 Task: Find connections with filter location Lower Sacvkille with filter topic #leadershipwith filter profile language Potuguese with filter current company DIAGEO India with filter school Bright School - India with filter industry Telephone Call Centers with filter service category Marketing with filter keywords title Cosmetologist
Action: Mouse moved to (491, 7)
Screenshot: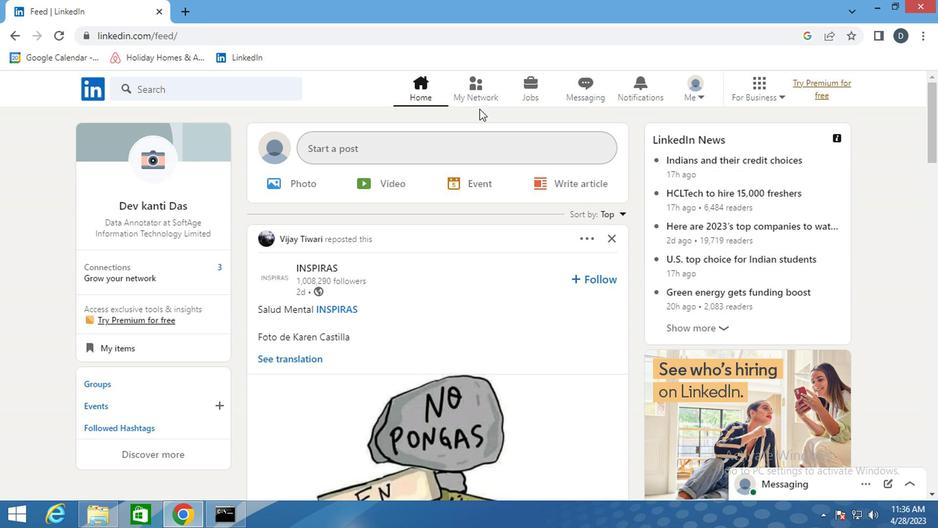 
Action: Mouse pressed left at (491, 7)
Screenshot: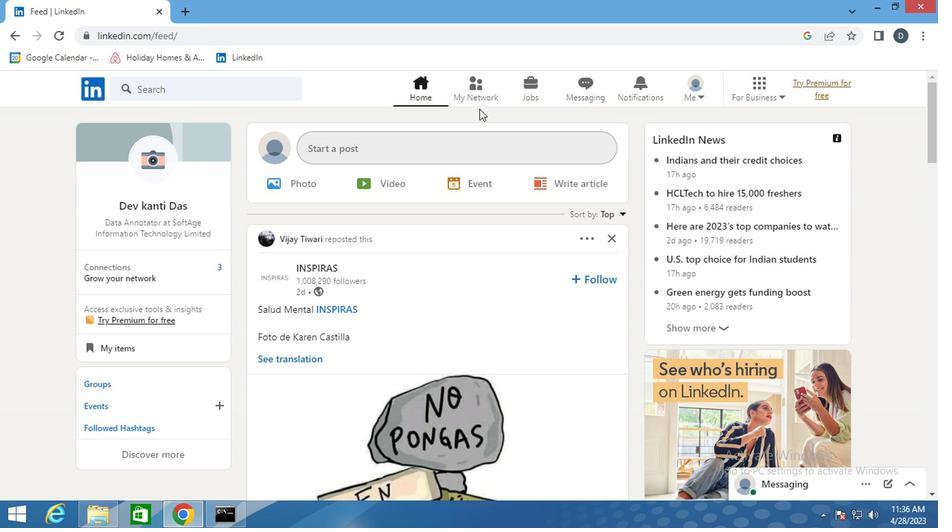 
Action: Mouse moved to (285, 108)
Screenshot: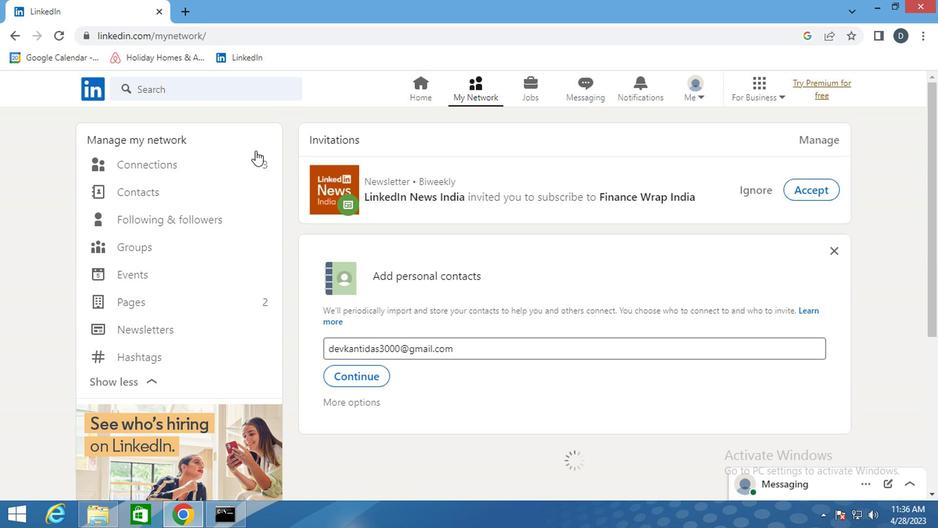 
Action: Mouse pressed left at (285, 108)
Screenshot: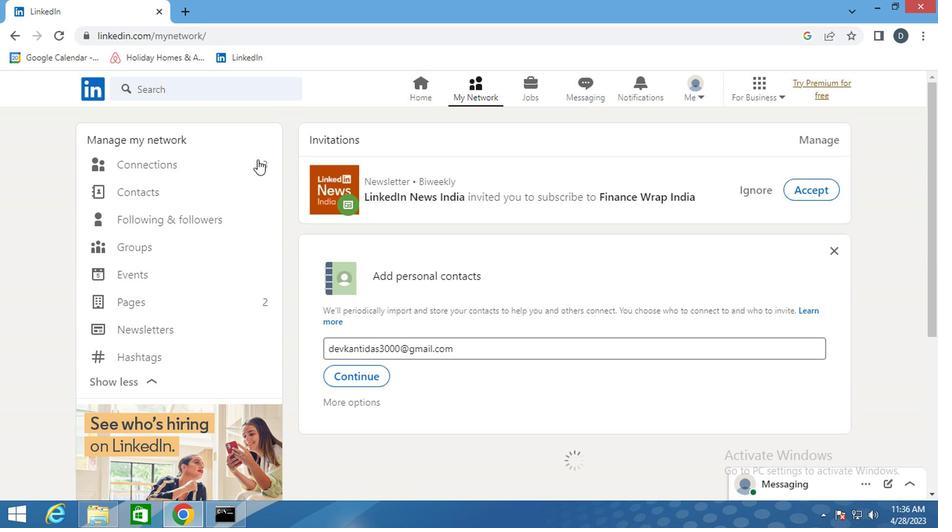 
Action: Mouse pressed left at (285, 108)
Screenshot: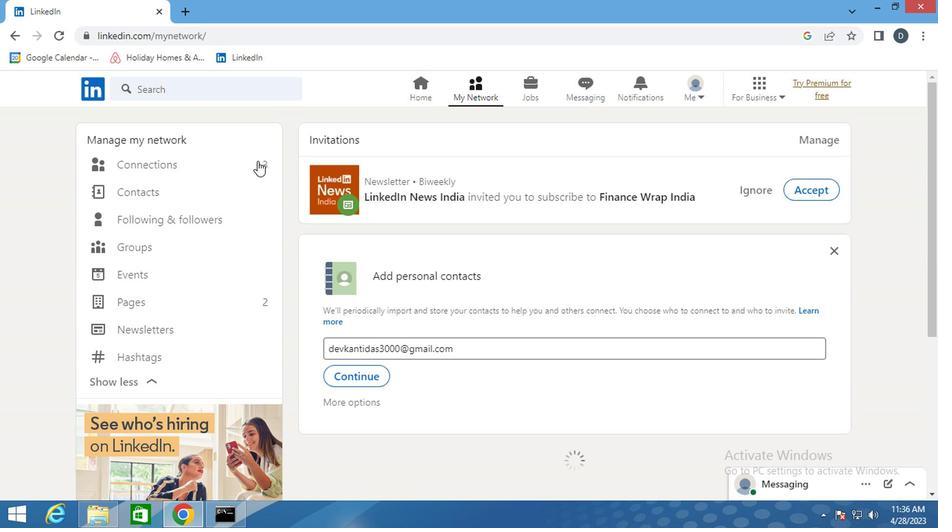 
Action: Mouse moved to (589, 118)
Screenshot: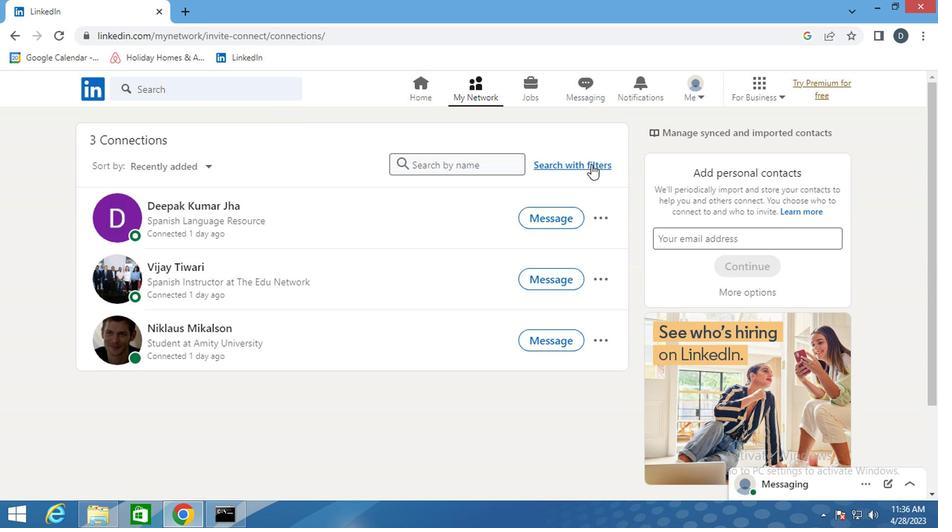 
Action: Mouse pressed left at (589, 118)
Screenshot: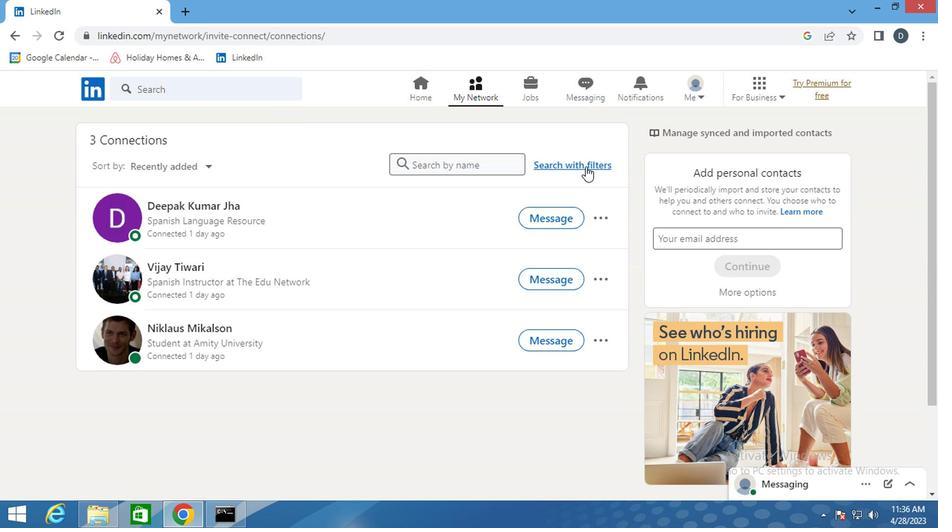 
Action: Mouse moved to (523, 61)
Screenshot: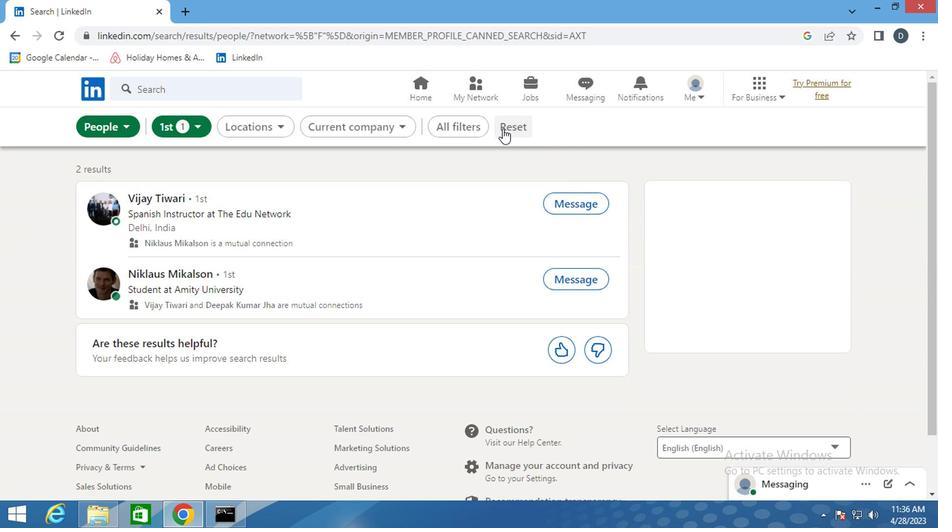 
Action: Mouse pressed left at (523, 61)
Screenshot: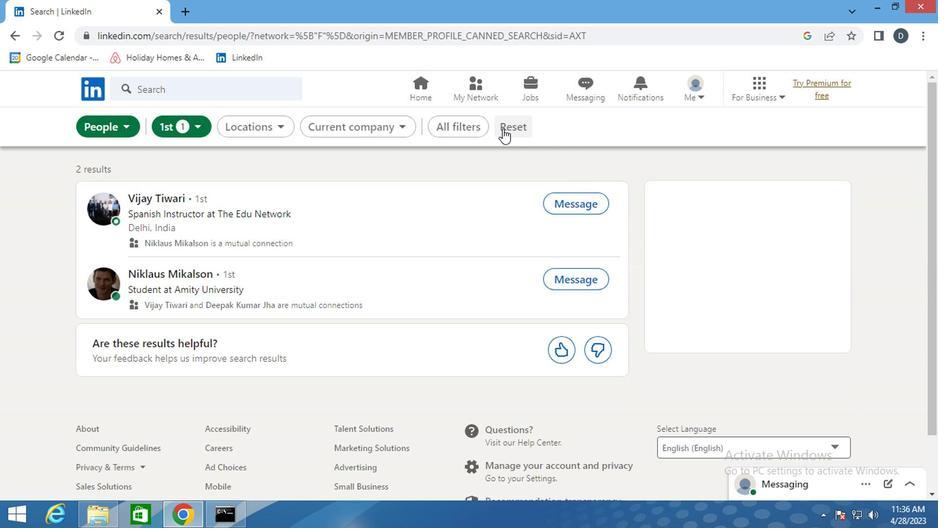 
Action: Mouse moved to (503, 63)
Screenshot: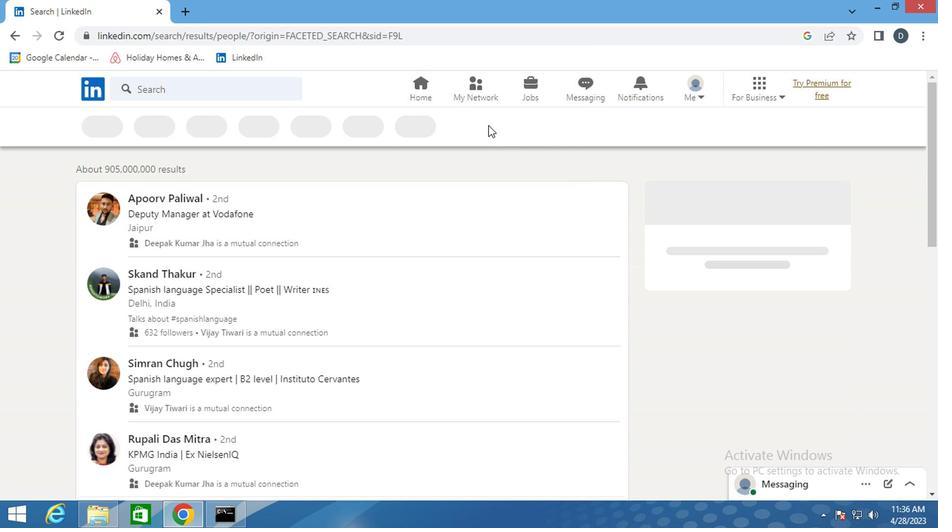 
Action: Mouse pressed left at (503, 63)
Screenshot: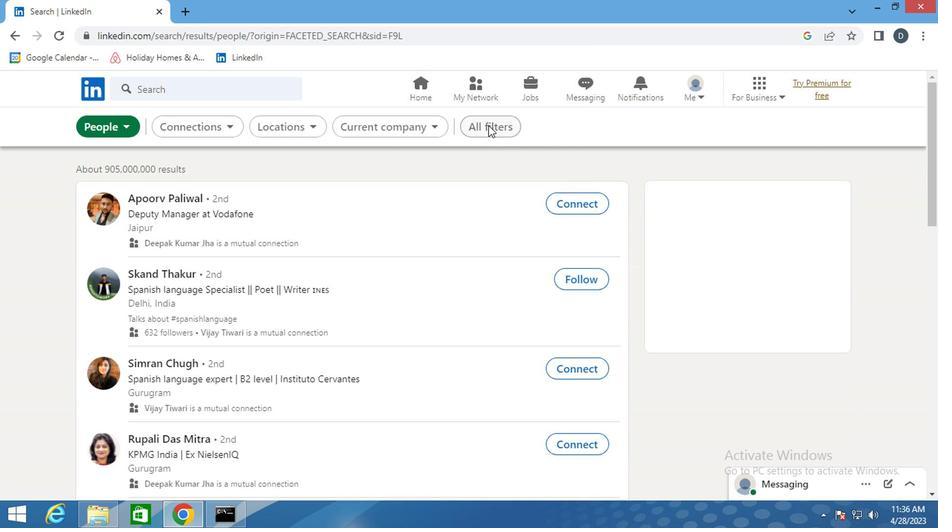 
Action: Mouse moved to (780, 209)
Screenshot: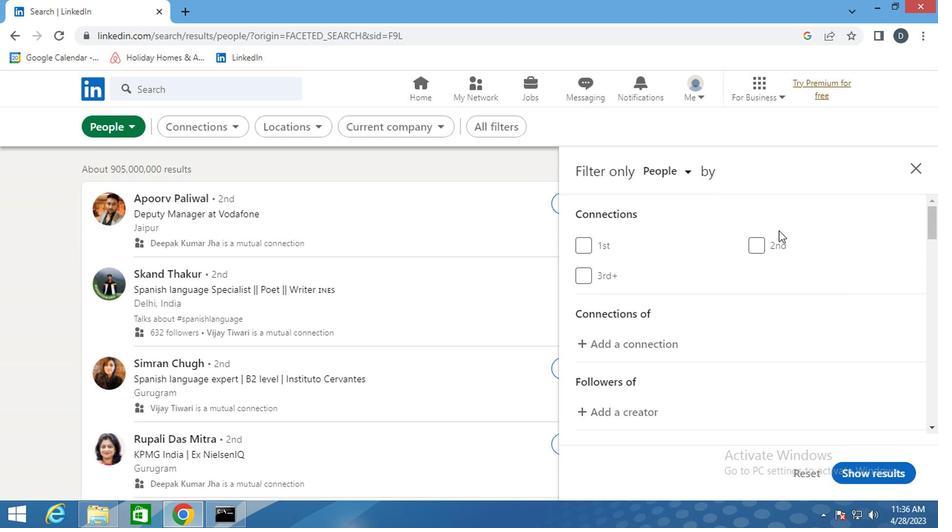 
Action: Mouse scrolled (780, 208) with delta (0, 0)
Screenshot: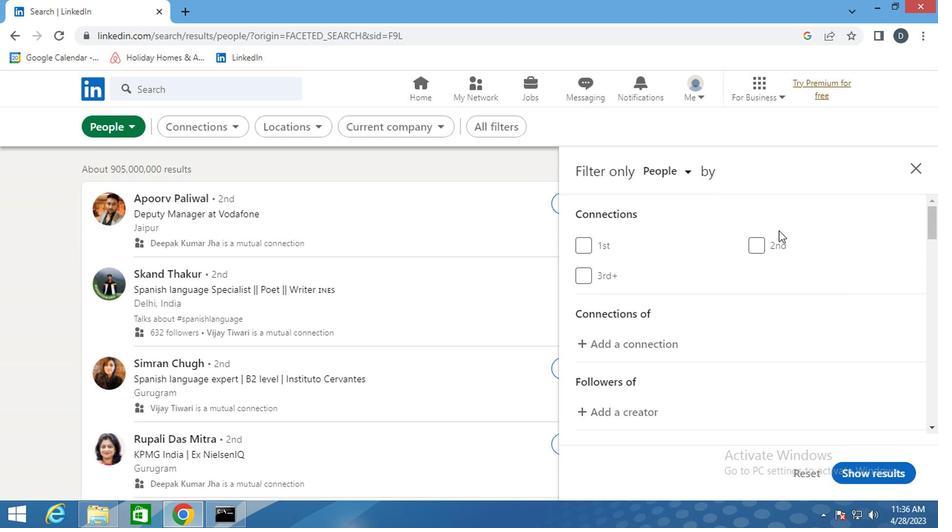 
Action: Mouse moved to (780, 210)
Screenshot: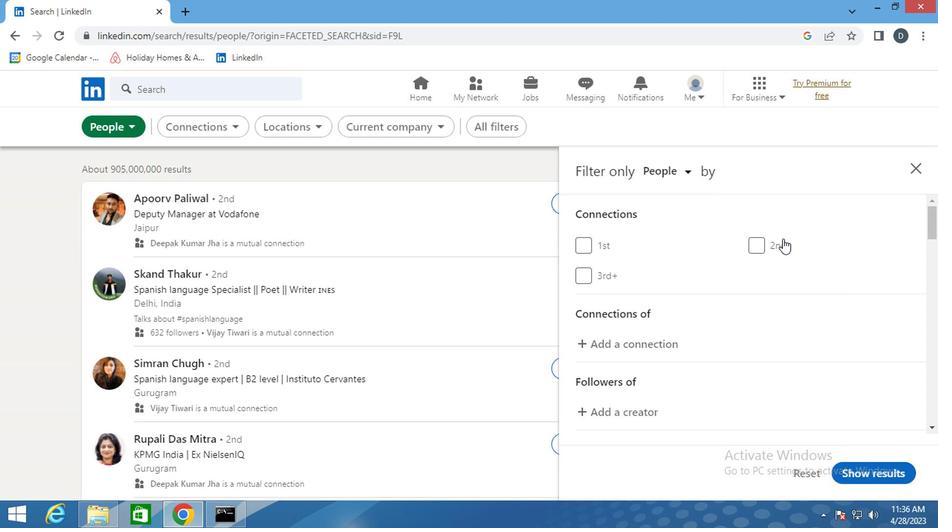 
Action: Mouse scrolled (780, 209) with delta (0, 0)
Screenshot: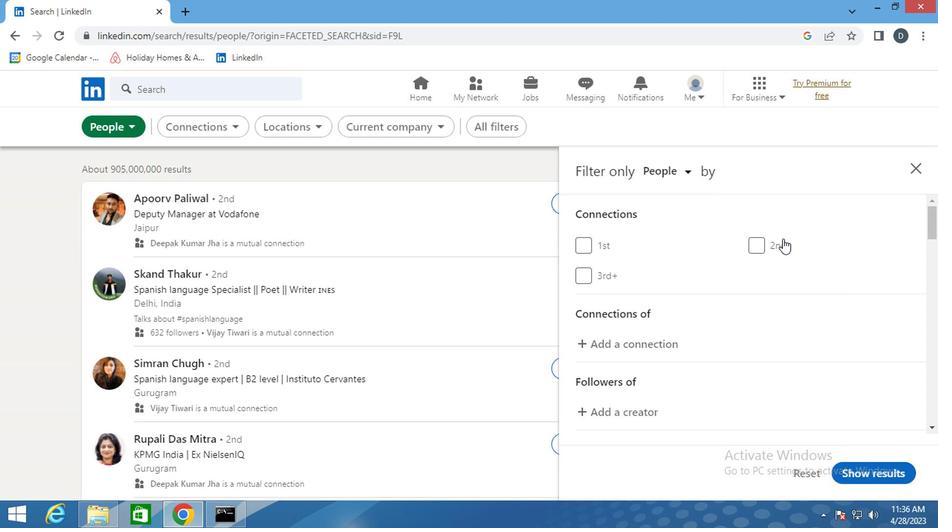 
Action: Mouse moved to (780, 211)
Screenshot: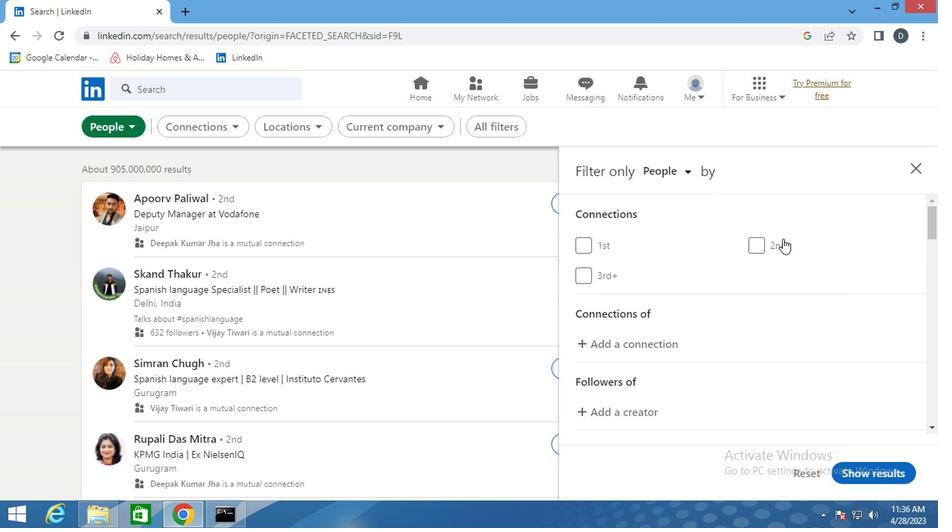 
Action: Mouse scrolled (780, 210) with delta (0, 0)
Screenshot: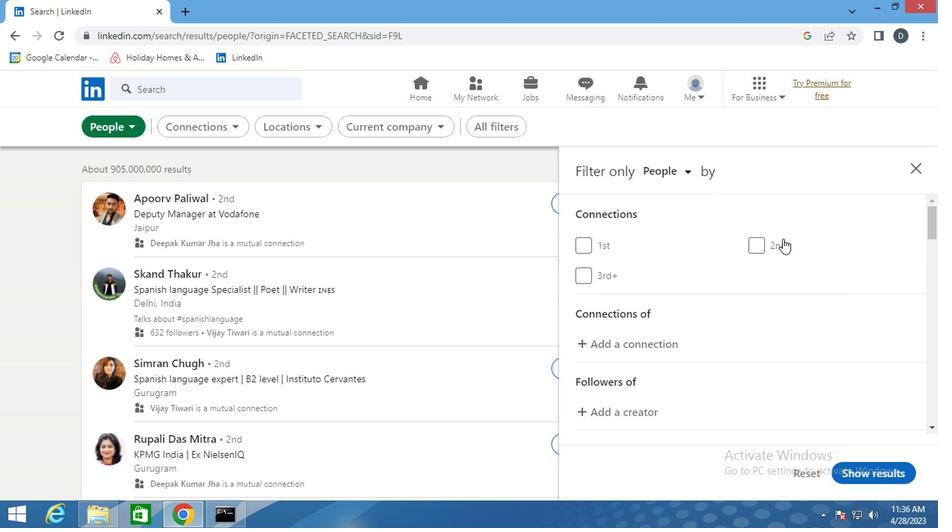 
Action: Mouse moved to (785, 323)
Screenshot: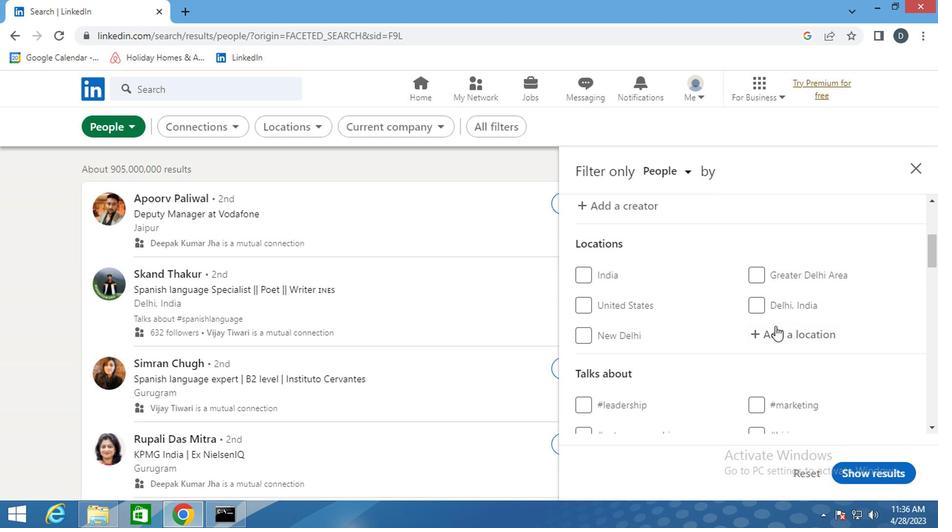 
Action: Mouse pressed left at (785, 323)
Screenshot: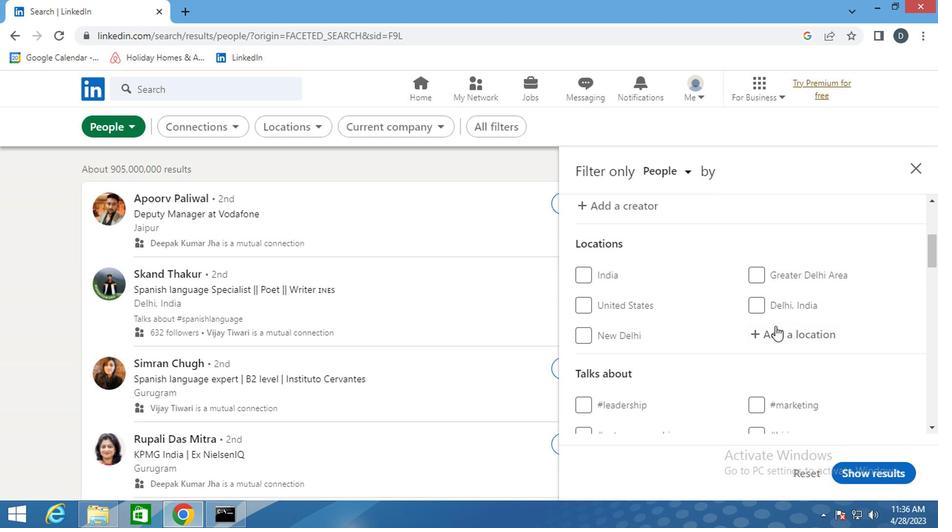 
Action: Key pressed <Key.shift>LOWER<Key.space><Key.shift>SAC
Screenshot: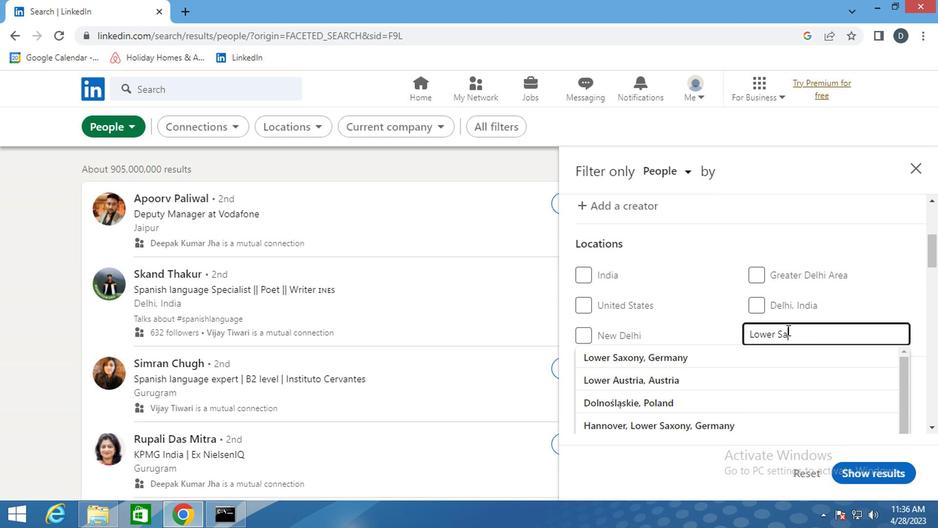 
Action: Mouse moved to (768, 354)
Screenshot: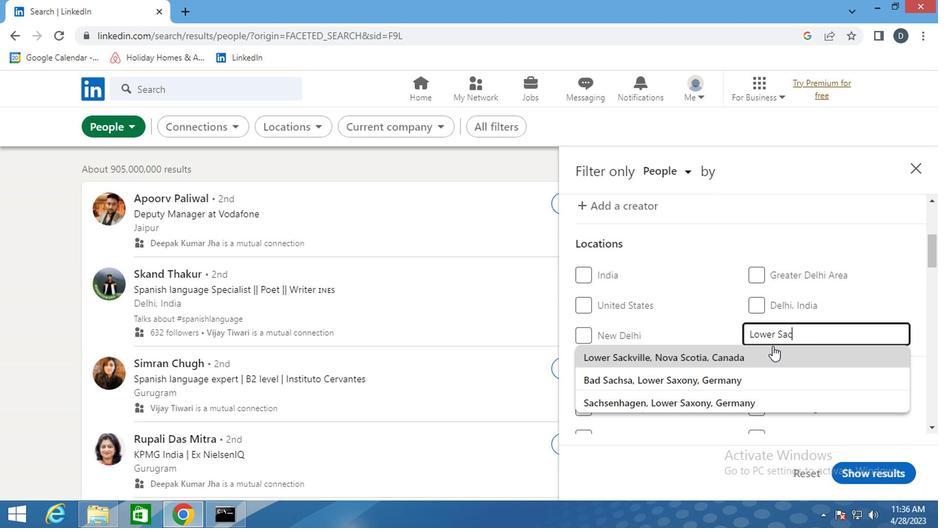 
Action: Mouse pressed left at (768, 354)
Screenshot: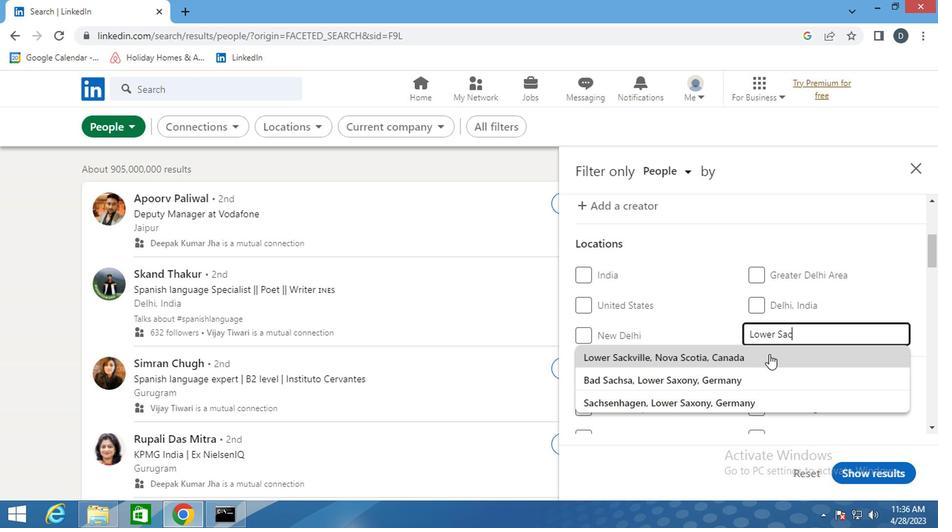 
Action: Mouse scrolled (768, 353) with delta (0, 0)
Screenshot: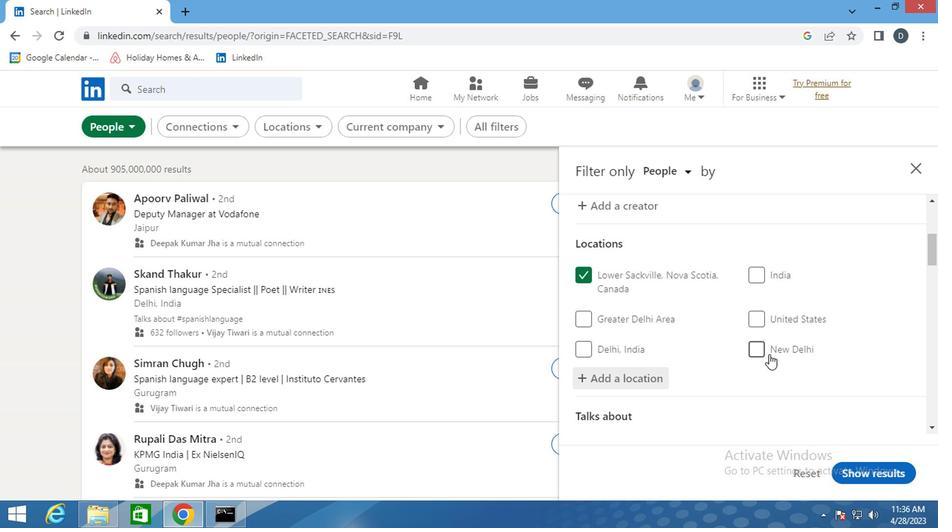 
Action: Mouse scrolled (768, 353) with delta (0, 0)
Screenshot: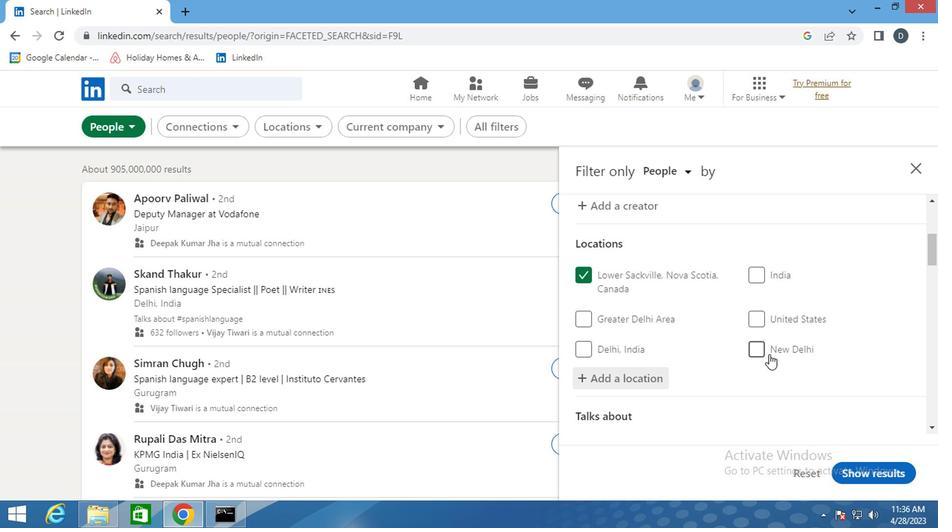 
Action: Mouse moved to (770, 377)
Screenshot: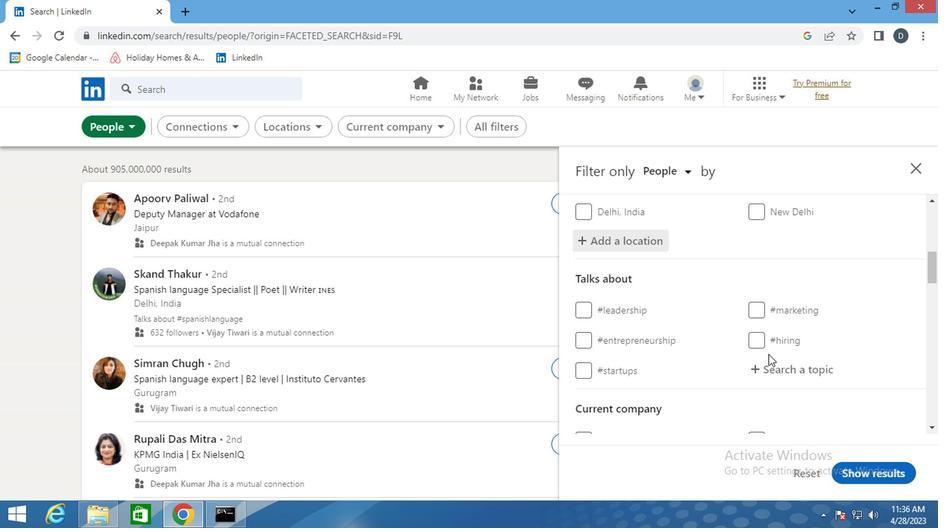 
Action: Mouse pressed left at (770, 377)
Screenshot: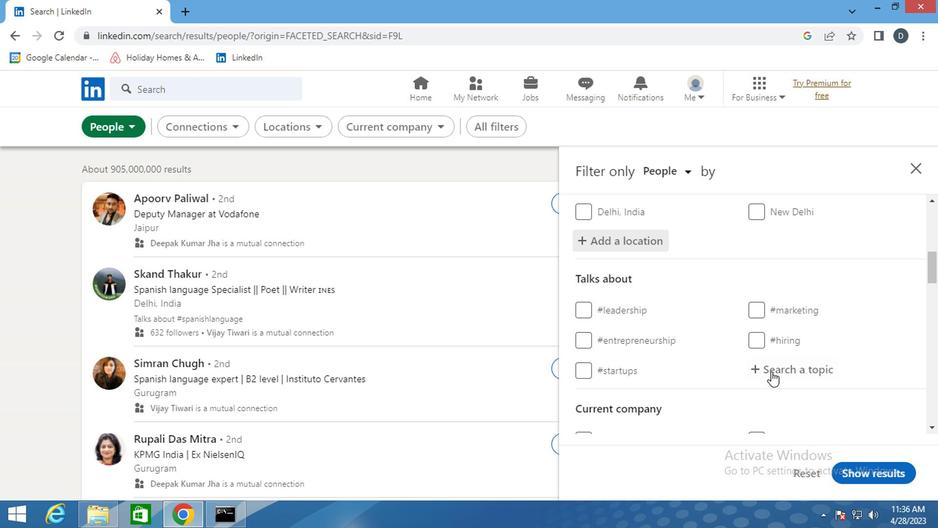 
Action: Mouse moved to (768, 373)
Screenshot: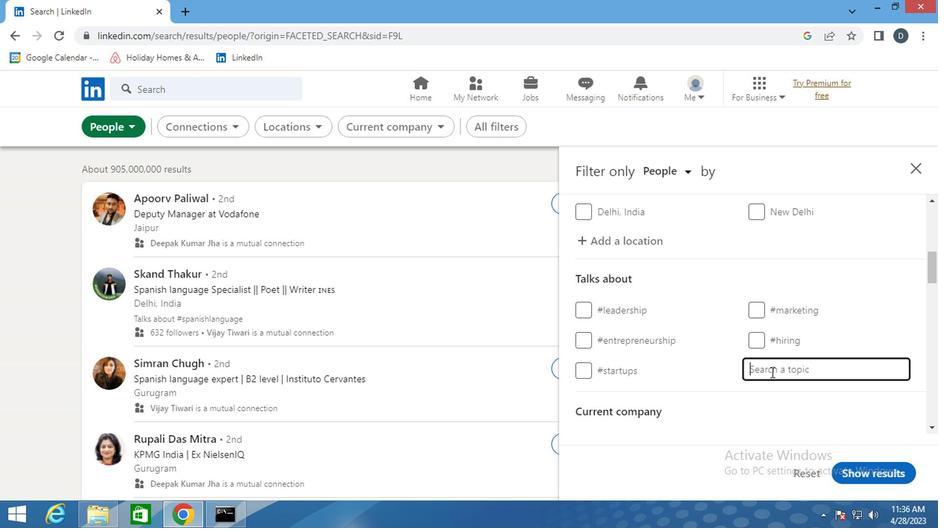 
Action: Key pressed <Key.shift>LEADERSHIP
Screenshot: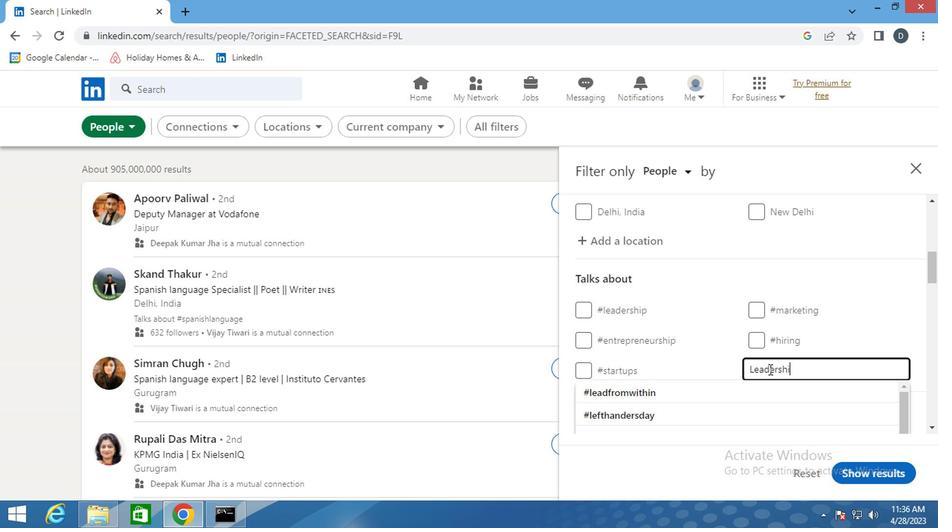 
Action: Mouse scrolled (768, 373) with delta (0, 0)
Screenshot: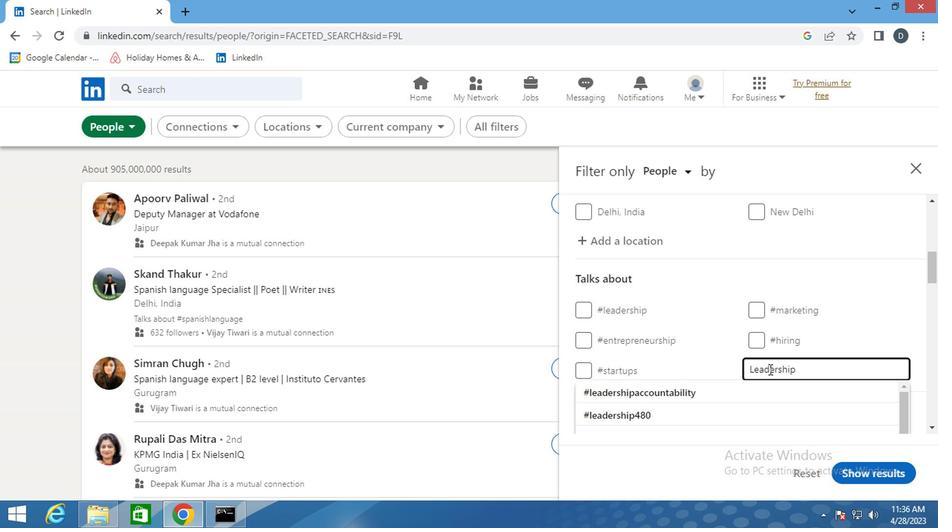 
Action: Mouse scrolled (768, 373) with delta (0, 0)
Screenshot: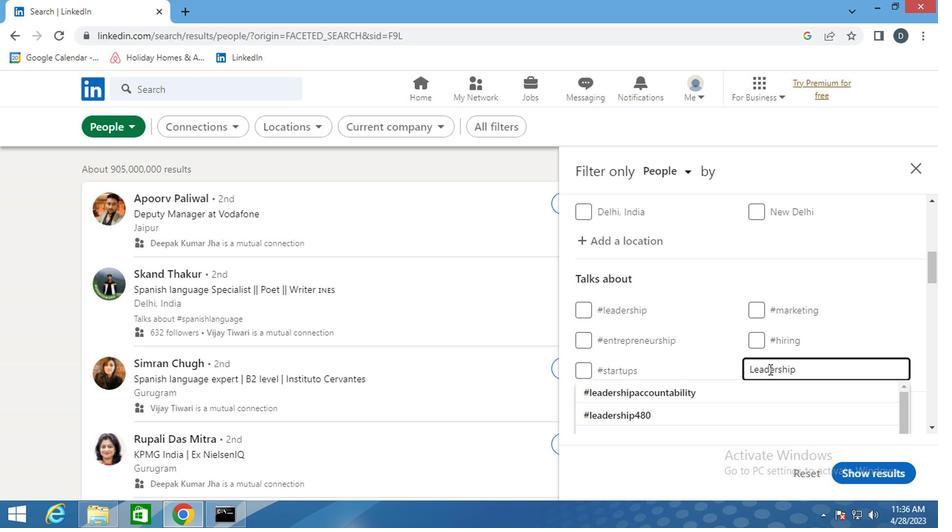 
Action: Mouse moved to (801, 200)
Screenshot: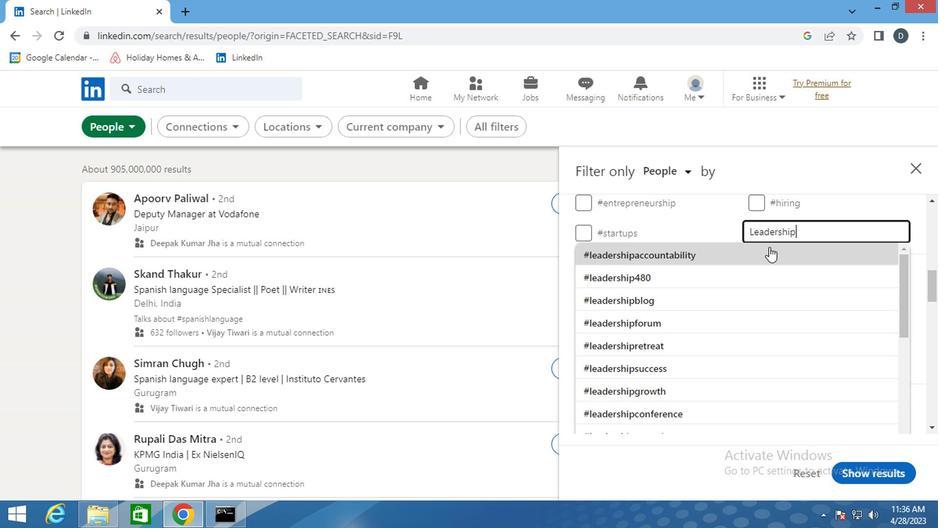 
Action: Key pressed <Key.enter>
Screenshot: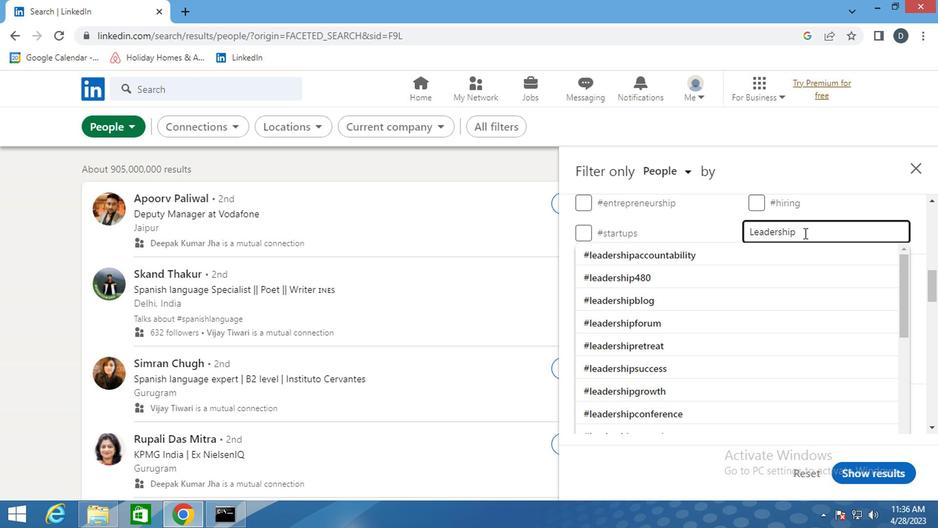 
Action: Mouse moved to (749, 195)
Screenshot: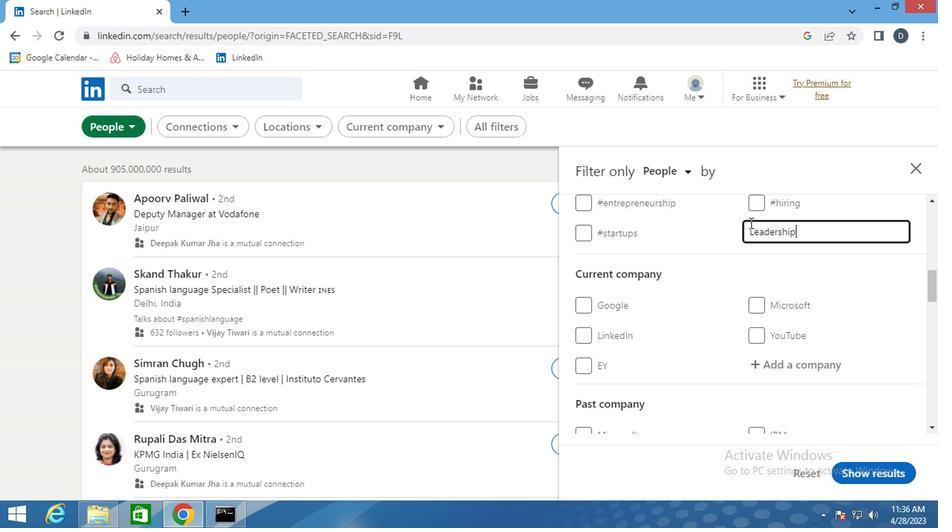 
Action: Mouse pressed left at (749, 195)
Screenshot: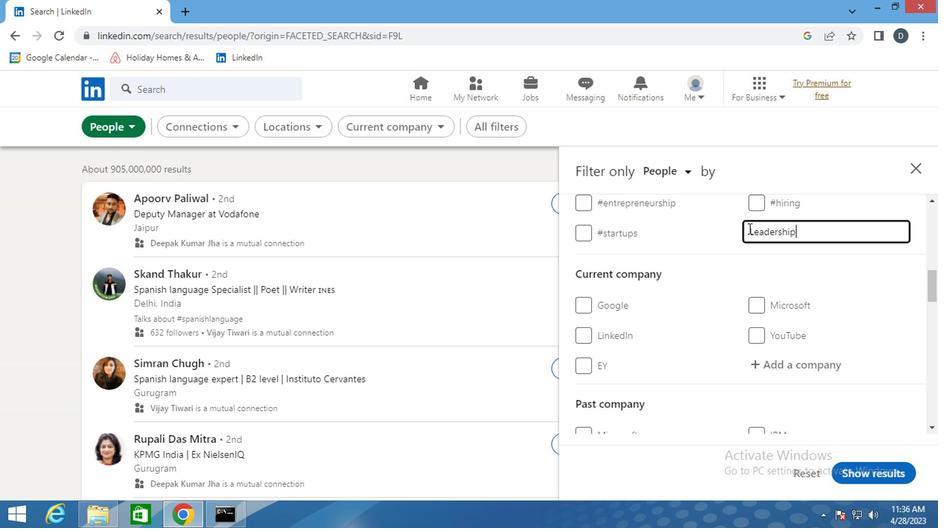 
Action: Mouse moved to (748, 196)
Screenshot: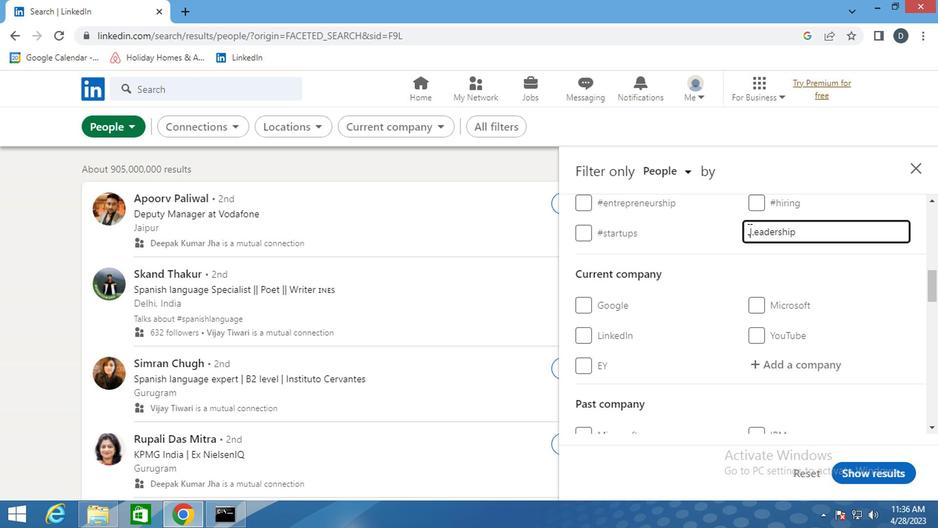 
Action: Key pressed <Key.shift>
Screenshot: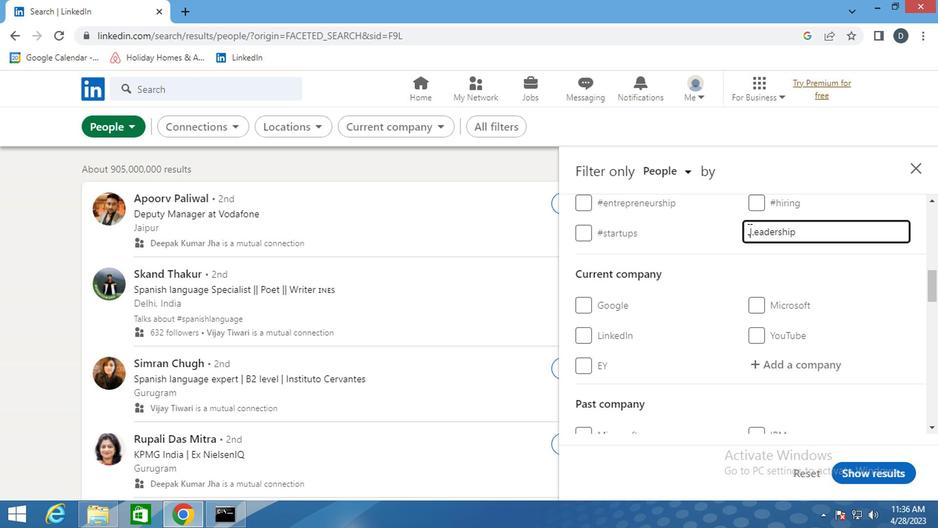 
Action: Mouse moved to (744, 198)
Screenshot: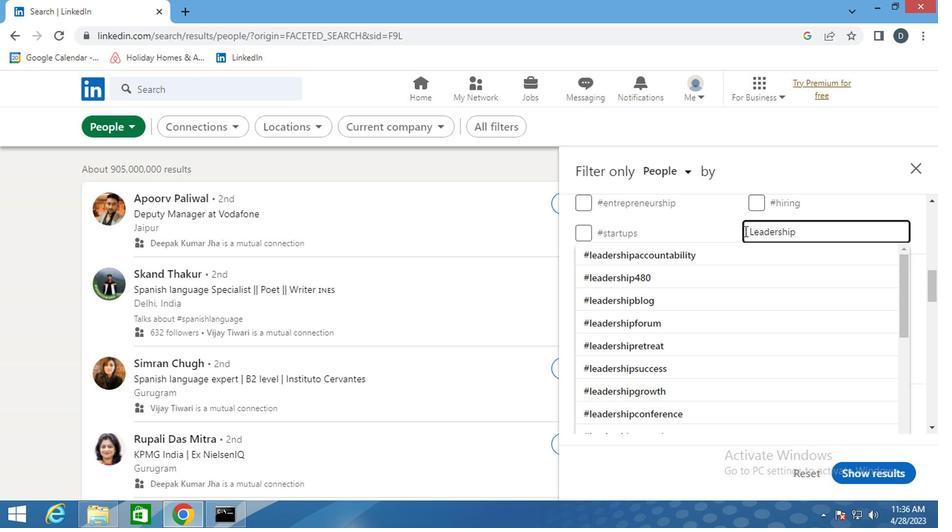 
Action: Key pressed <Key.shift><Key.shift><Key.shift><Key.shift><Key.shift><Key.shift>#
Screenshot: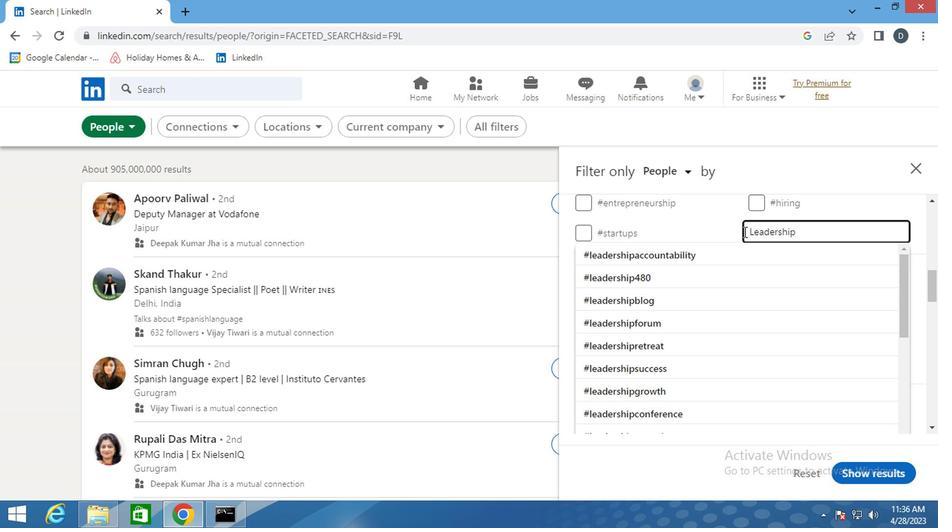
Action: Mouse moved to (865, 197)
Screenshot: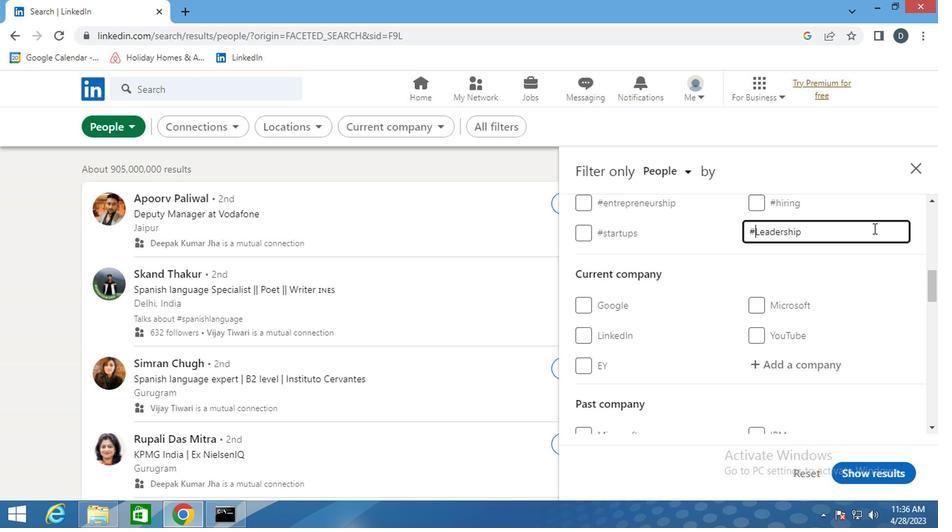 
Action: Mouse scrolled (865, 196) with delta (0, 0)
Screenshot: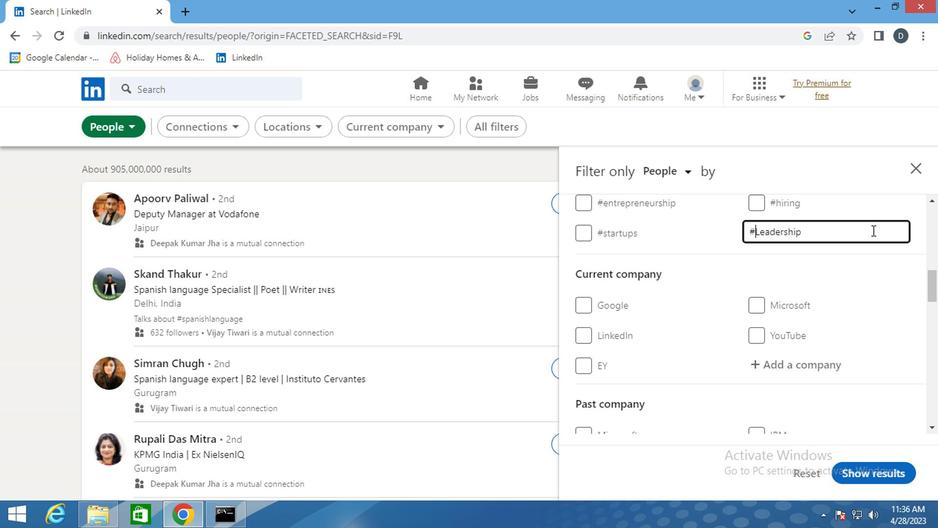
Action: Mouse scrolled (865, 196) with delta (0, 0)
Screenshot: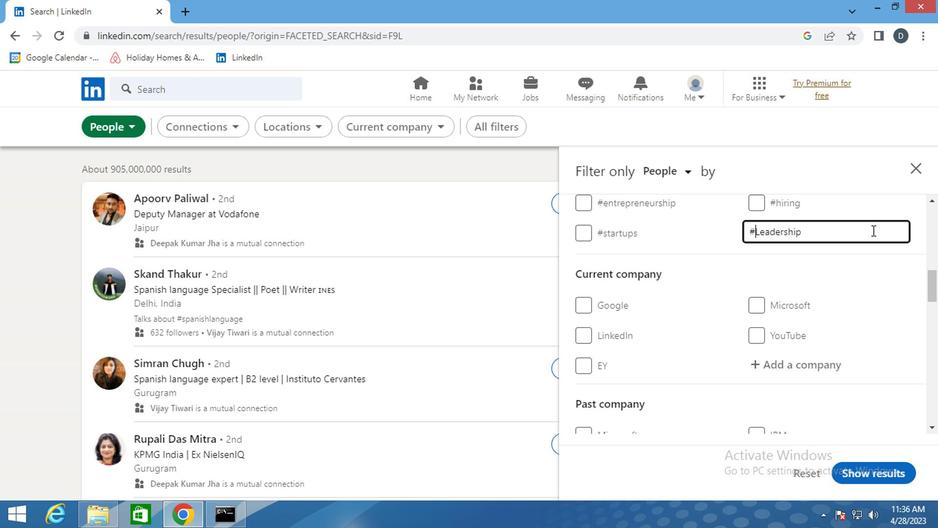 
Action: Mouse moved to (841, 198)
Screenshot: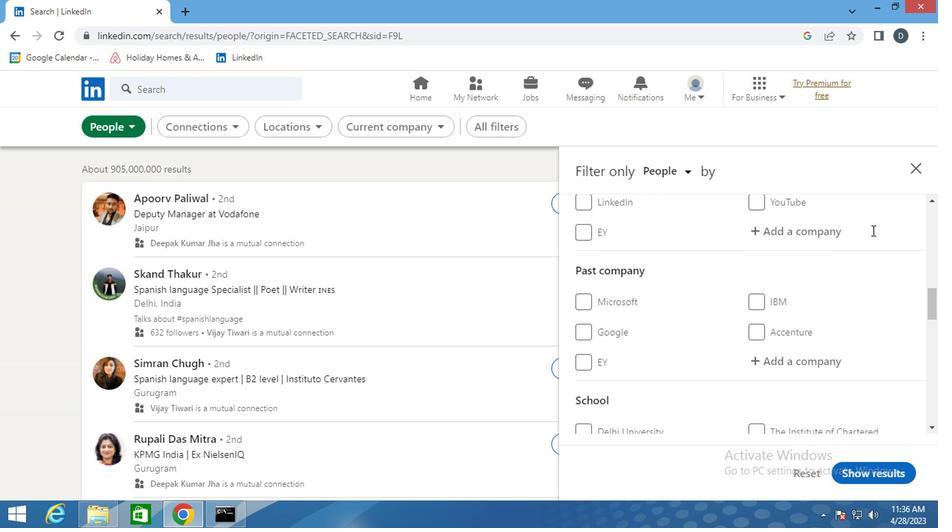 
Action: Mouse scrolled (841, 197) with delta (0, 0)
Screenshot: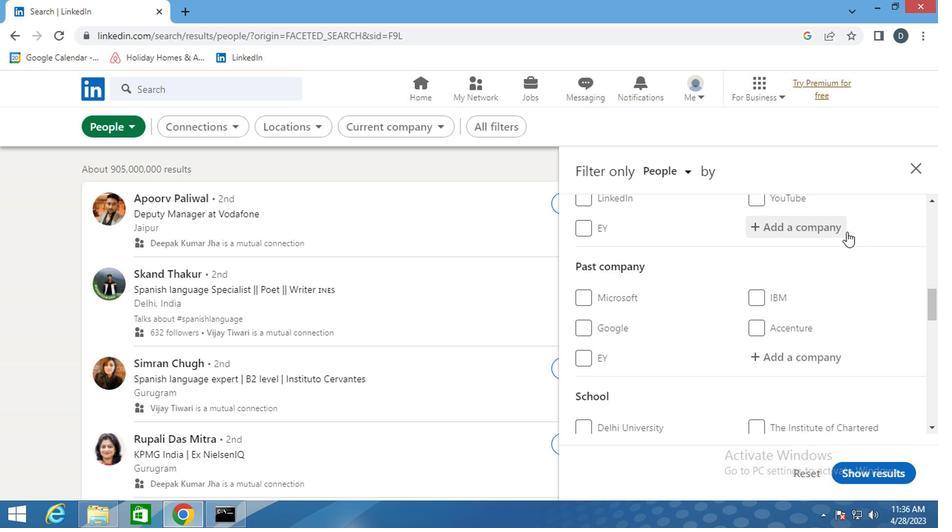 
Action: Mouse scrolled (841, 197) with delta (0, 0)
Screenshot: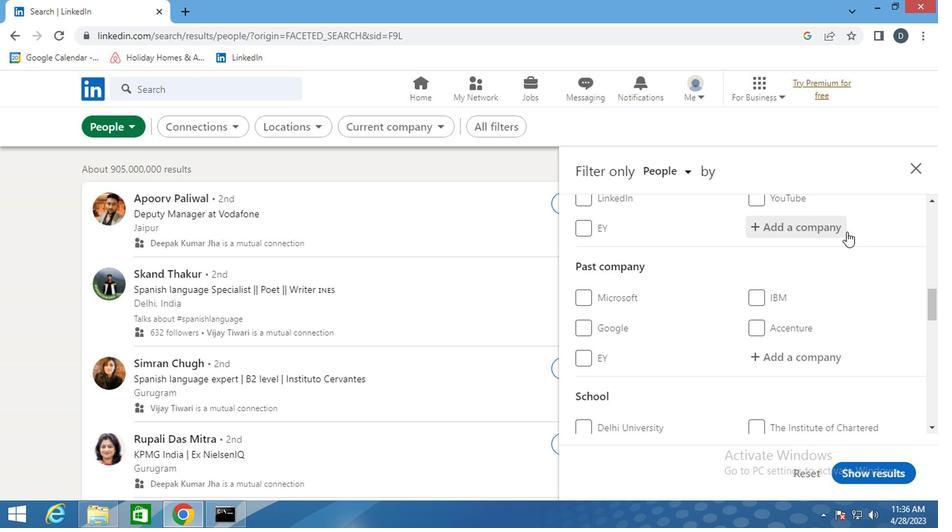 
Action: Mouse scrolled (841, 197) with delta (0, 0)
Screenshot: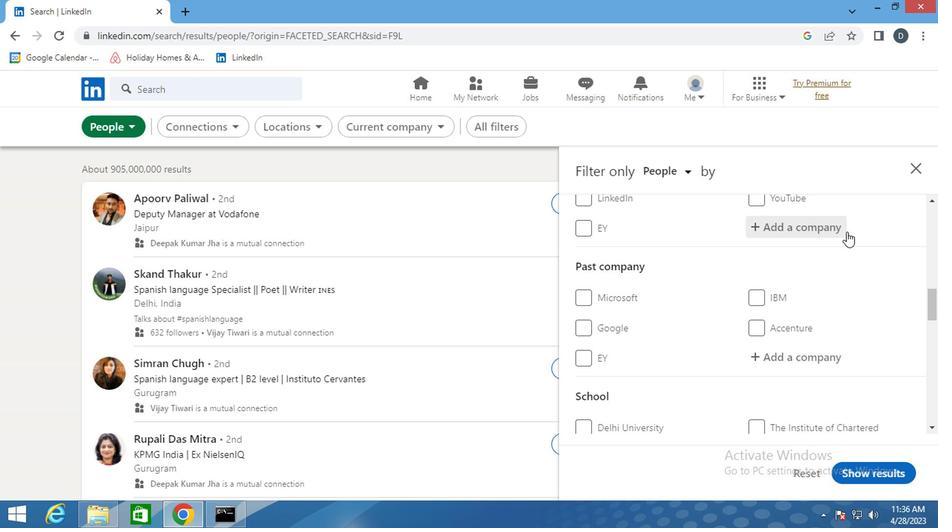 
Action: Mouse scrolled (841, 197) with delta (0, 0)
Screenshot: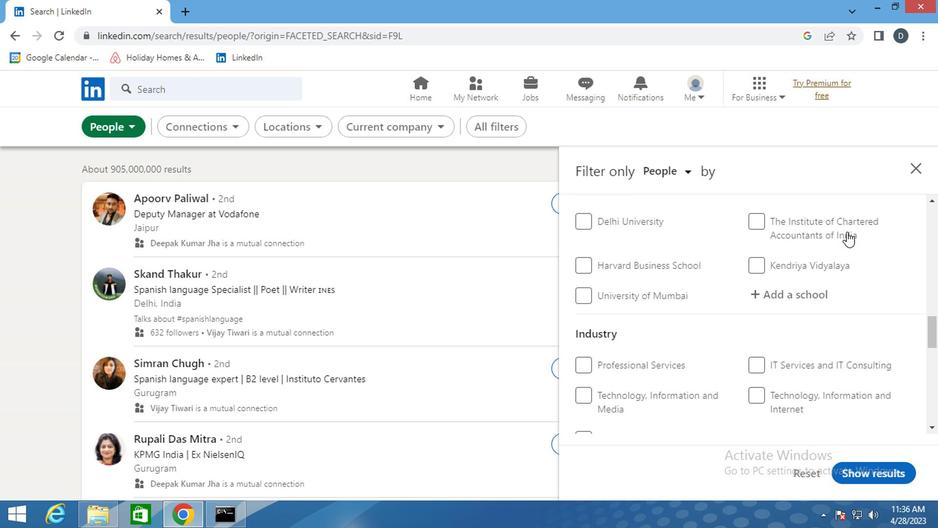 
Action: Mouse scrolled (841, 197) with delta (0, 0)
Screenshot: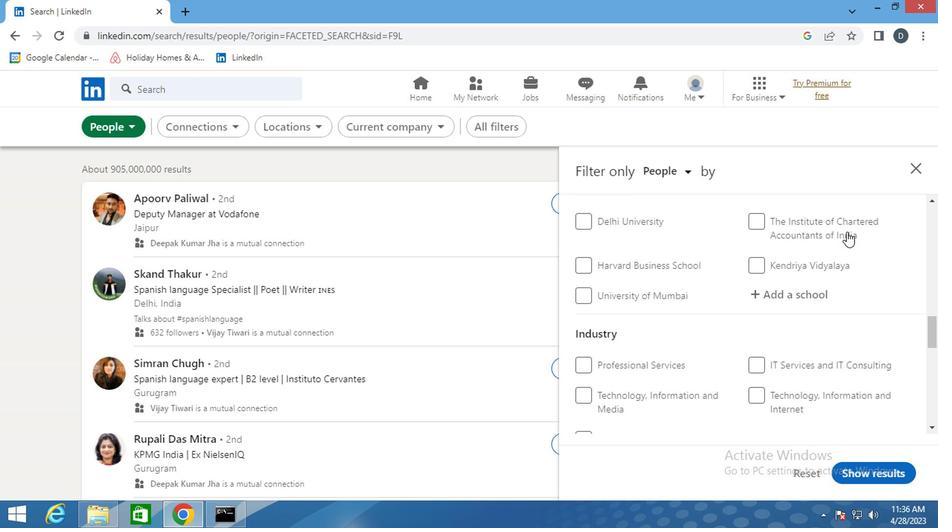 
Action: Mouse scrolled (841, 197) with delta (0, 0)
Screenshot: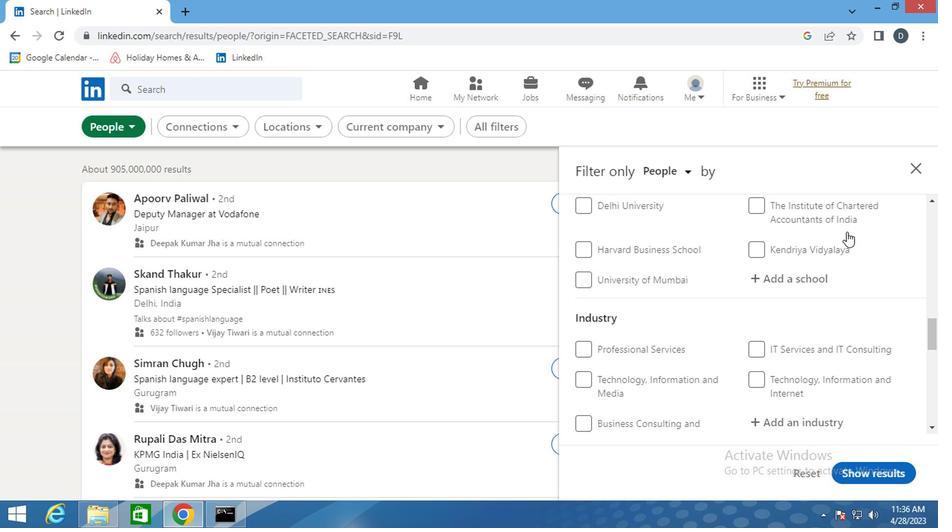 
Action: Mouse scrolled (841, 197) with delta (0, 0)
Screenshot: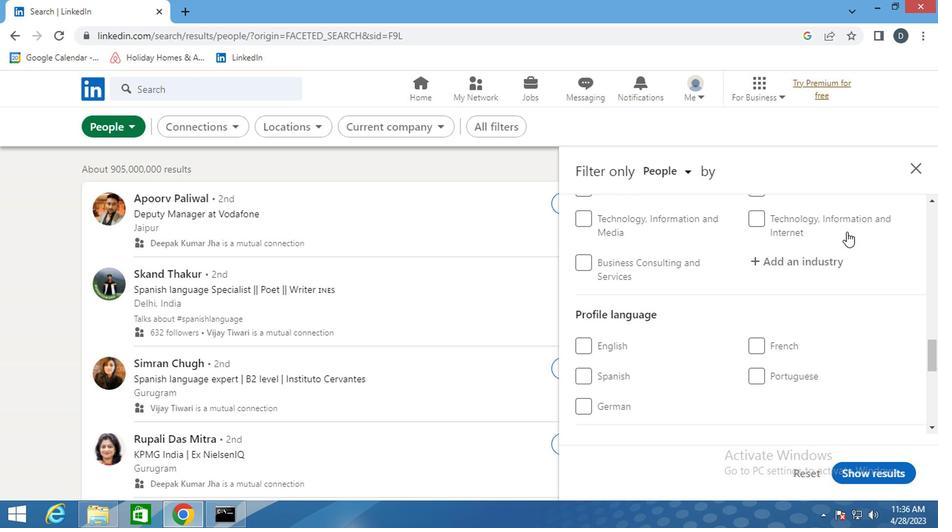 
Action: Mouse moved to (812, 260)
Screenshot: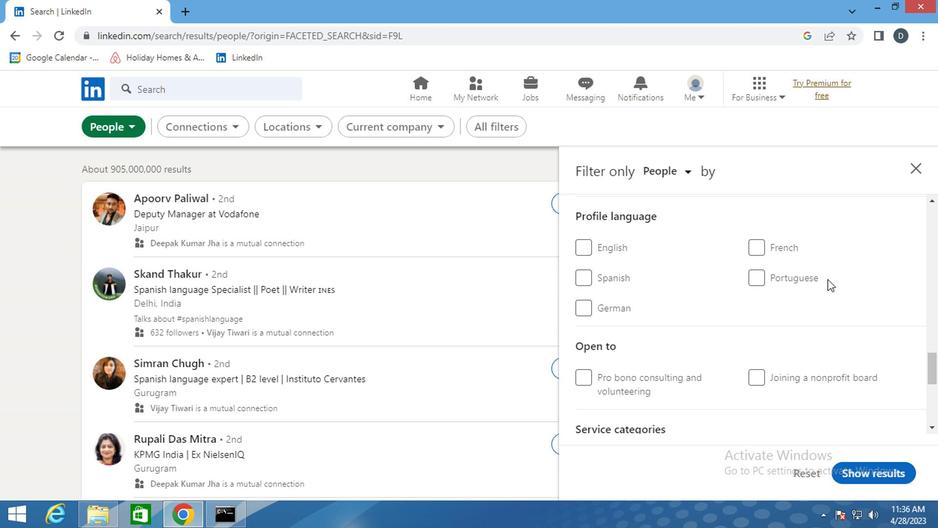 
Action: Mouse pressed left at (812, 260)
Screenshot: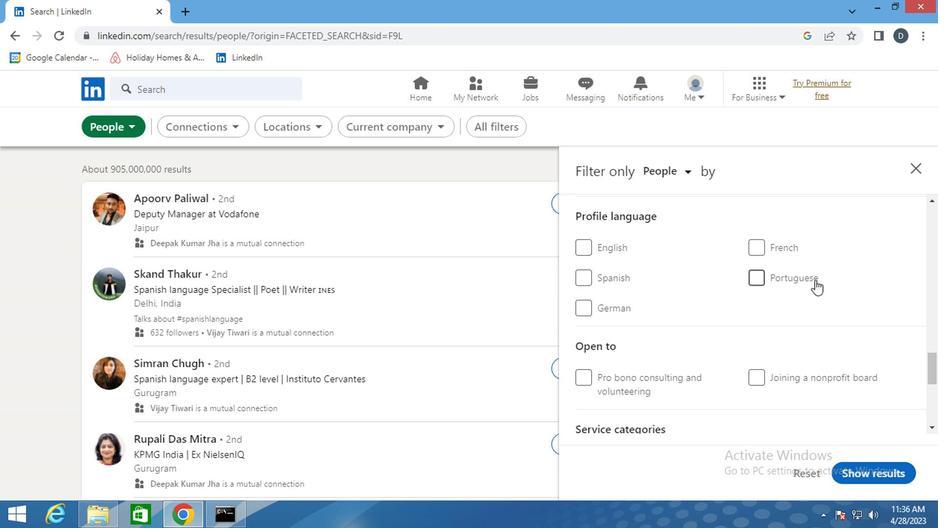 
Action: Mouse scrolled (812, 260) with delta (0, 0)
Screenshot: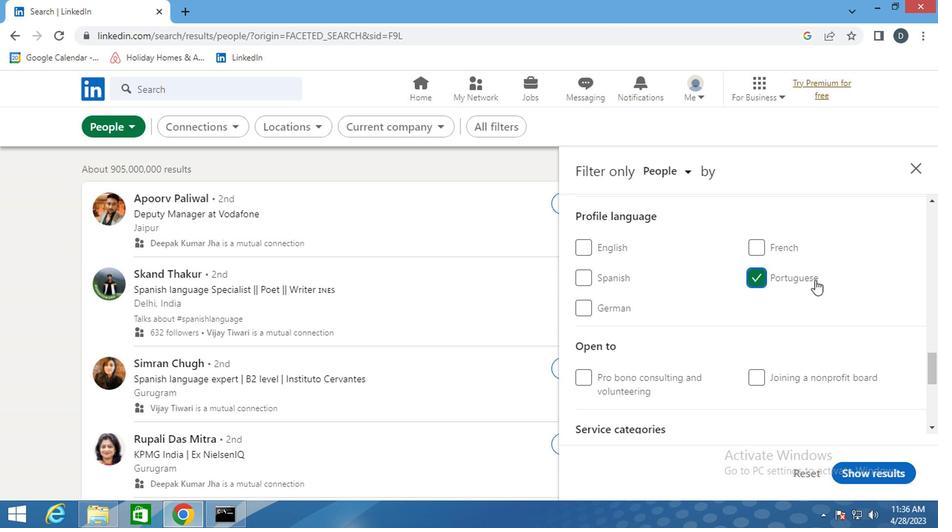 
Action: Mouse scrolled (812, 260) with delta (0, 0)
Screenshot: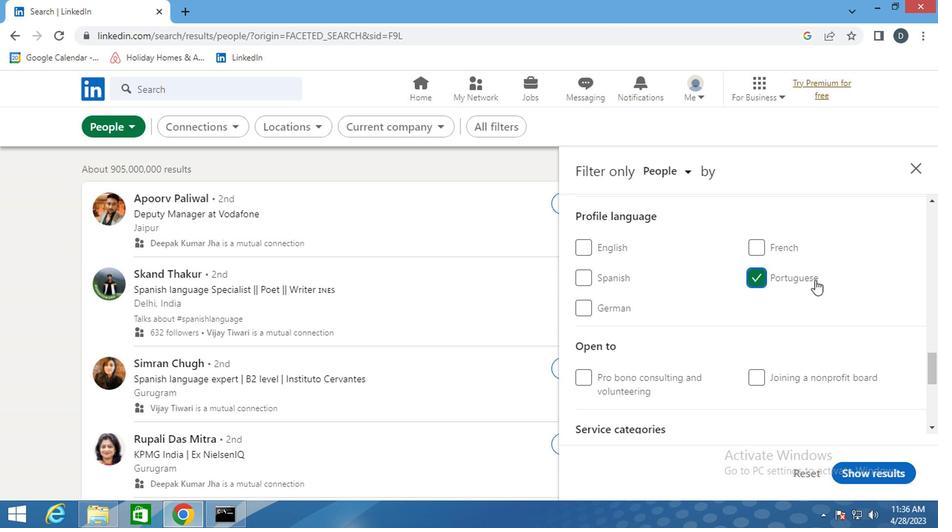 
Action: Mouse scrolled (812, 260) with delta (0, 0)
Screenshot: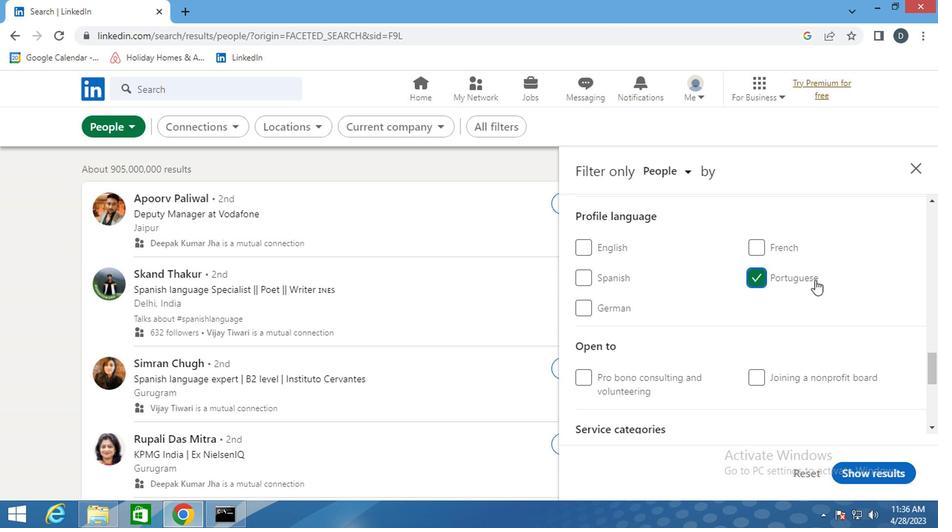 
Action: Mouse scrolled (812, 260) with delta (0, 0)
Screenshot: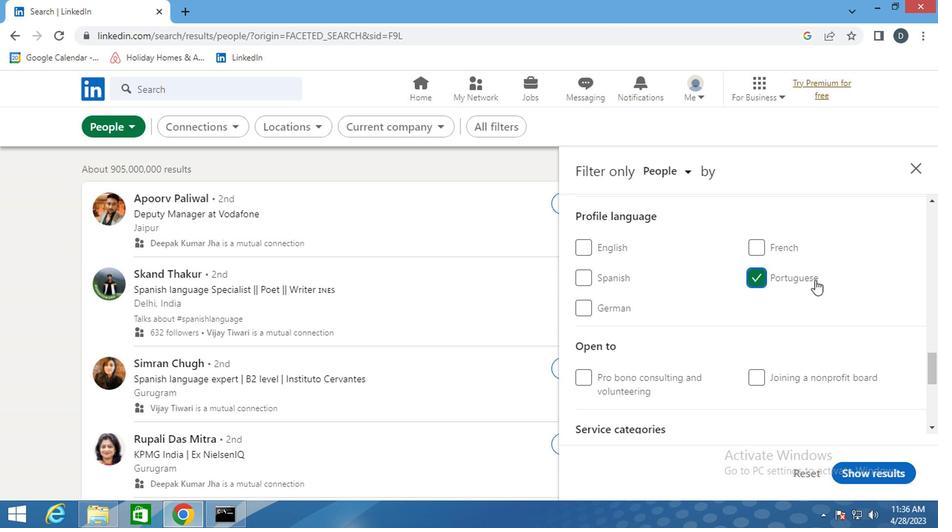 
Action: Mouse scrolled (812, 260) with delta (0, 0)
Screenshot: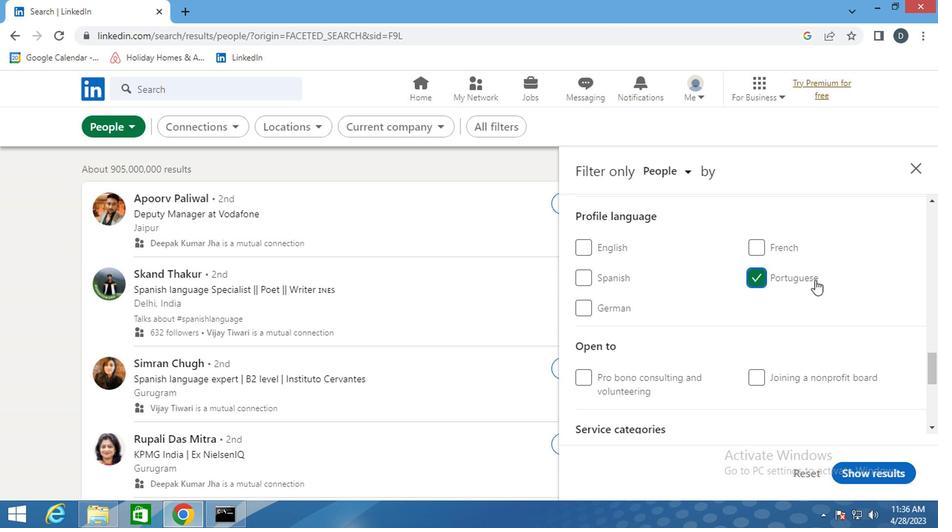 
Action: Mouse scrolled (812, 260) with delta (0, 0)
Screenshot: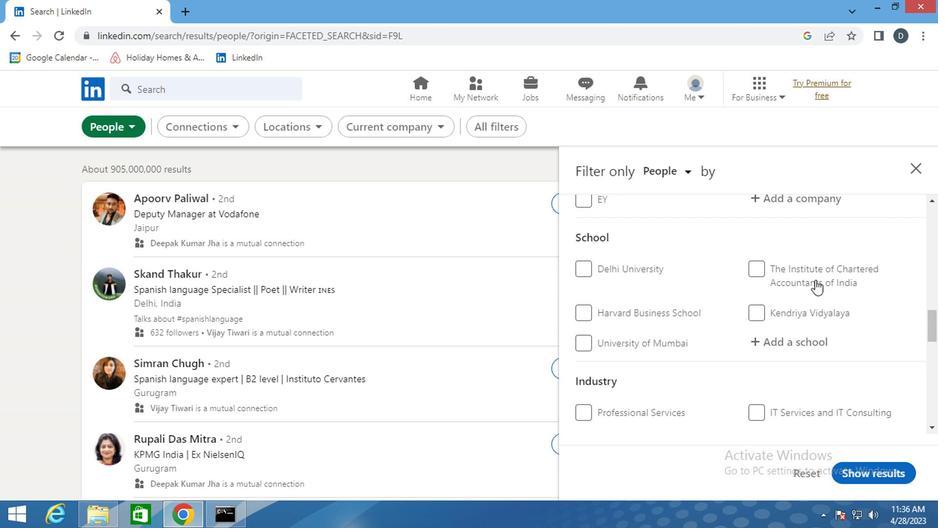 
Action: Mouse scrolled (812, 260) with delta (0, 0)
Screenshot: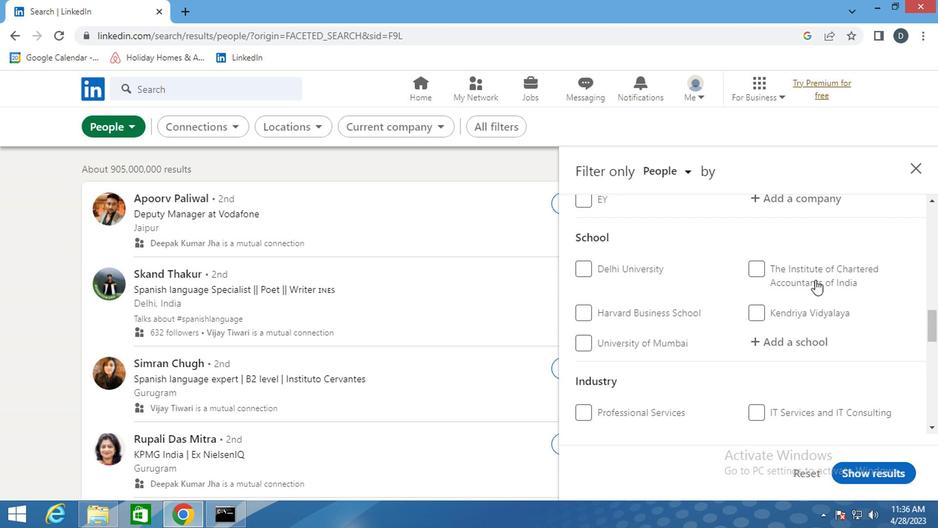 
Action: Mouse scrolled (812, 260) with delta (0, 0)
Screenshot: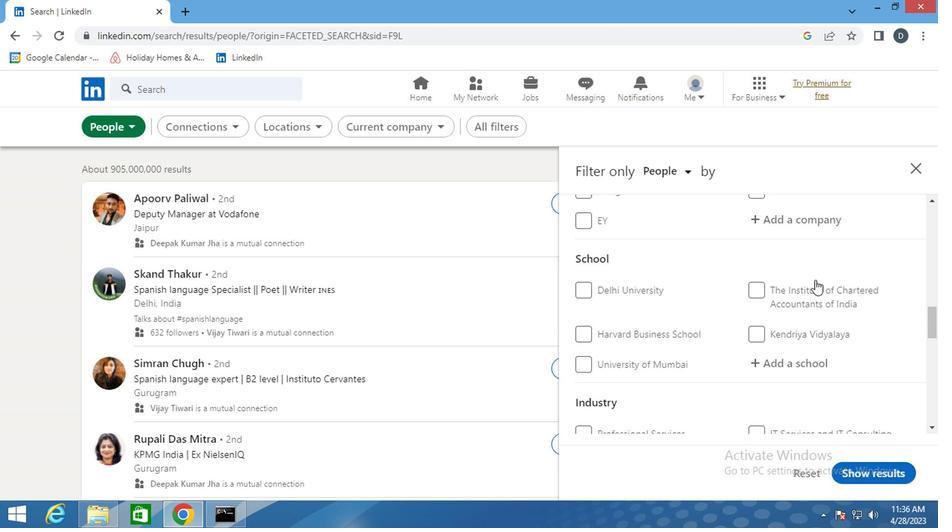 
Action: Mouse moved to (804, 274)
Screenshot: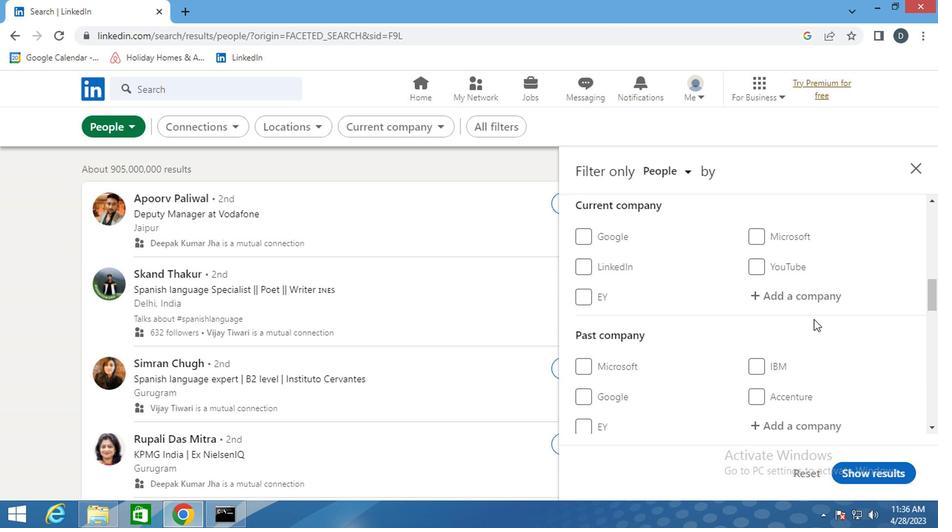 
Action: Mouse pressed left at (804, 274)
Screenshot: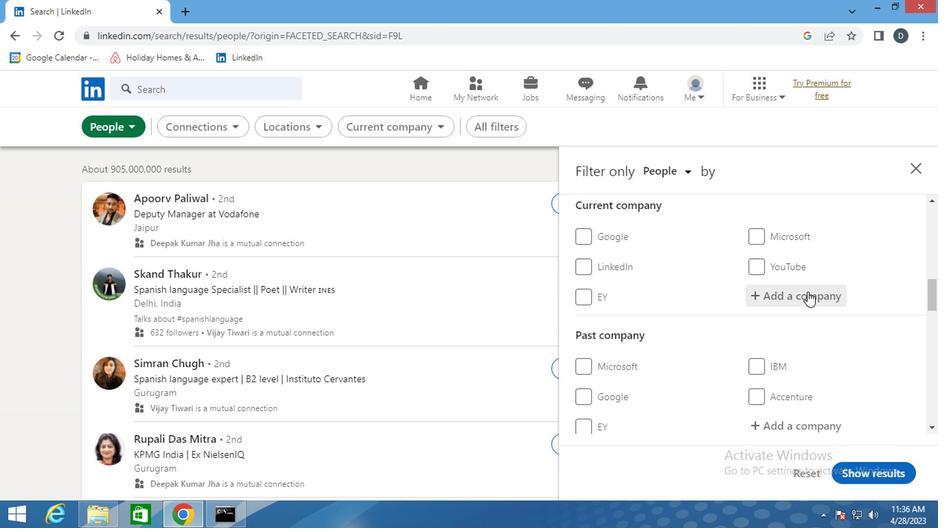 
Action: Key pressed <Key.shift><Key.shift>DIAGEO
Screenshot: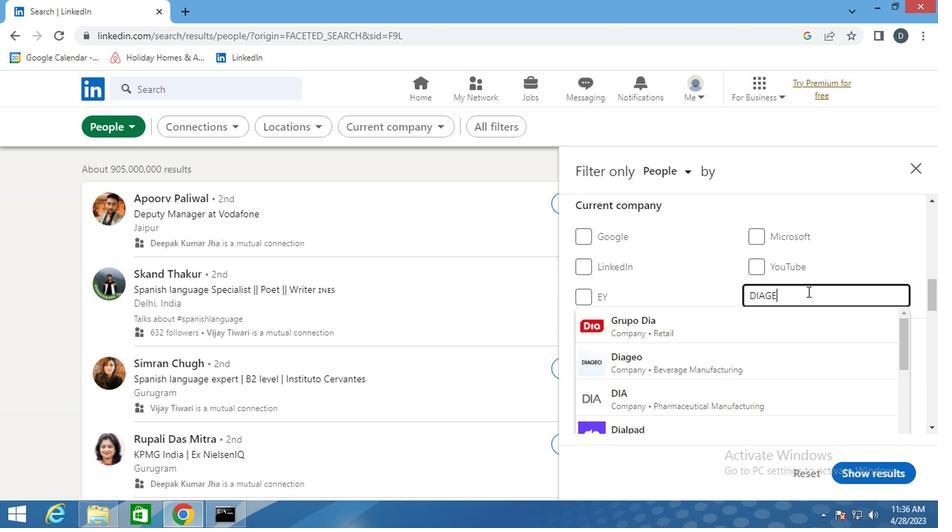 
Action: Mouse moved to (808, 301)
Screenshot: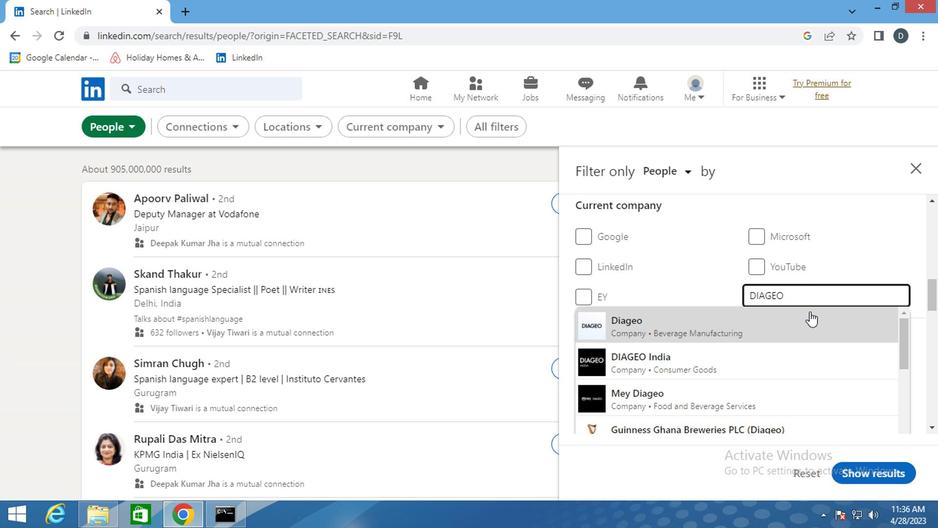 
Action: Mouse scrolled (808, 300) with delta (0, 0)
Screenshot: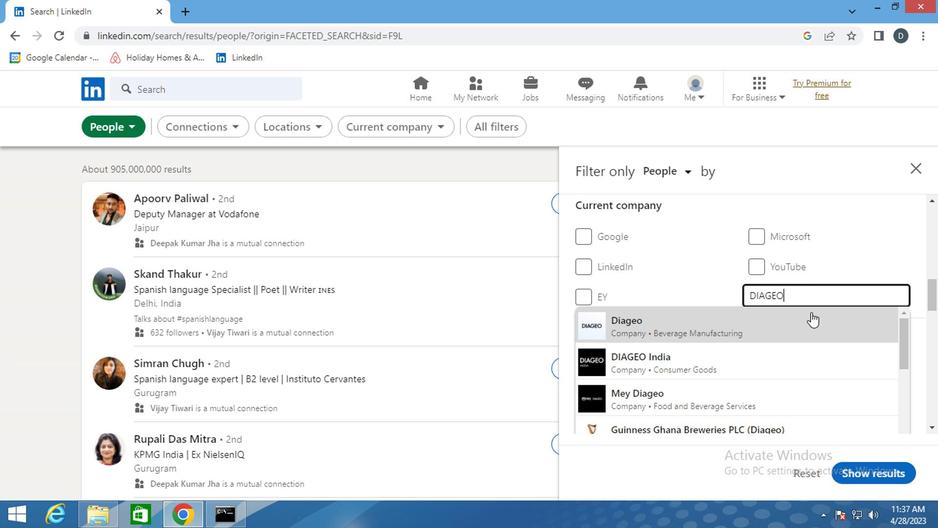 
Action: Mouse scrolled (808, 300) with delta (0, 0)
Screenshot: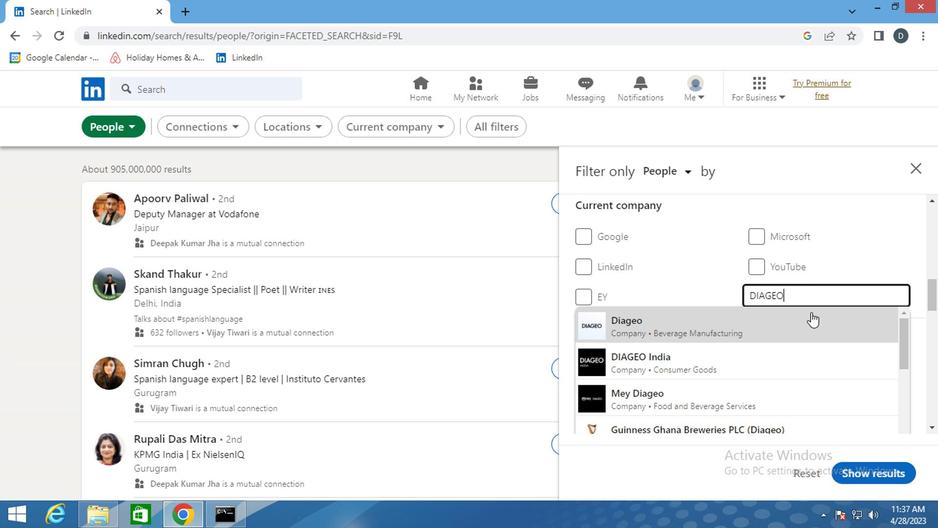 
Action: Mouse moved to (814, 344)
Screenshot: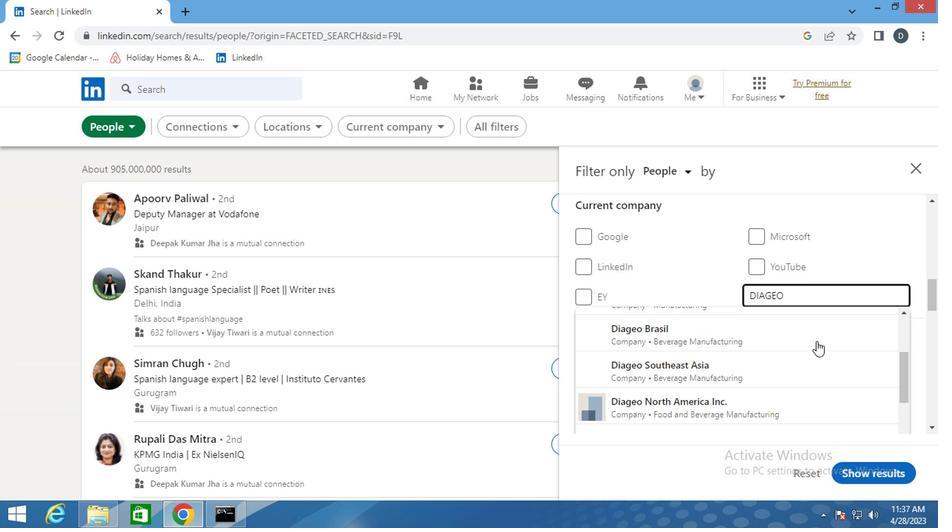 
Action: Mouse scrolled (814, 343) with delta (0, 0)
Screenshot: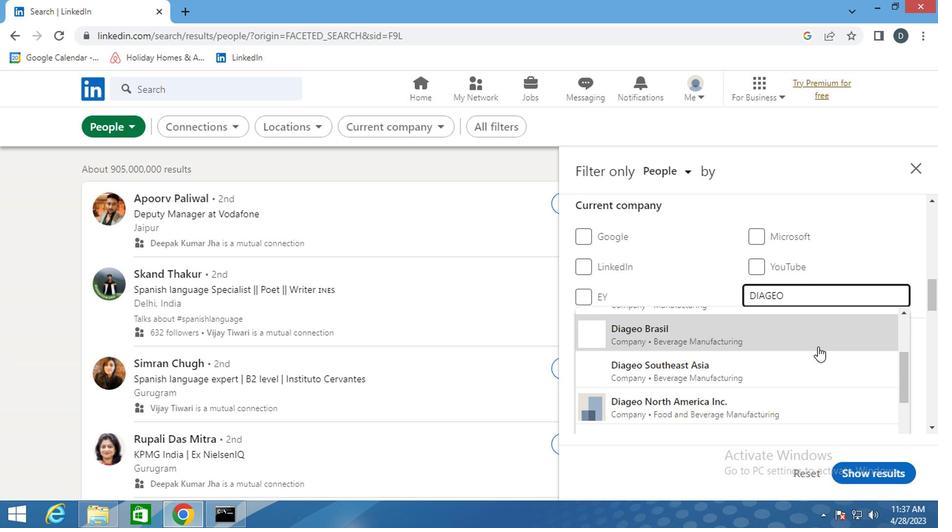 
Action: Mouse scrolled (814, 343) with delta (0, 0)
Screenshot: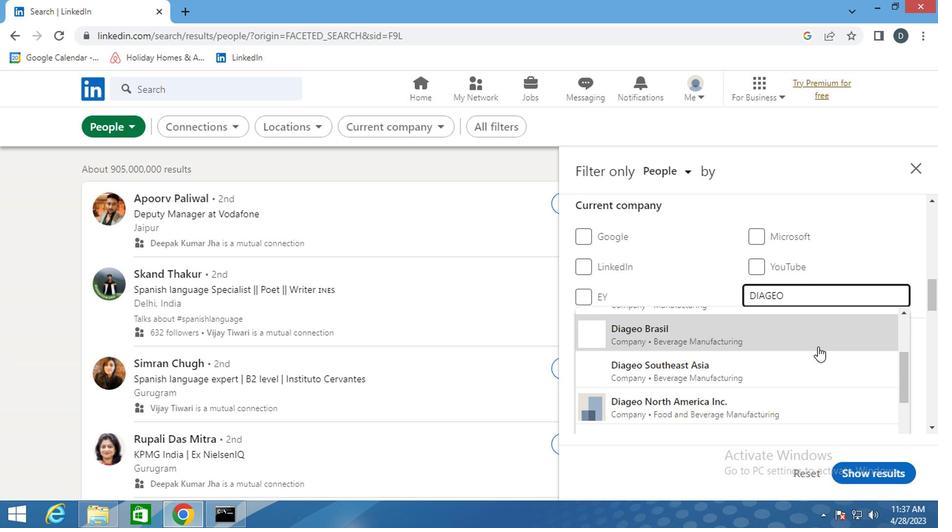 
Action: Mouse scrolled (814, 343) with delta (0, 0)
Screenshot: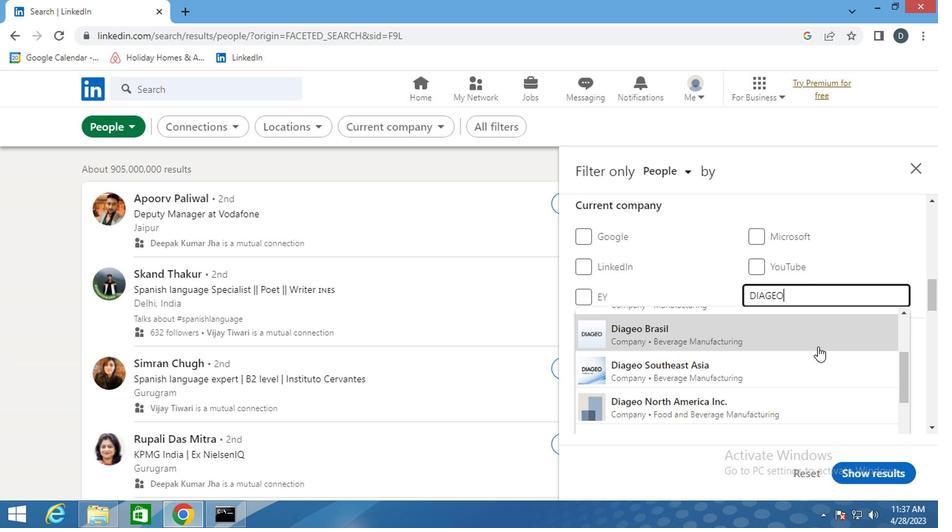 
Action: Mouse scrolled (814, 343) with delta (0, 0)
Screenshot: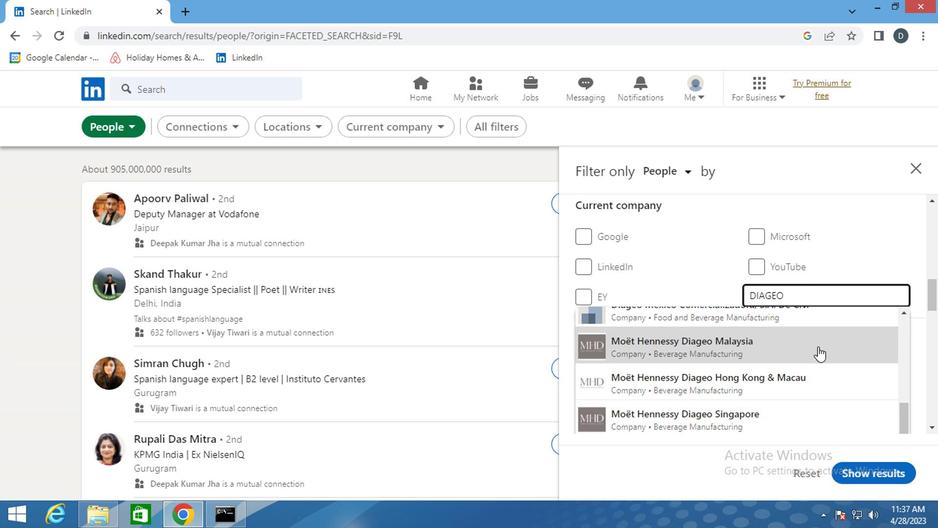 
Action: Mouse scrolled (814, 343) with delta (0, 0)
Screenshot: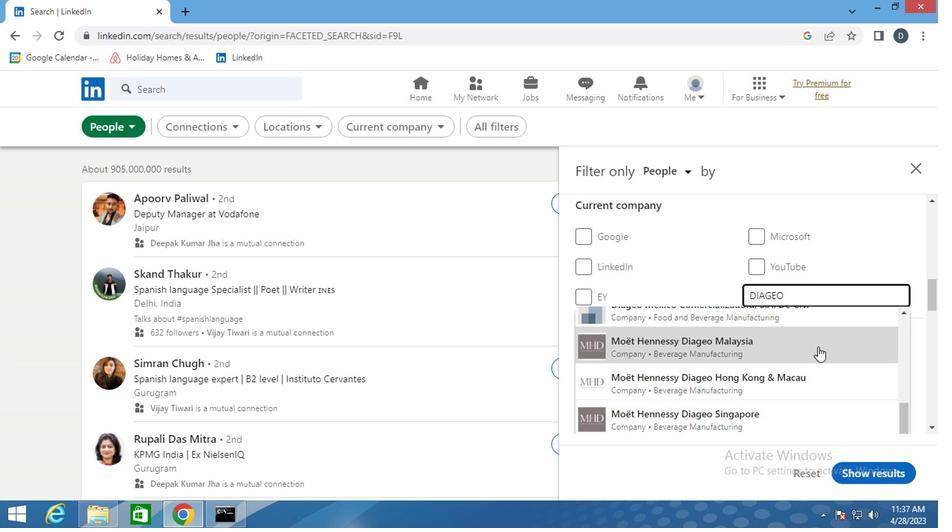 
Action: Mouse scrolled (814, 343) with delta (0, 0)
Screenshot: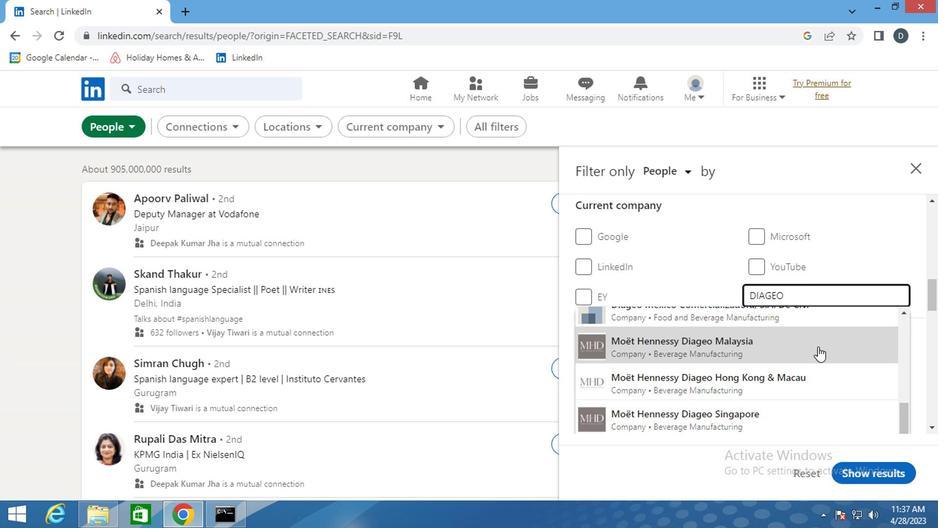 
Action: Mouse scrolled (814, 343) with delta (0, 0)
Screenshot: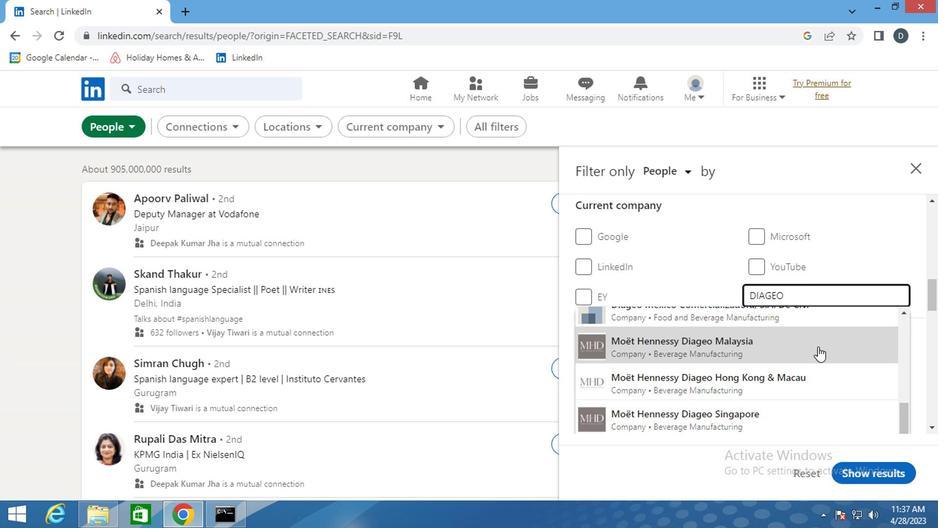 
Action: Mouse scrolled (814, 343) with delta (0, 0)
Screenshot: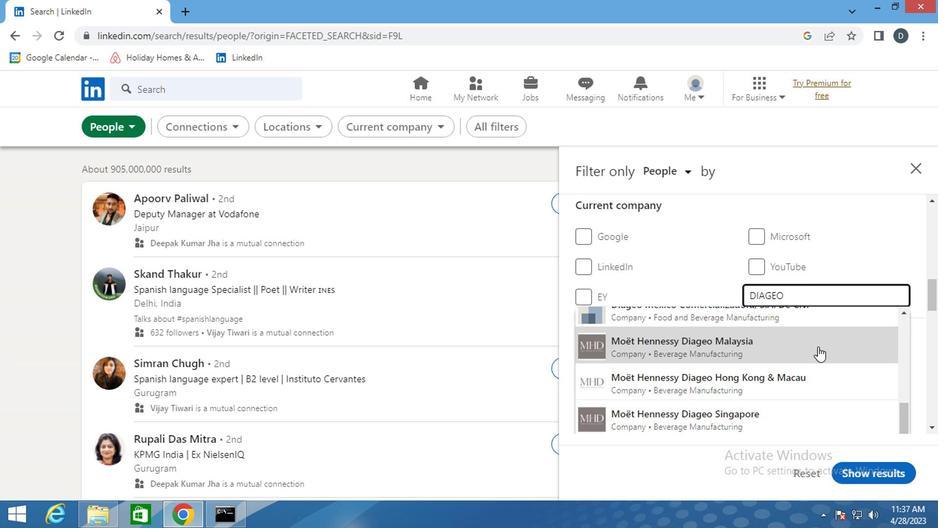 
Action: Mouse moved to (814, 345)
Screenshot: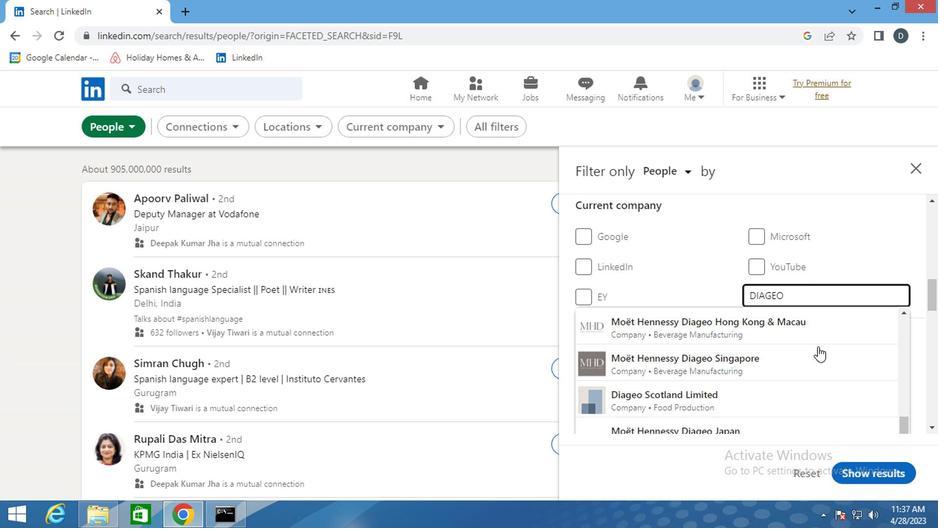 
Action: Mouse scrolled (814, 346) with delta (0, 0)
Screenshot: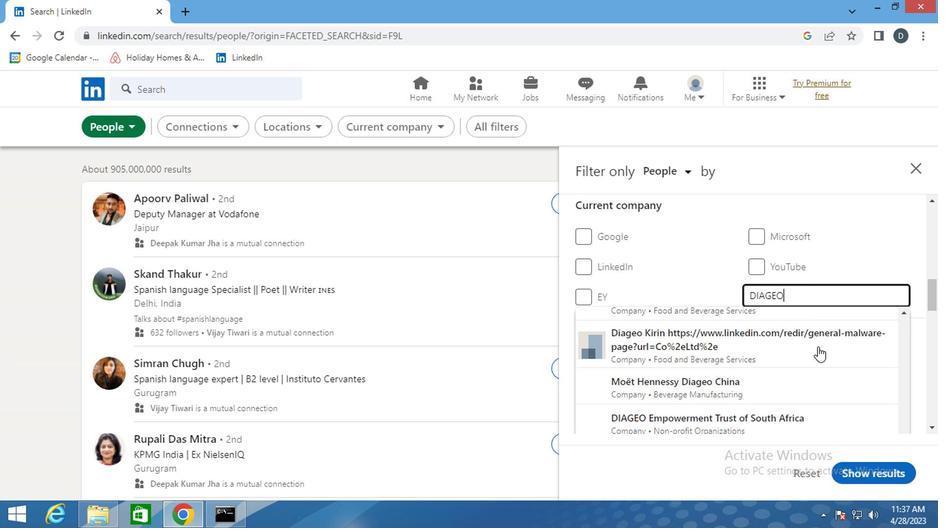 
Action: Mouse scrolled (814, 346) with delta (0, 0)
Screenshot: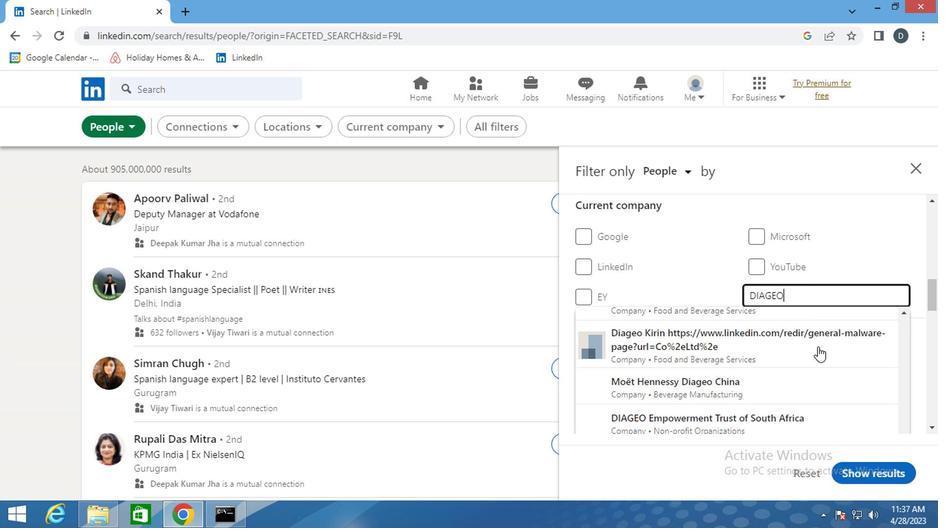 
Action: Mouse scrolled (814, 346) with delta (0, 0)
Screenshot: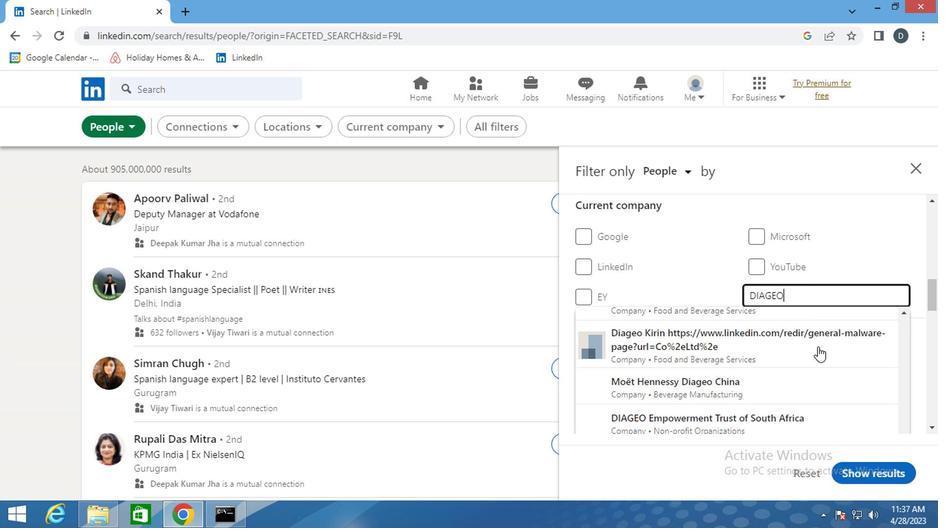 
Action: Mouse moved to (815, 345)
Screenshot: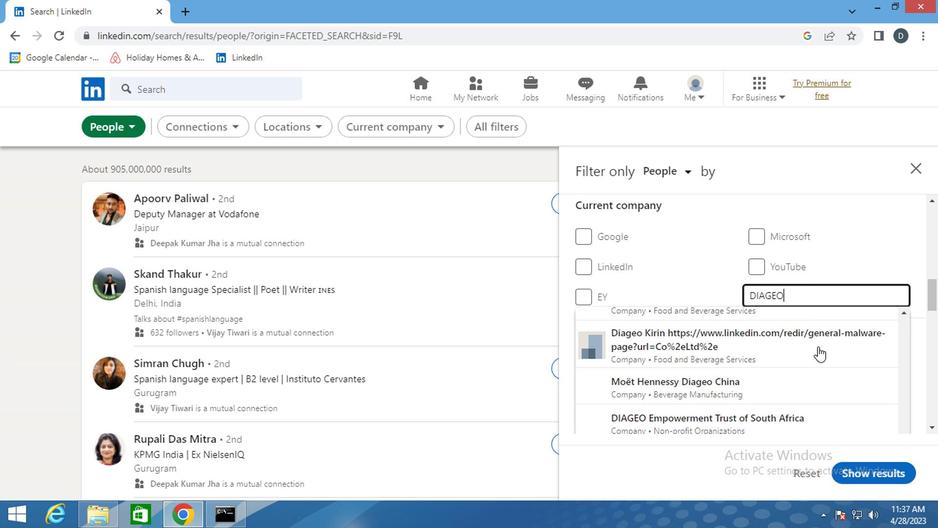 
Action: Mouse scrolled (815, 346) with delta (0, 0)
Screenshot: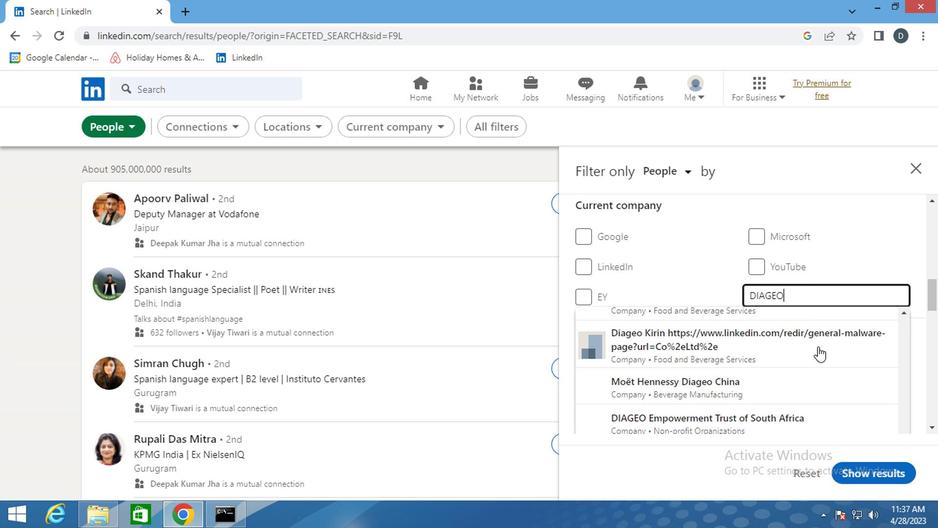 
Action: Mouse scrolled (815, 346) with delta (0, 0)
Screenshot: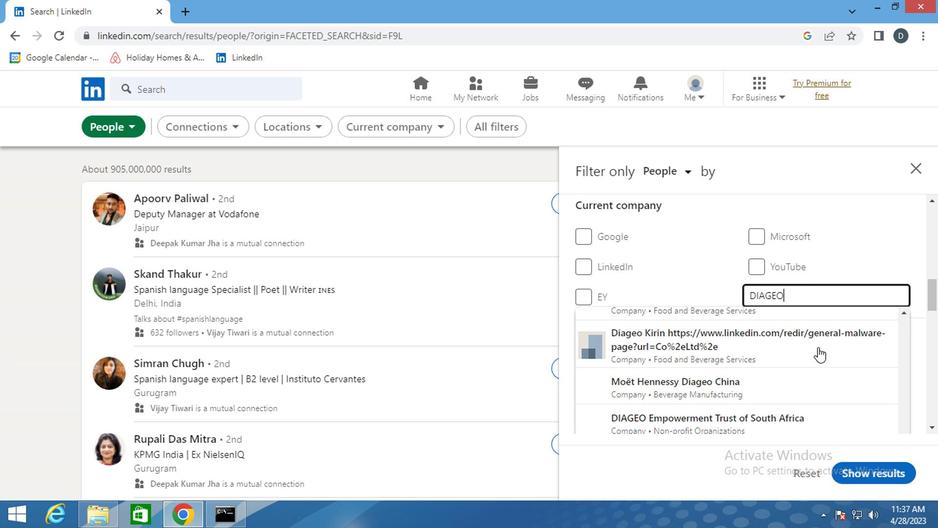 
Action: Mouse scrolled (815, 346) with delta (0, 0)
Screenshot: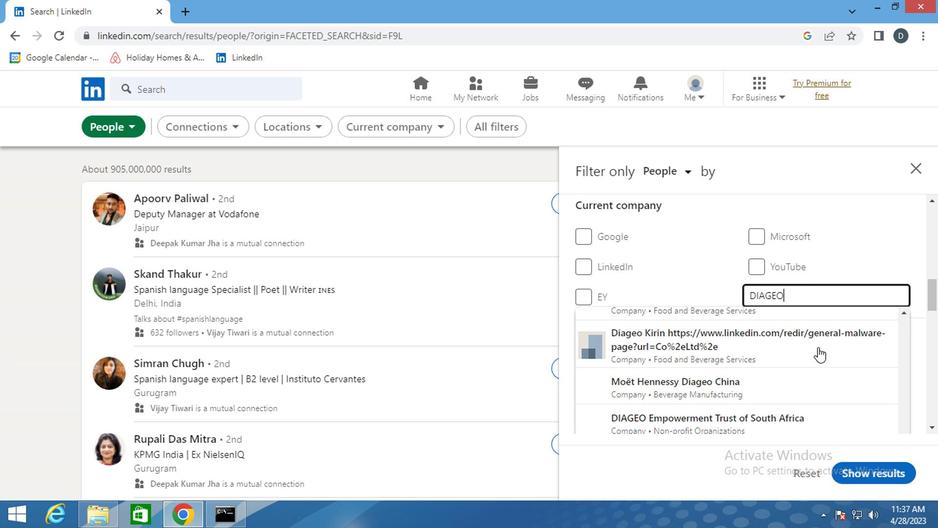 
Action: Mouse moved to (818, 348)
Screenshot: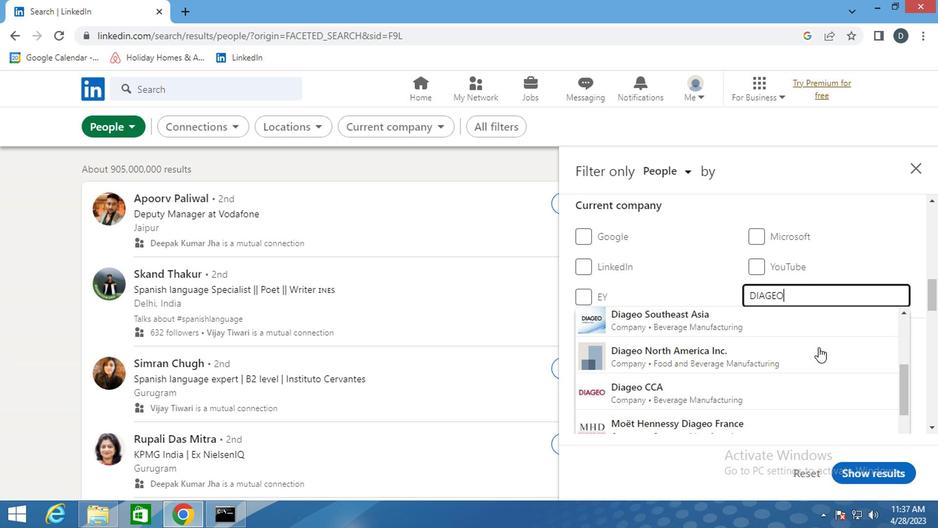 
Action: Mouse scrolled (818, 349) with delta (0, 0)
Screenshot: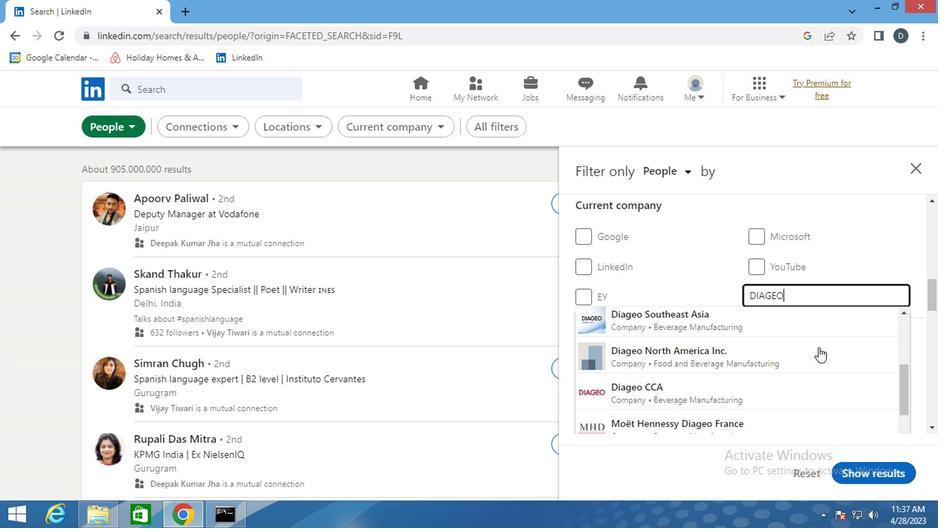 
Action: Mouse scrolled (818, 349) with delta (0, 0)
Screenshot: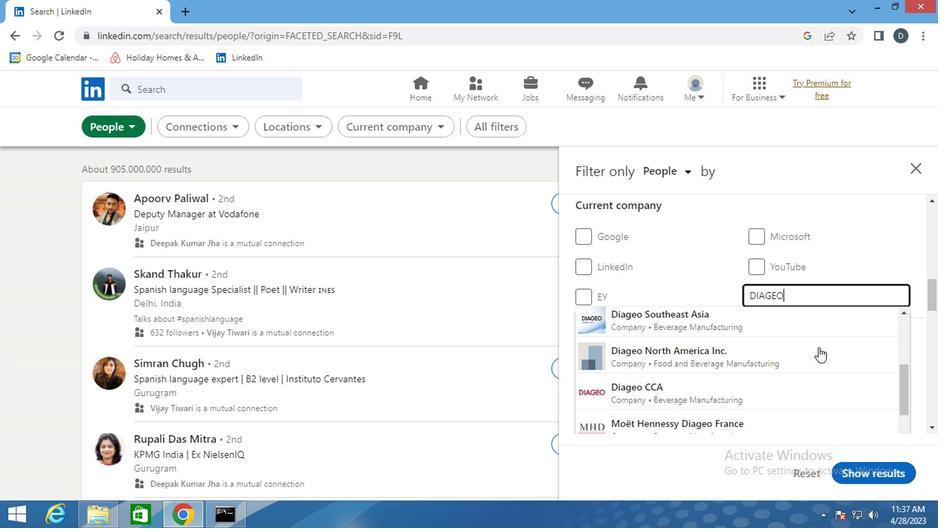 
Action: Mouse scrolled (818, 349) with delta (0, 0)
Screenshot: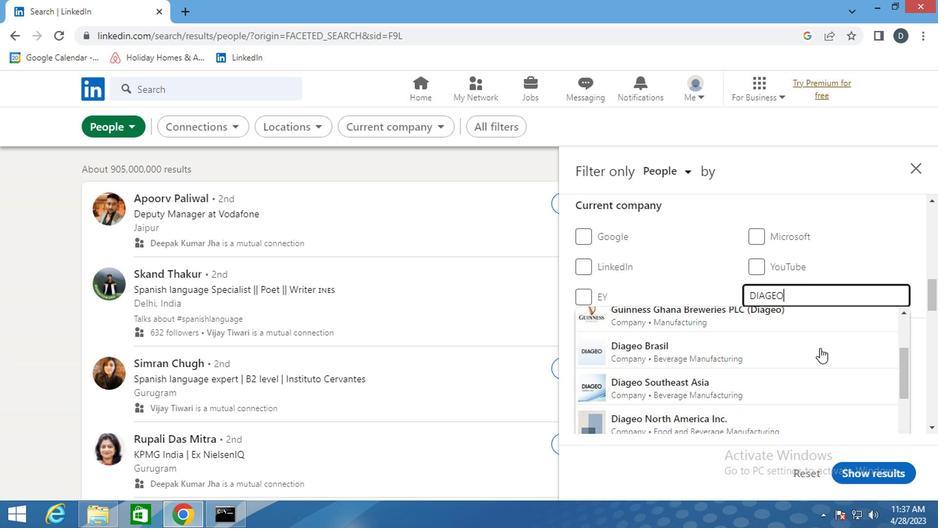 
Action: Mouse scrolled (818, 349) with delta (0, 0)
Screenshot: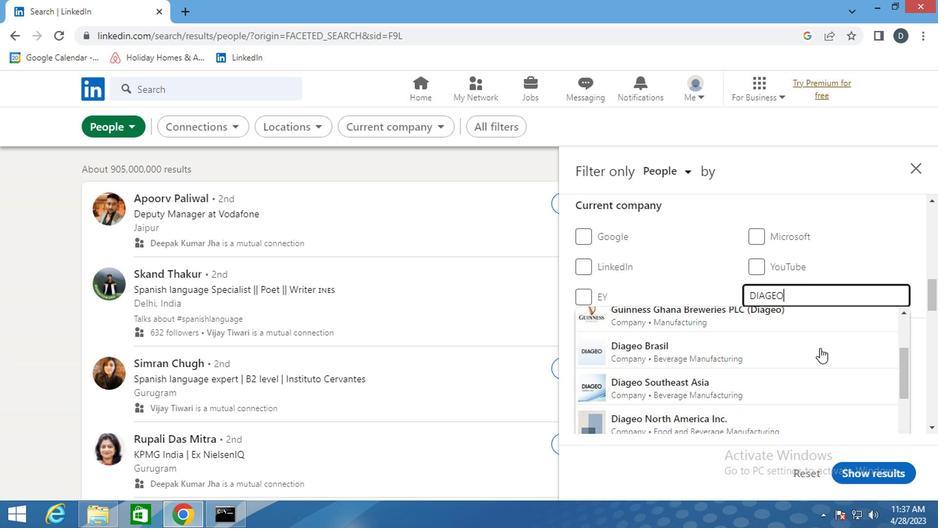 
Action: Mouse scrolled (818, 349) with delta (0, 0)
Screenshot: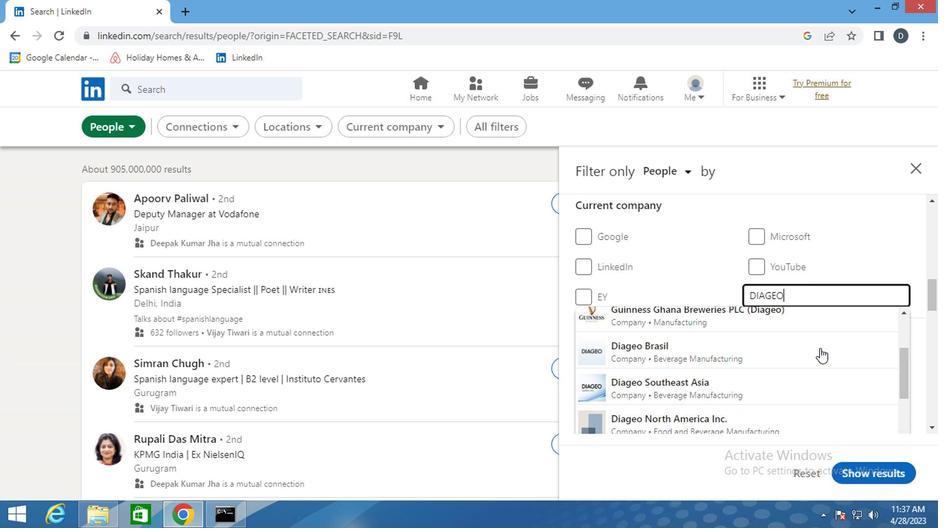 
Action: Mouse scrolled (818, 349) with delta (0, 0)
Screenshot: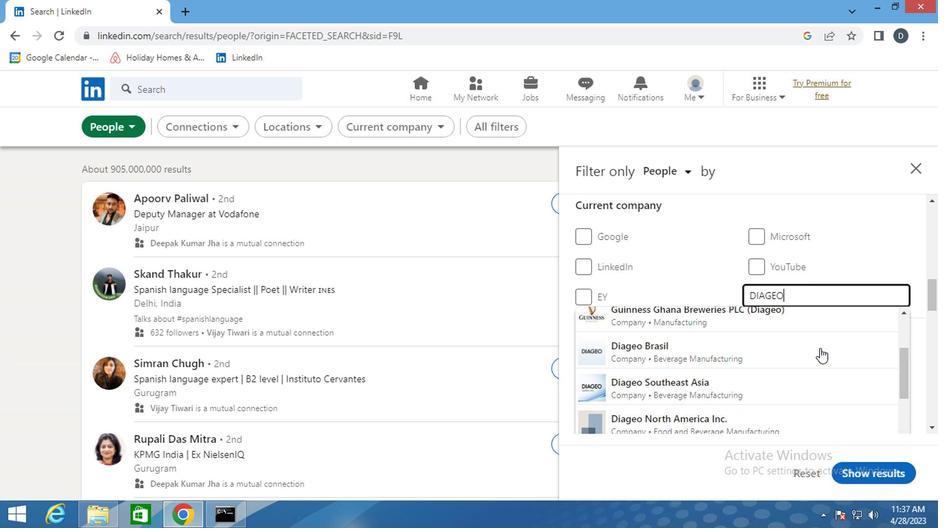 
Action: Mouse scrolled (818, 349) with delta (0, 0)
Screenshot: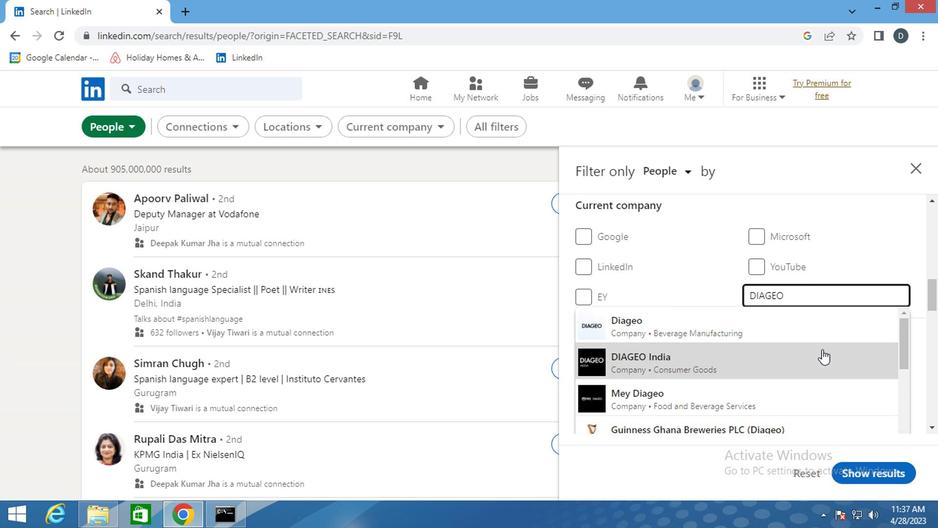 
Action: Mouse scrolled (818, 349) with delta (0, 0)
Screenshot: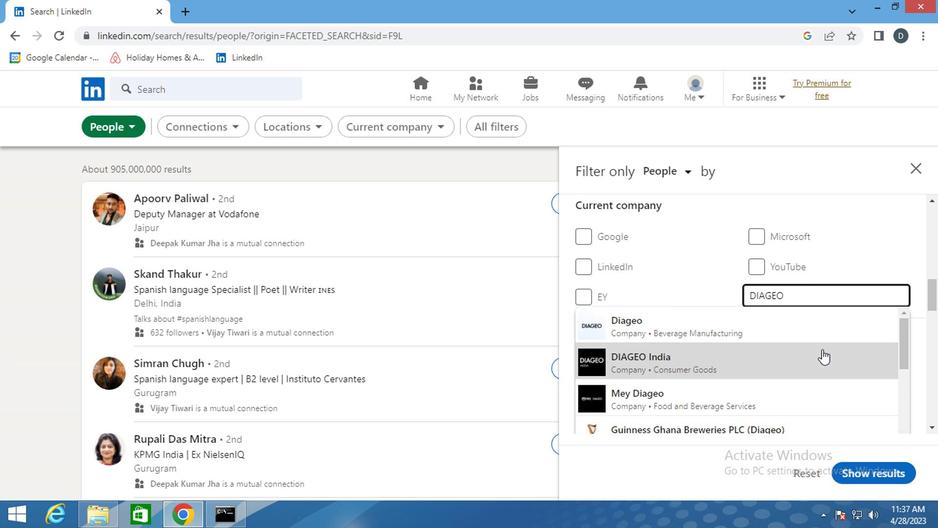 
Action: Mouse scrolled (818, 349) with delta (0, 0)
Screenshot: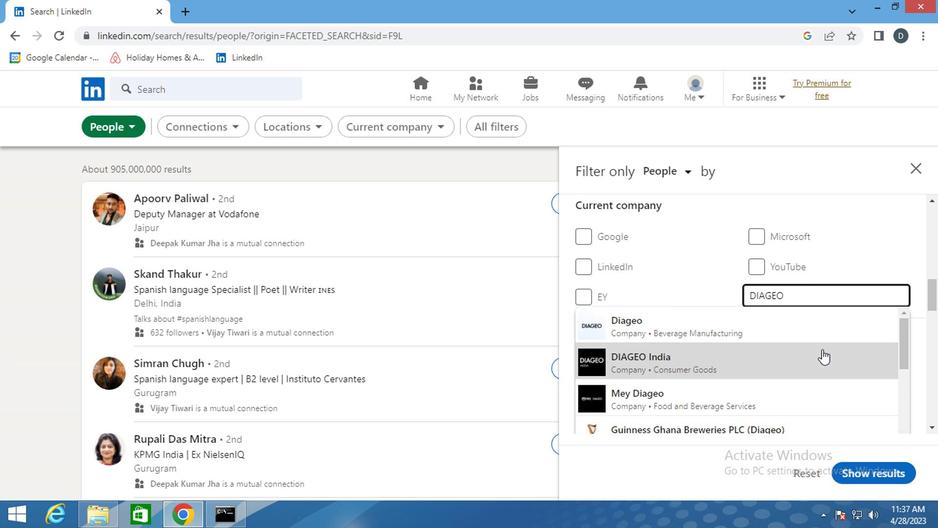 
Action: Mouse scrolled (818, 349) with delta (0, 0)
Screenshot: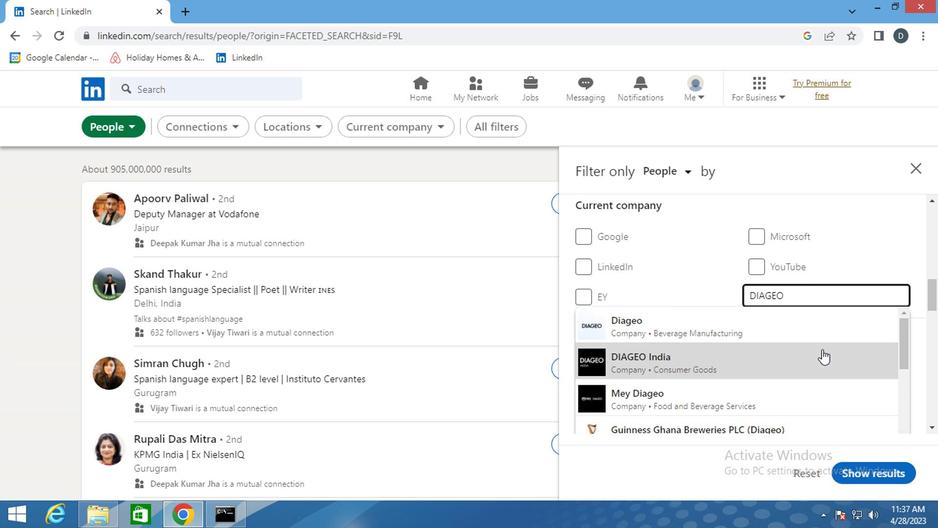 
Action: Mouse moved to (819, 331)
Screenshot: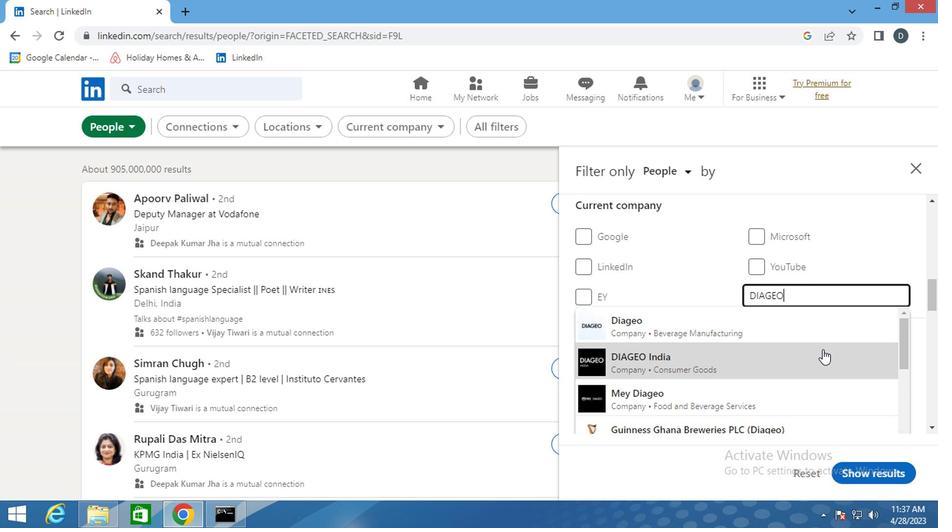 
Action: Mouse pressed left at (819, 331)
Screenshot: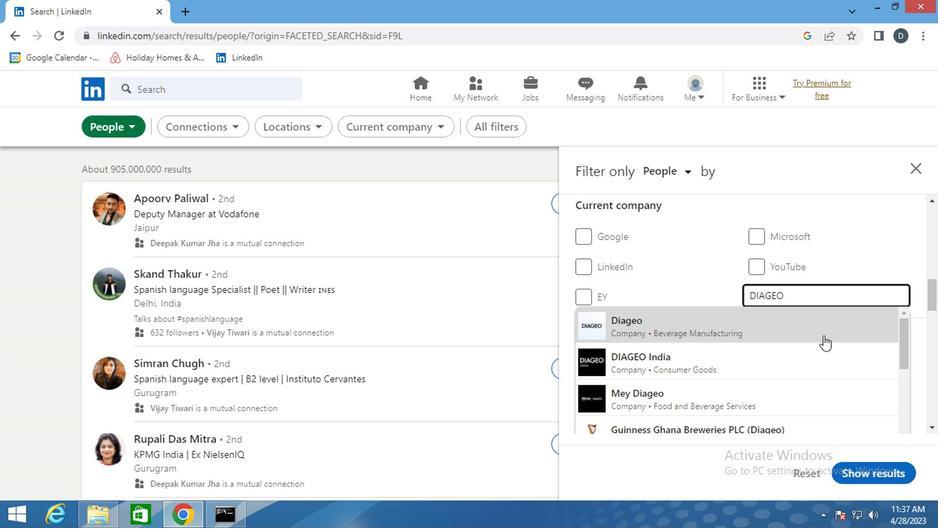 
Action: Mouse moved to (819, 330)
Screenshot: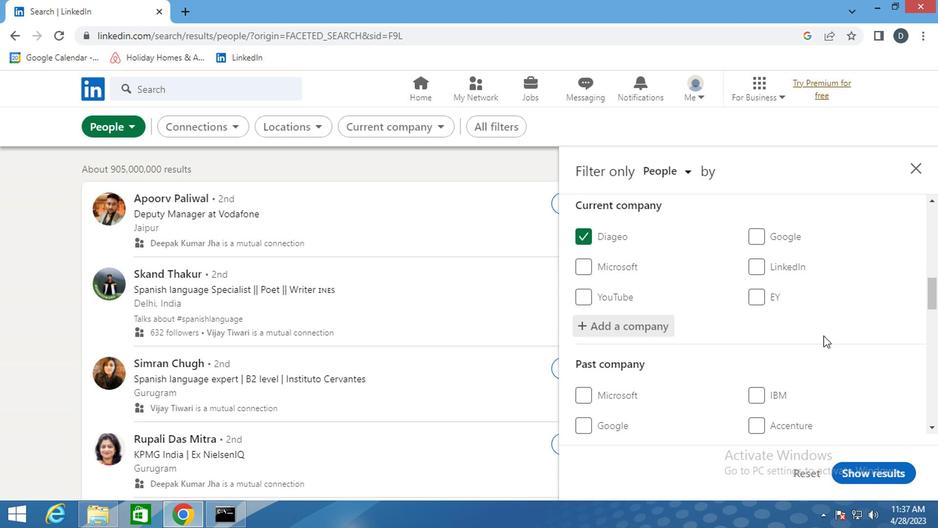 
Action: Mouse scrolled (819, 329) with delta (0, 0)
Screenshot: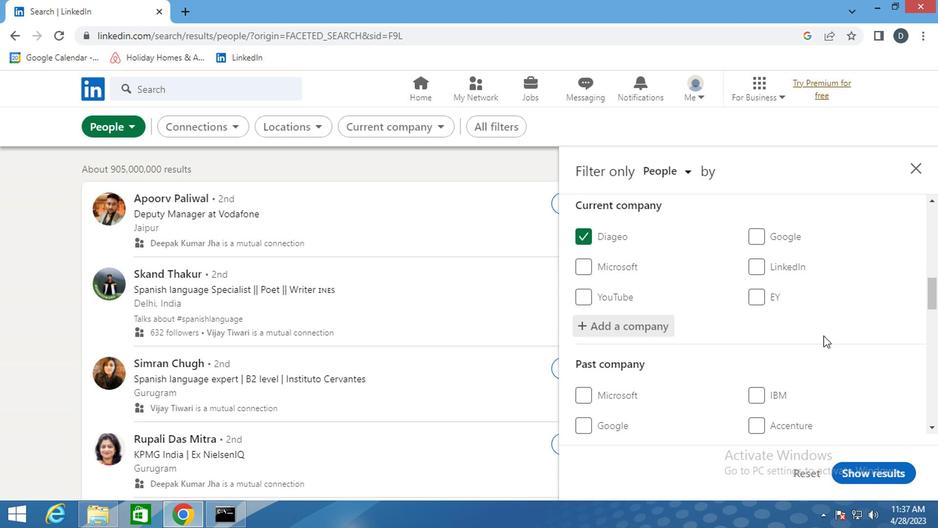 
Action: Mouse moved to (739, 335)
Screenshot: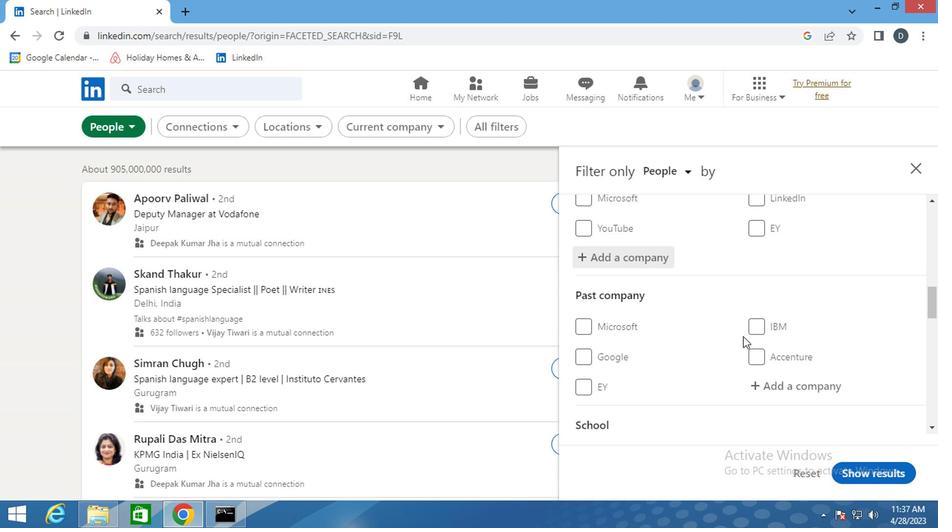 
Action: Mouse scrolled (739, 335) with delta (0, 0)
Screenshot: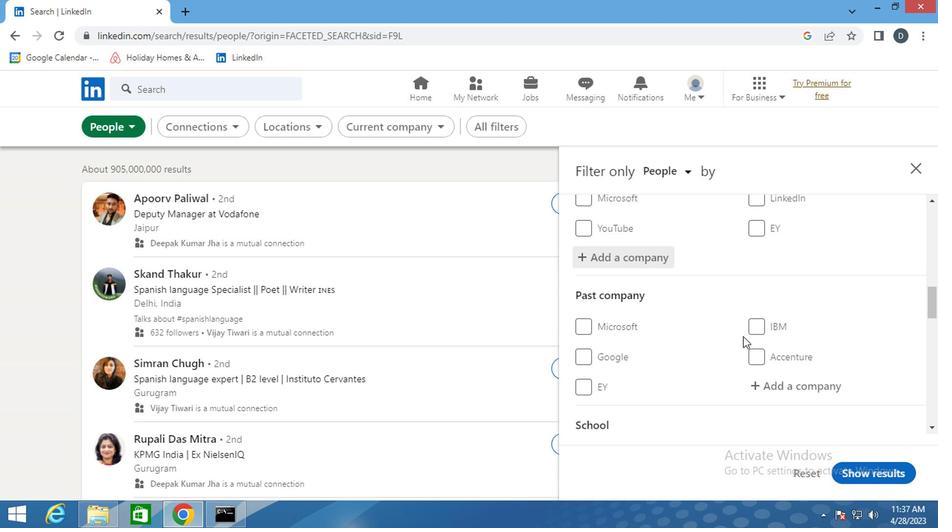 
Action: Mouse scrolled (739, 335) with delta (0, 0)
Screenshot: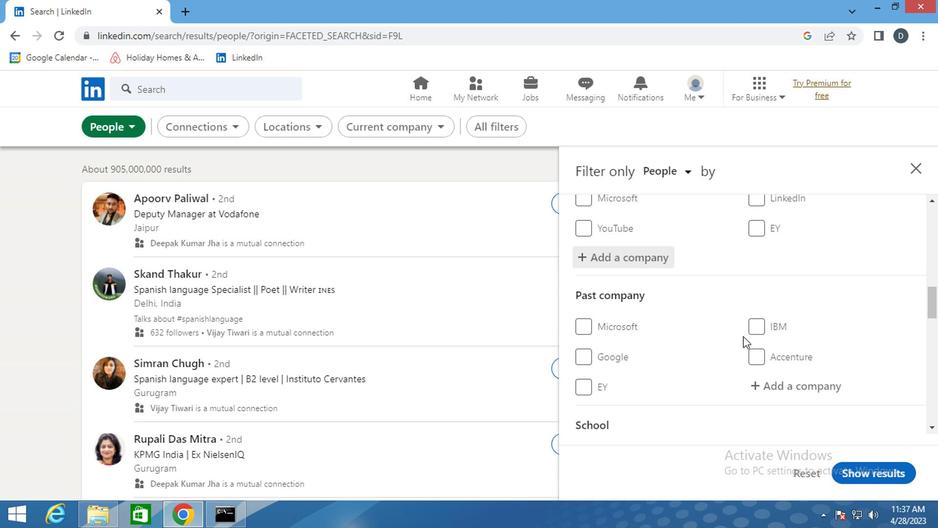 
Action: Mouse scrolled (739, 335) with delta (0, 0)
Screenshot: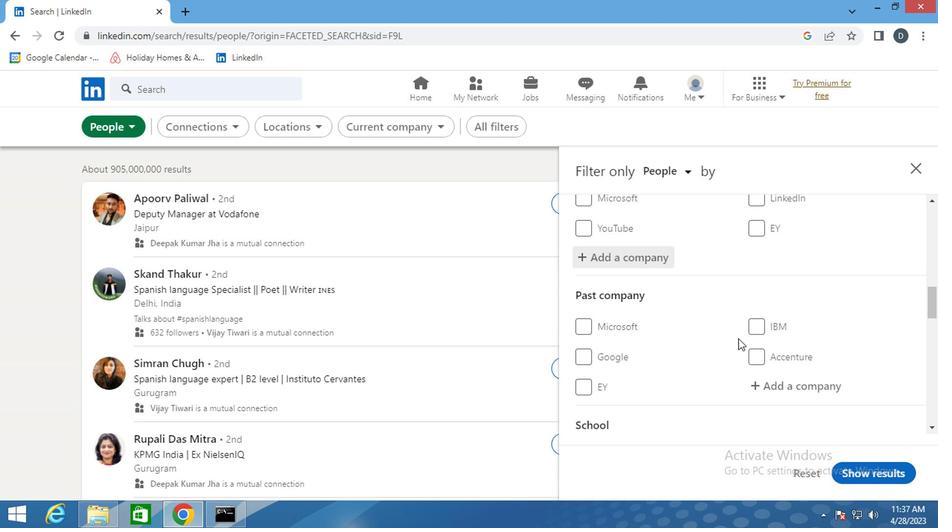 
Action: Mouse moved to (790, 309)
Screenshot: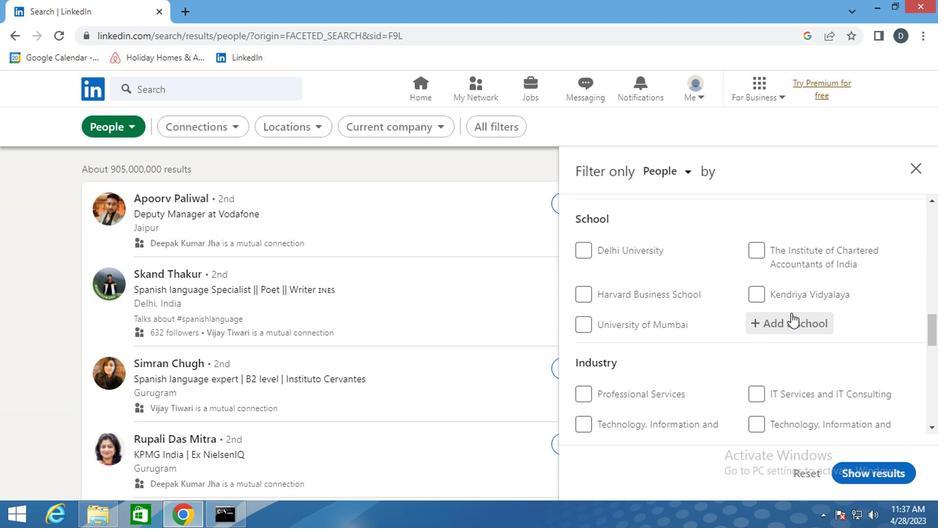 
Action: Mouse pressed left at (790, 309)
Screenshot: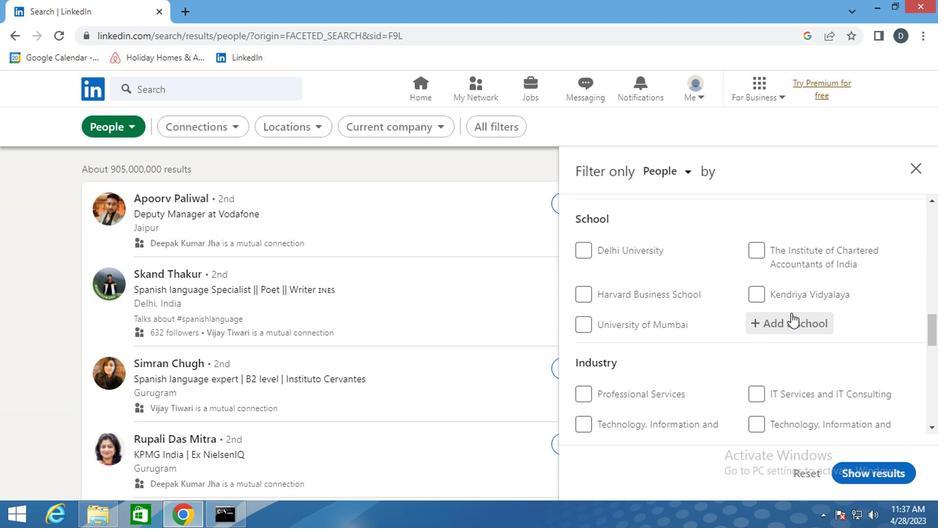 
Action: Key pressed <Key.shift><Key.shift>BRIGHT<Key.space><Key.shift>SCH
Screenshot: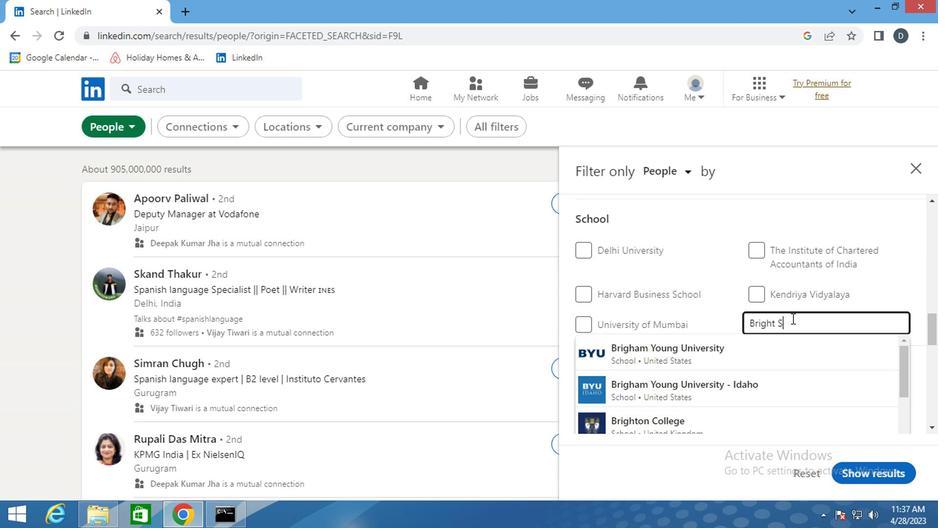 
Action: Mouse moved to (766, 356)
Screenshot: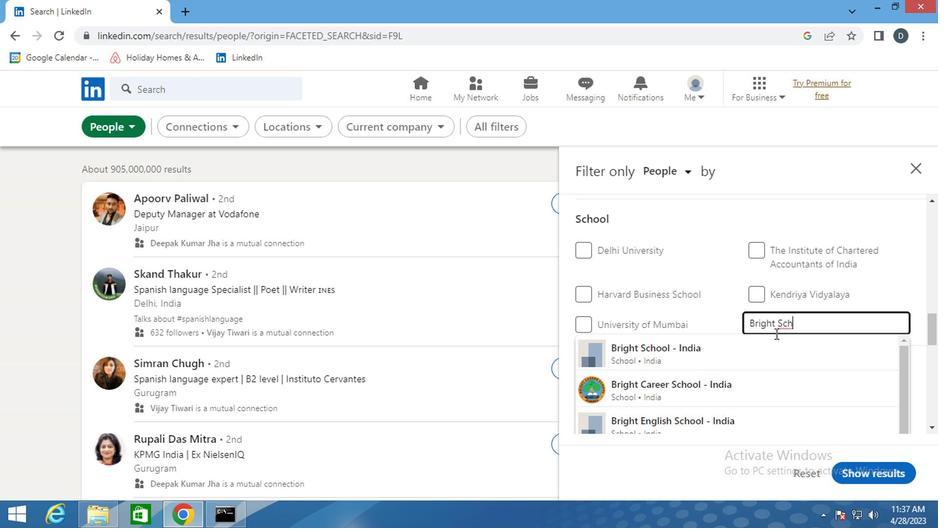 
Action: Mouse pressed left at (766, 356)
Screenshot: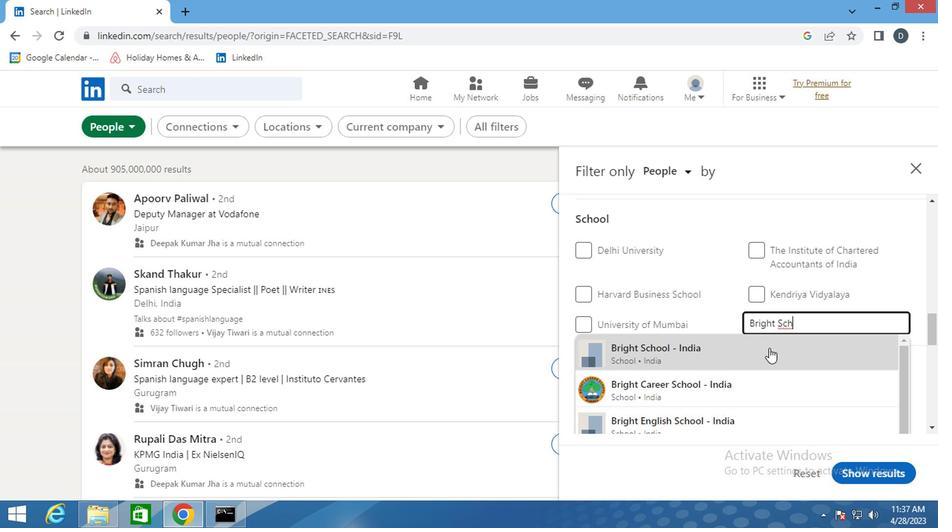 
Action: Mouse moved to (773, 356)
Screenshot: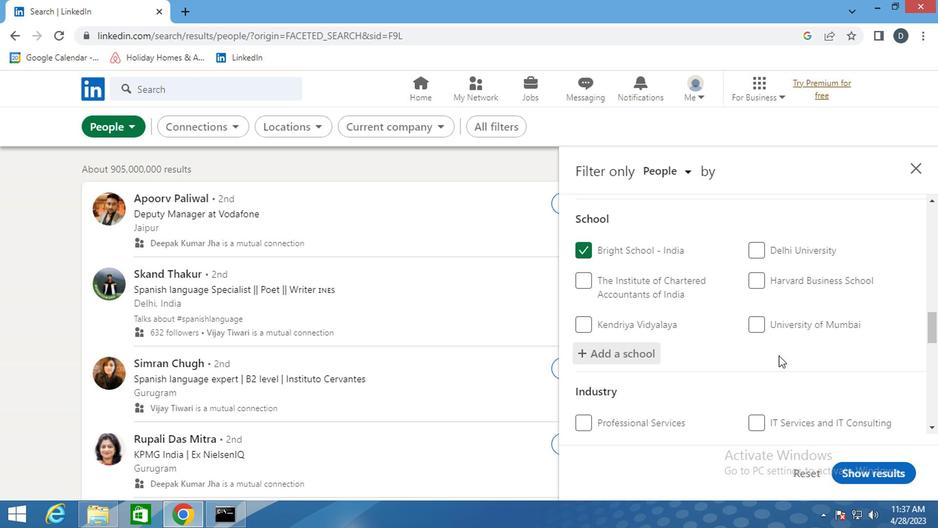 
Action: Mouse scrolled (773, 355) with delta (0, 0)
Screenshot: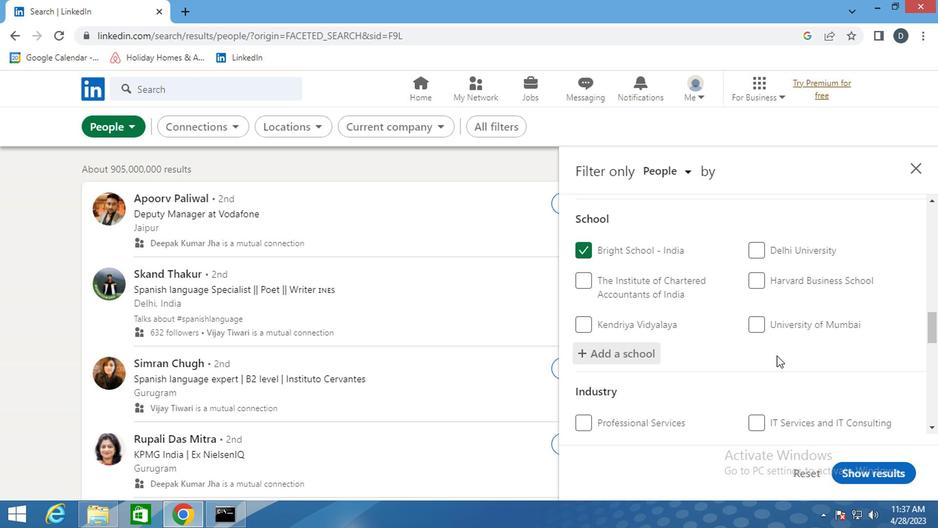 
Action: Mouse scrolled (773, 355) with delta (0, 0)
Screenshot: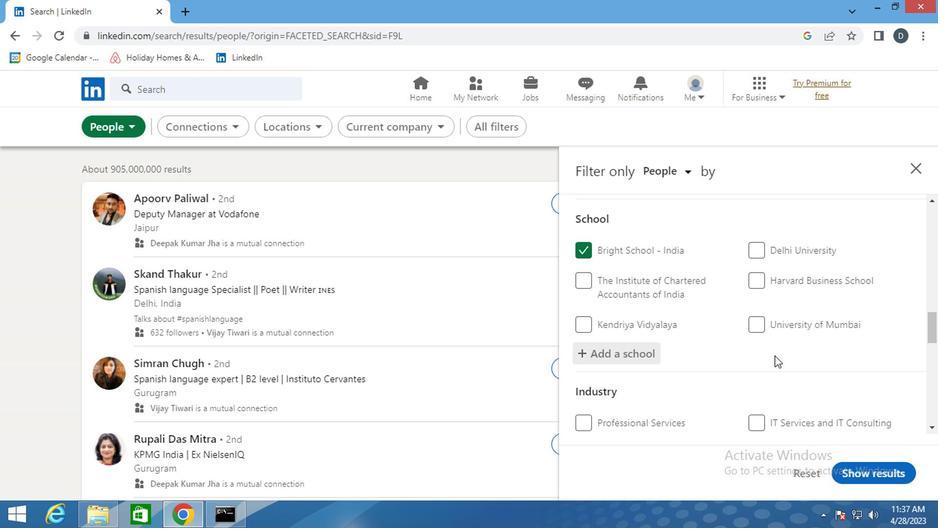 
Action: Mouse scrolled (773, 355) with delta (0, 0)
Screenshot: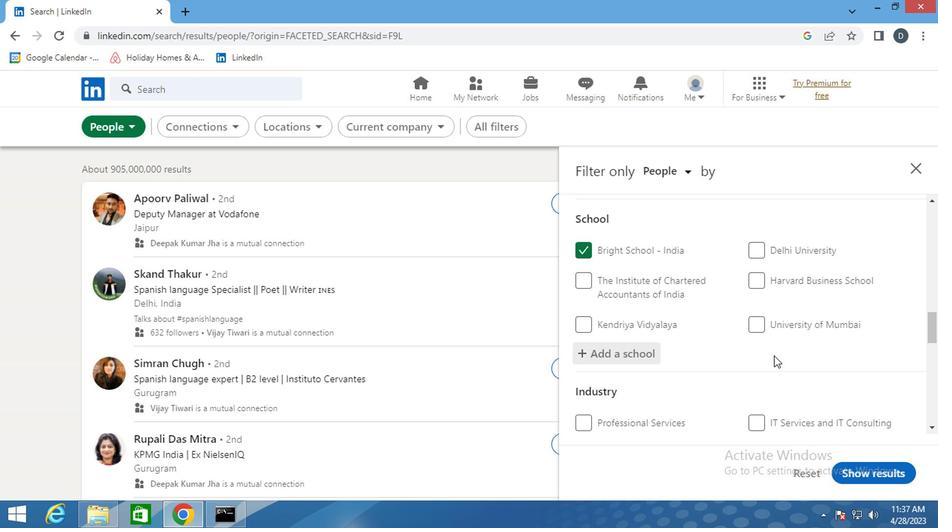 
Action: Mouse moved to (815, 274)
Screenshot: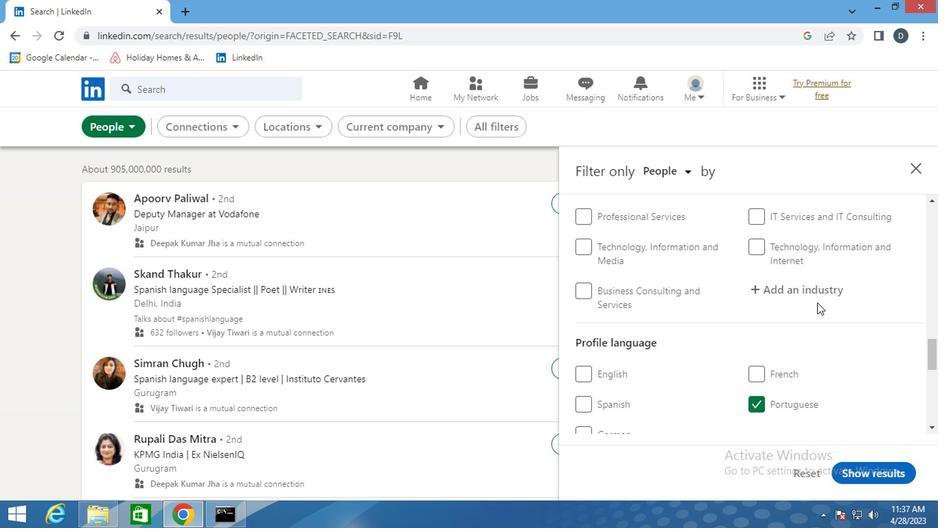 
Action: Mouse pressed left at (815, 274)
Screenshot: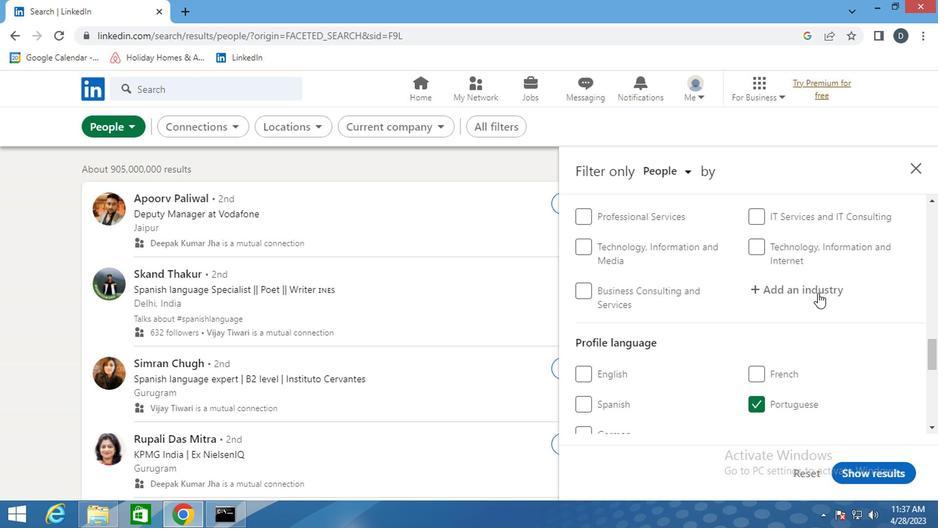 
Action: Key pressed <Key.shift>TELEC<Key.backspace><Key.backspace>EPHONE
Screenshot: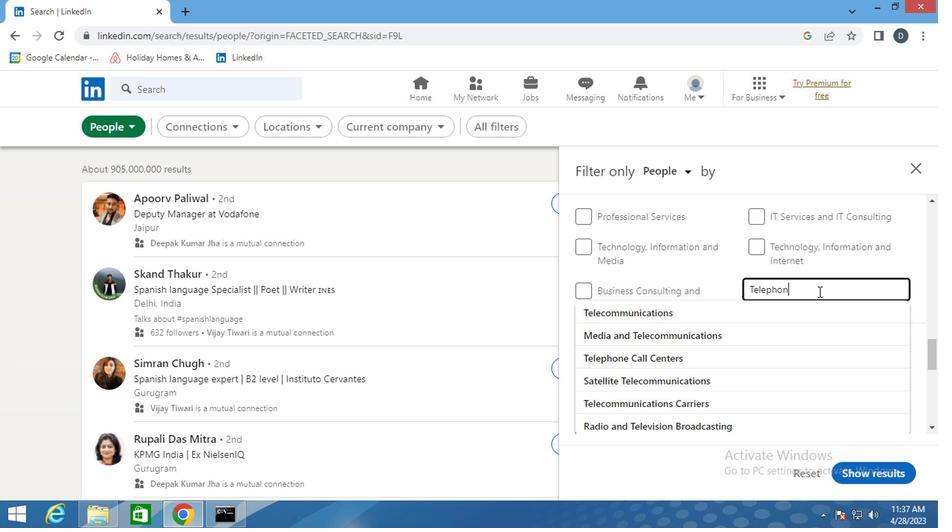 
Action: Mouse moved to (811, 299)
Screenshot: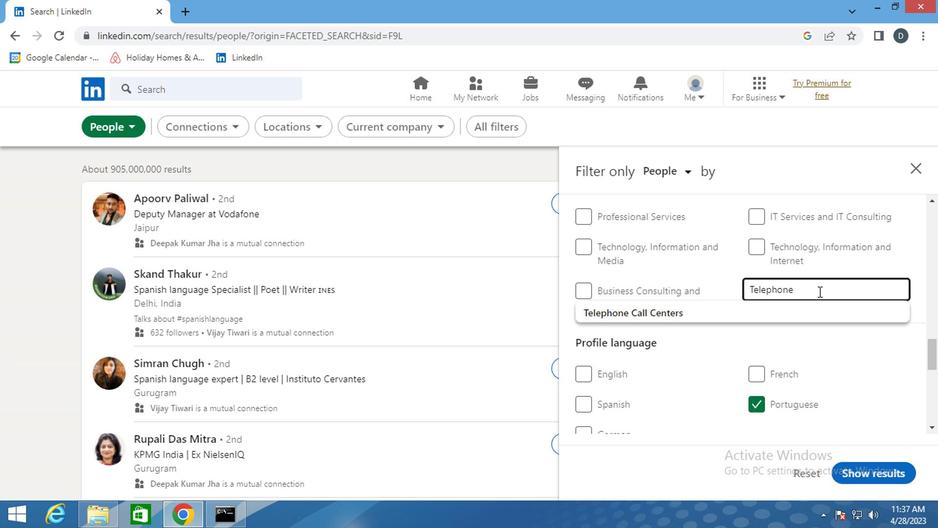 
Action: Mouse pressed left at (811, 299)
Screenshot: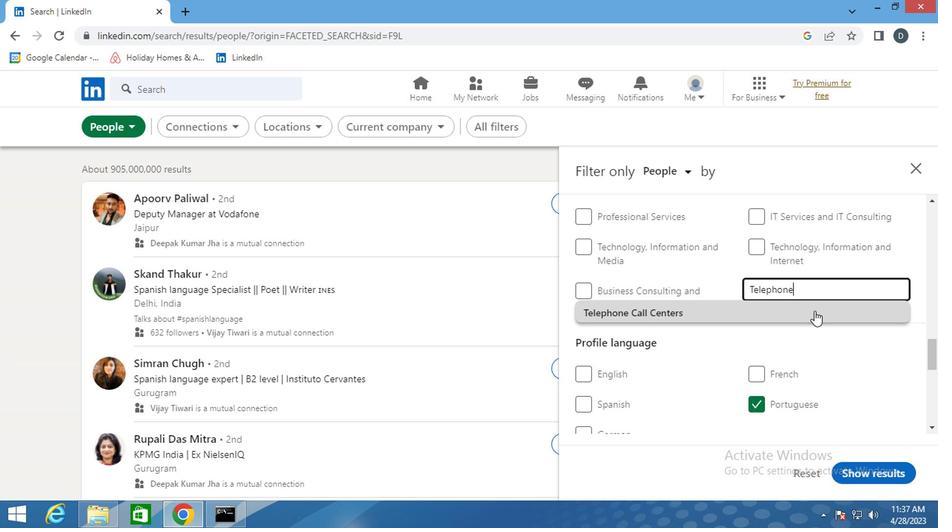 
Action: Mouse scrolled (811, 298) with delta (0, 0)
Screenshot: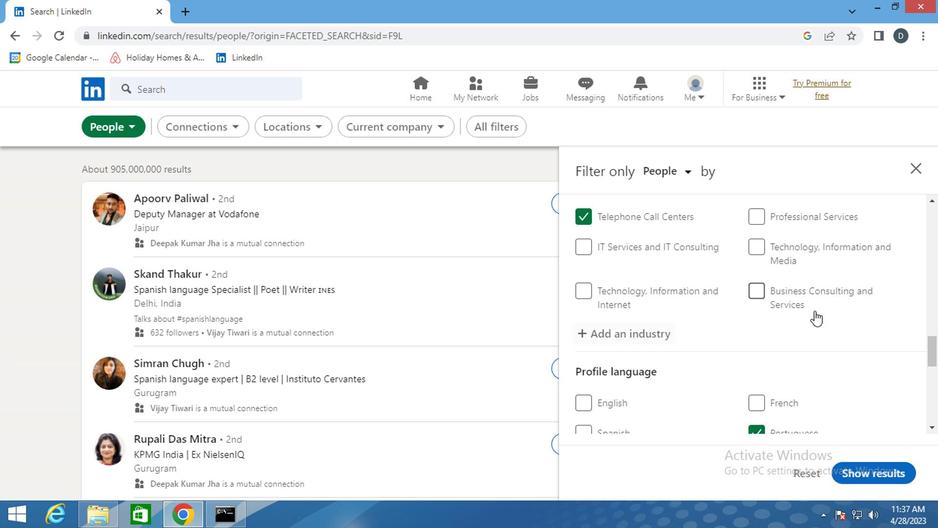 
Action: Mouse scrolled (811, 298) with delta (0, 0)
Screenshot: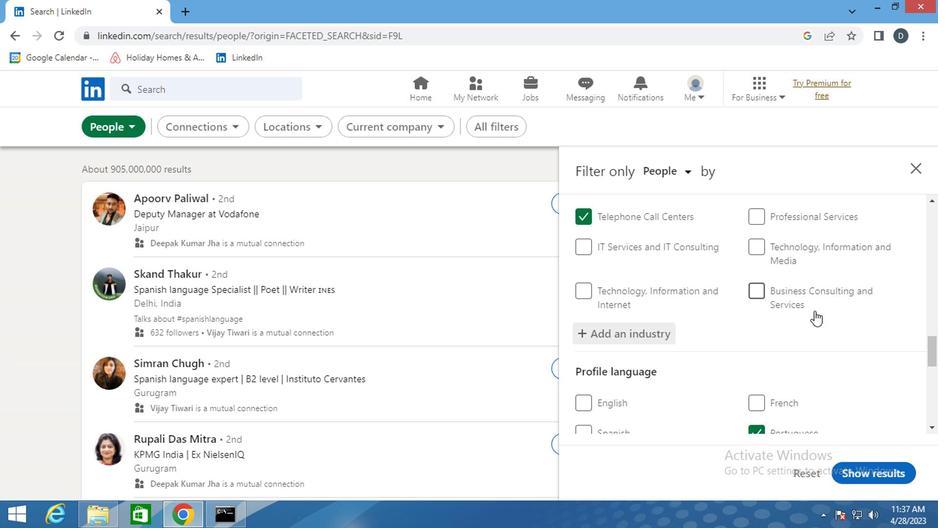 
Action: Mouse scrolled (811, 298) with delta (0, 0)
Screenshot: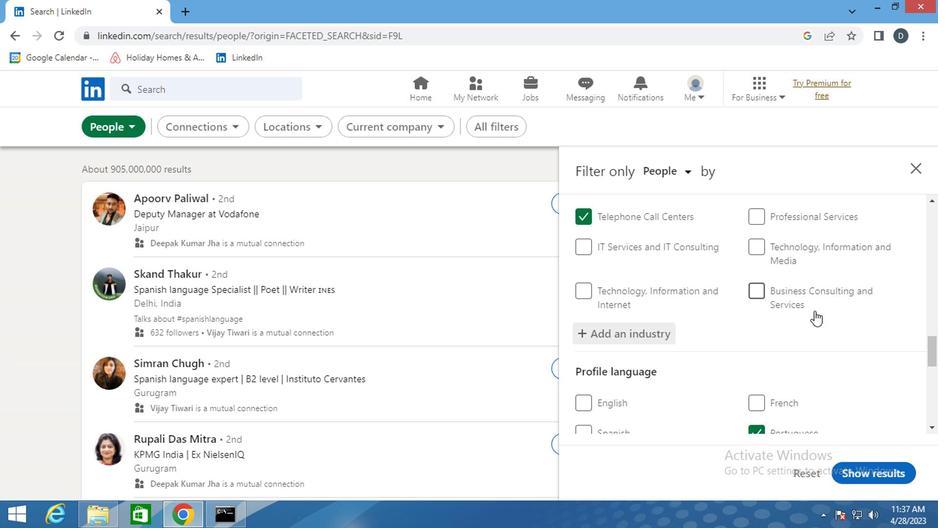 
Action: Mouse scrolled (811, 298) with delta (0, 0)
Screenshot: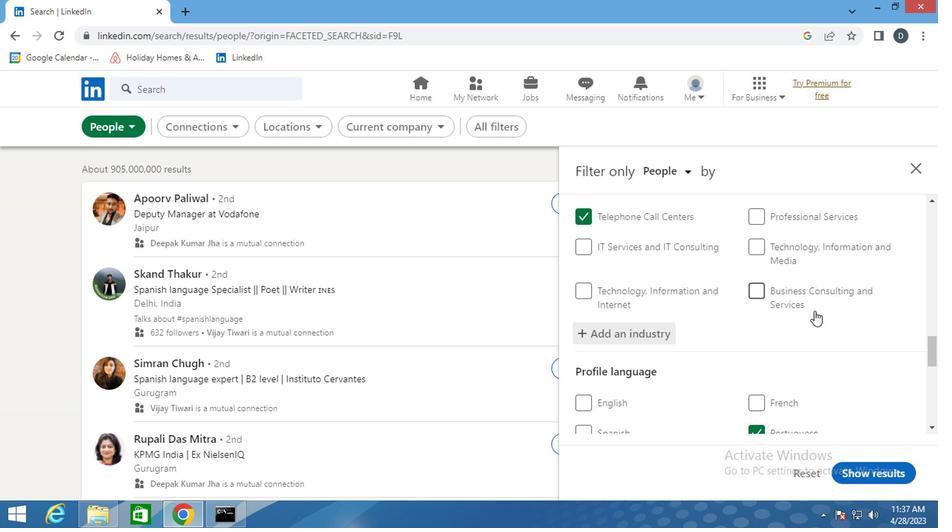 
Action: Mouse moved to (775, 328)
Screenshot: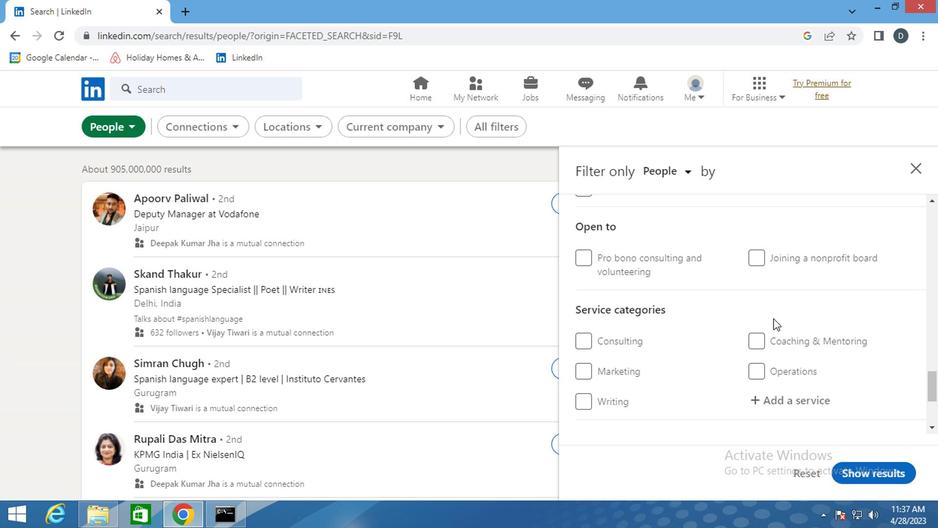 
Action: Mouse scrolled (775, 327) with delta (0, 0)
Screenshot: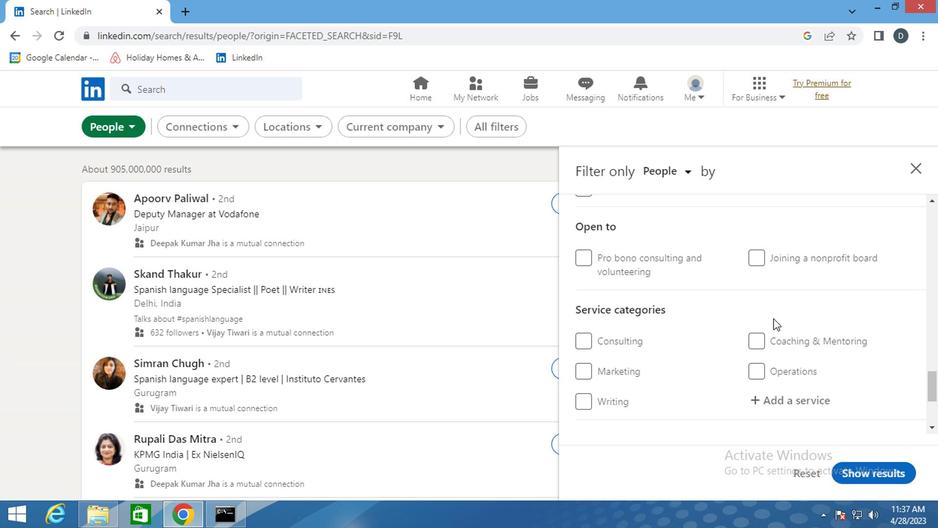 
Action: Mouse moved to (782, 311)
Screenshot: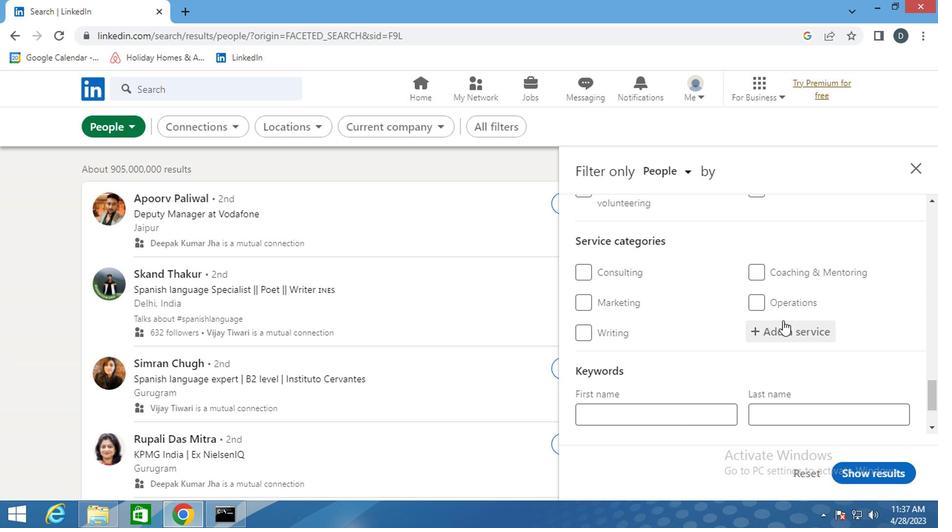 
Action: Mouse pressed left at (782, 311)
Screenshot: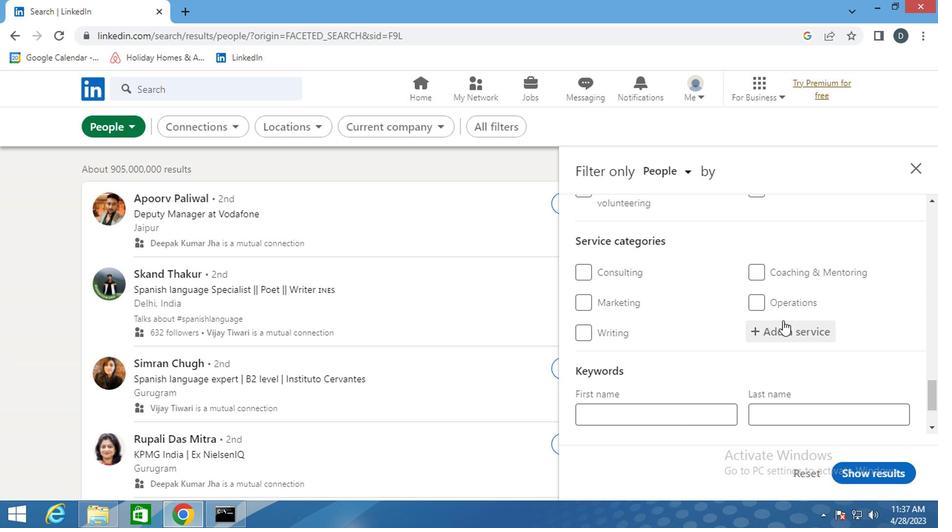 
Action: Mouse moved to (782, 322)
Screenshot: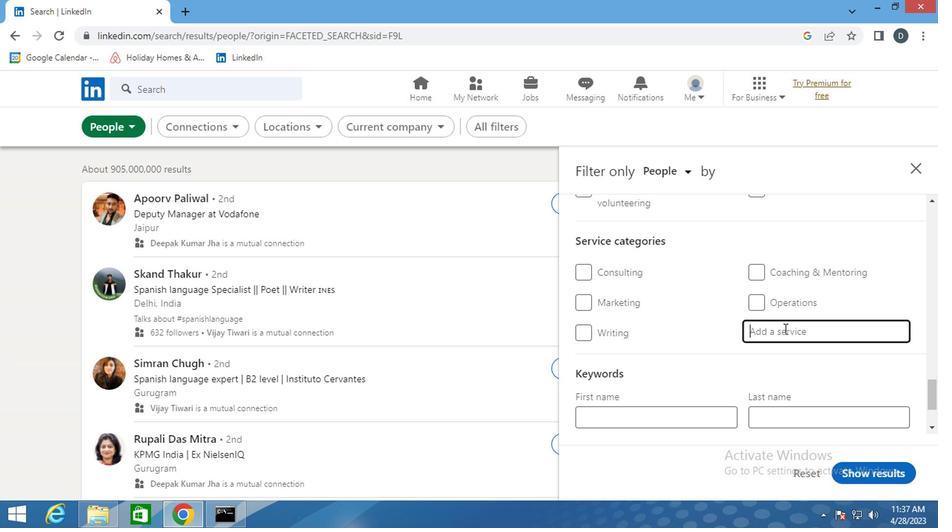 
Action: Key pressed <Key.shift><Key.shift><Key.shift><Key.shift><Key.shift><Key.shift><Key.shift><Key.shift><Key.shift><Key.shift><Key.shift><Key.shift><Key.shift><Key.shift><Key.shift><Key.shift><Key.shift><Key.shift><Key.shift><Key.shift><Key.shift><Key.shift><Key.shift><Key.shift><Key.shift><Key.shift><Key.shift>MARKETING
Screenshot: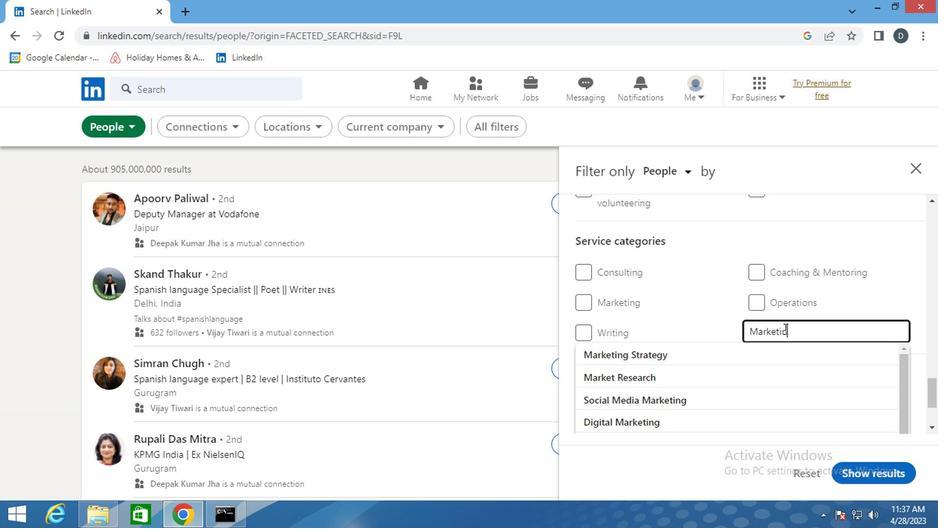 
Action: Mouse moved to (758, 390)
Screenshot: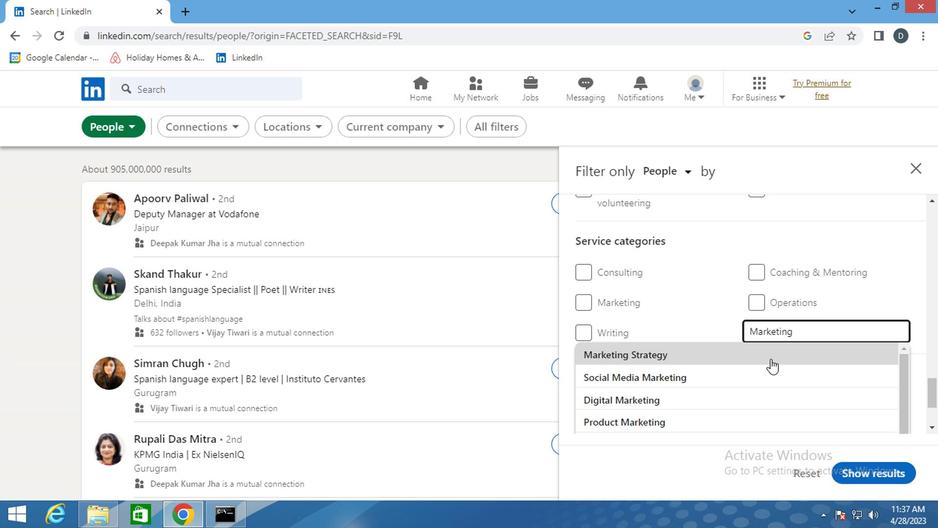 
Action: Mouse scrolled (758, 389) with delta (0, 0)
Screenshot: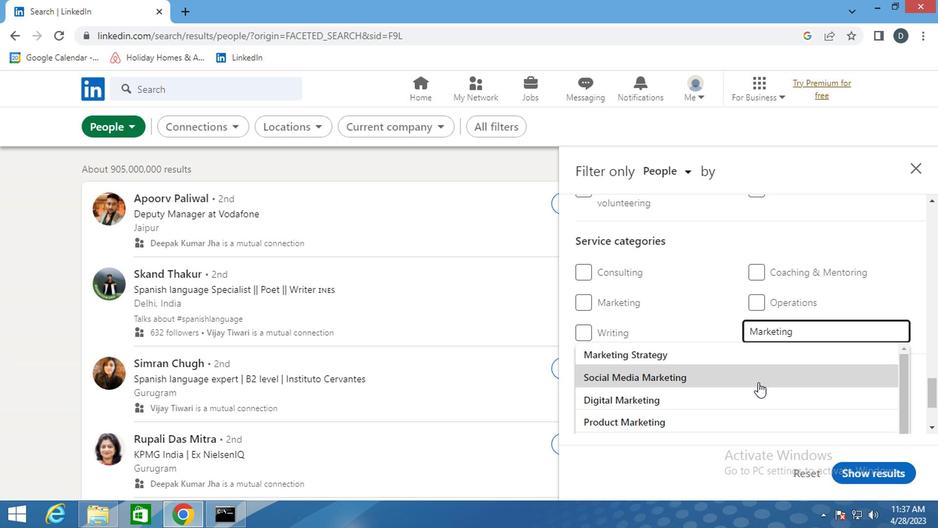 
Action: Mouse scrolled (758, 389) with delta (0, 0)
Screenshot: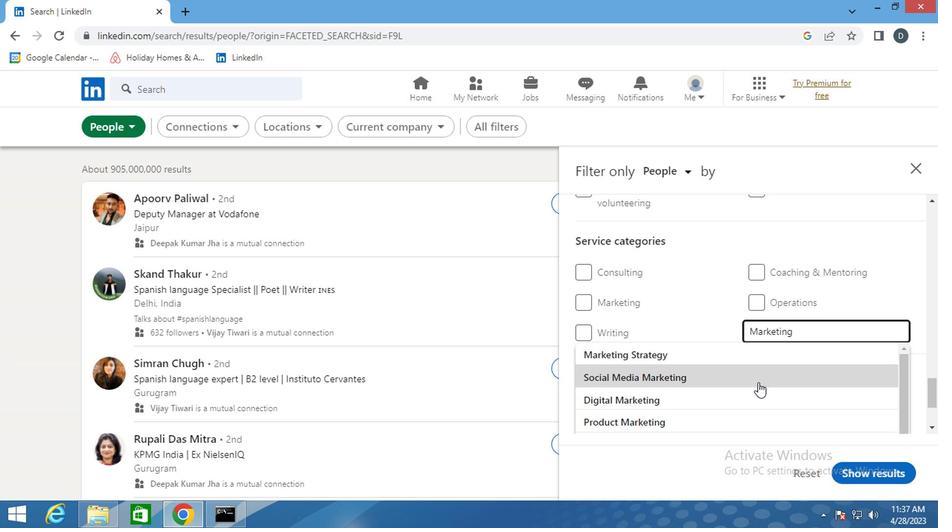 
Action: Mouse moved to (756, 359)
Screenshot: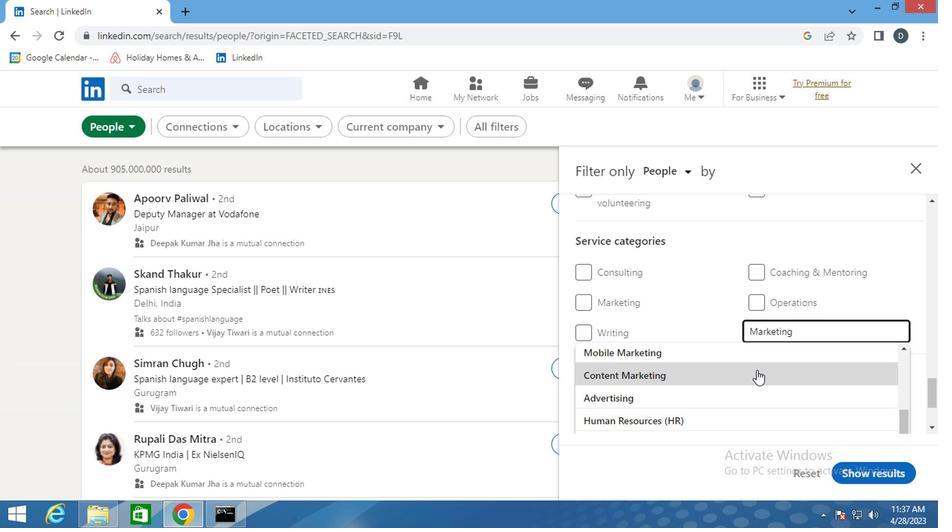 
Action: Mouse scrolled (756, 358) with delta (0, 0)
Screenshot: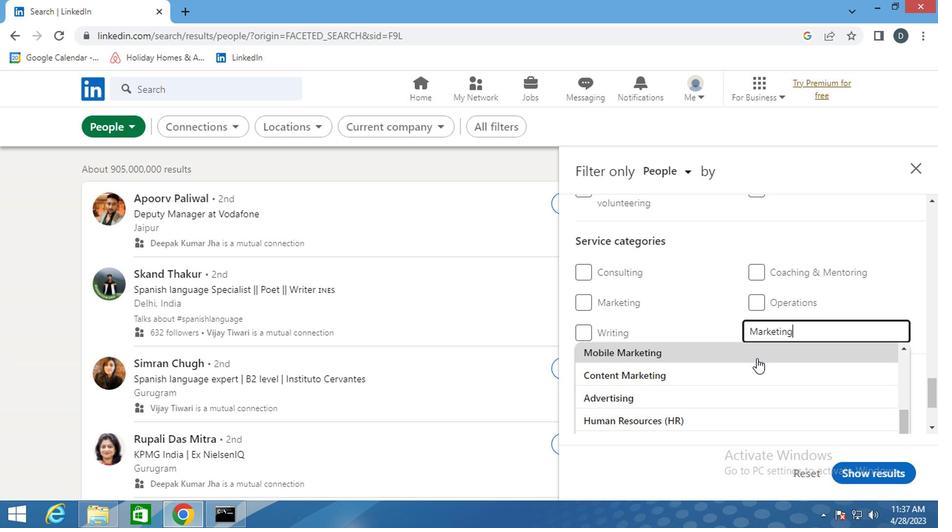 
Action: Mouse scrolled (756, 358) with delta (0, 0)
Screenshot: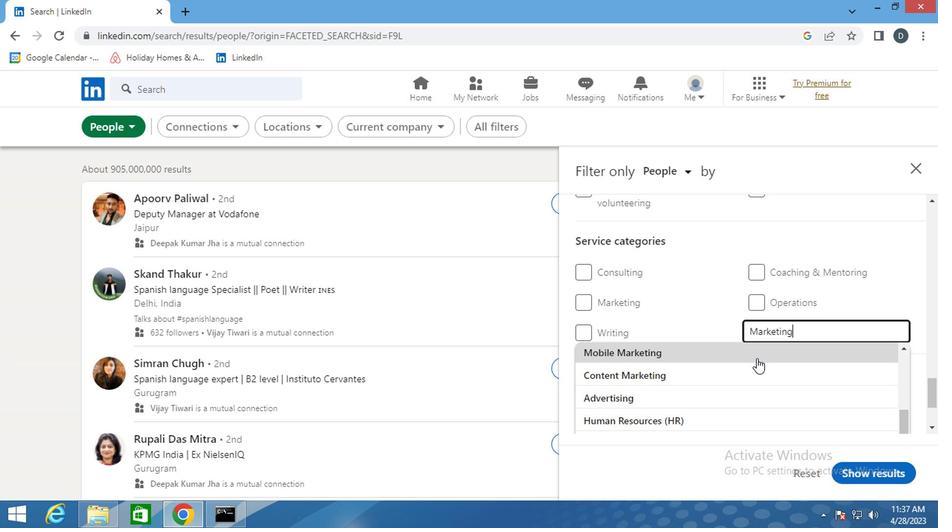 
Action: Mouse moved to (756, 358)
Screenshot: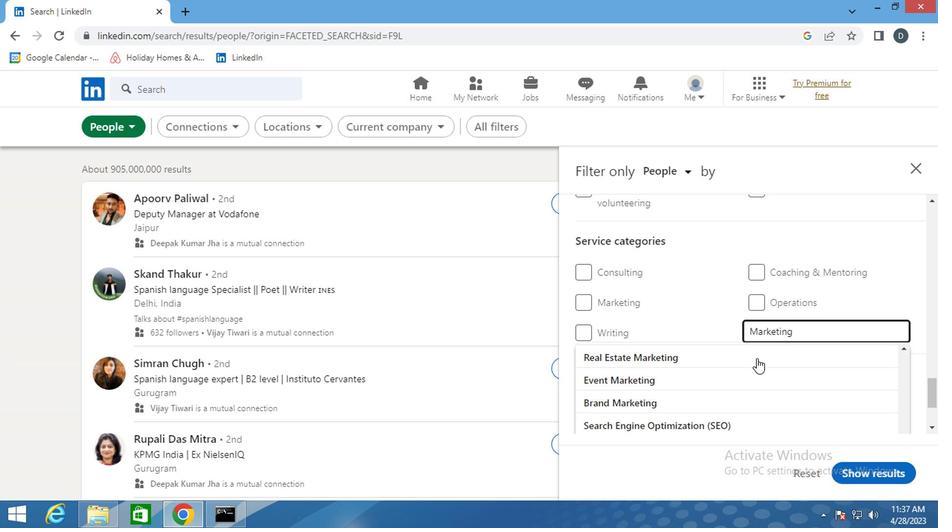 
Action: Mouse scrolled (756, 357) with delta (0, 0)
Screenshot: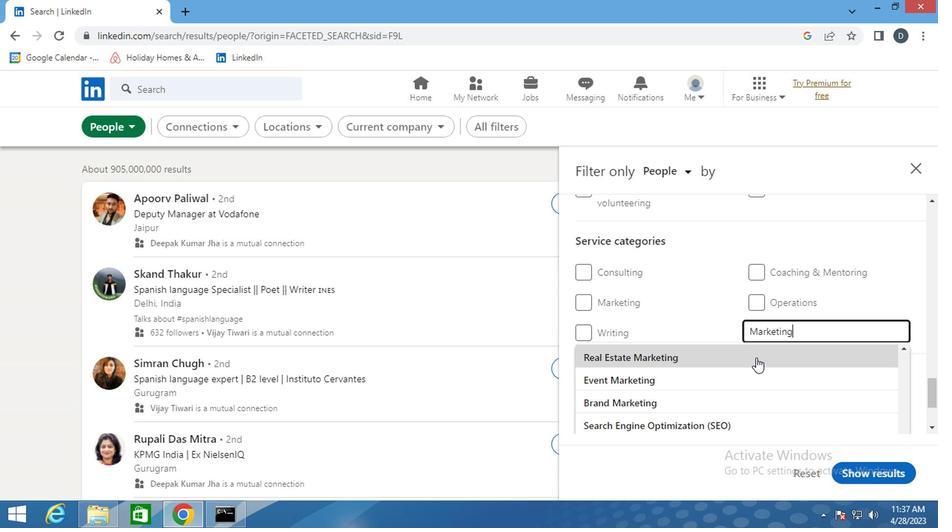 
Action: Mouse scrolled (756, 357) with delta (0, 0)
Screenshot: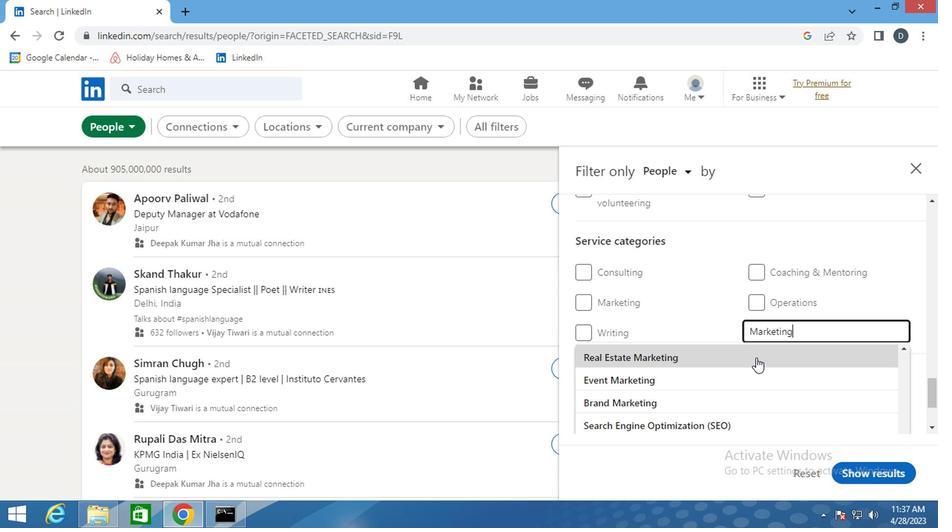 
Action: Mouse scrolled (756, 357) with delta (0, 0)
Screenshot: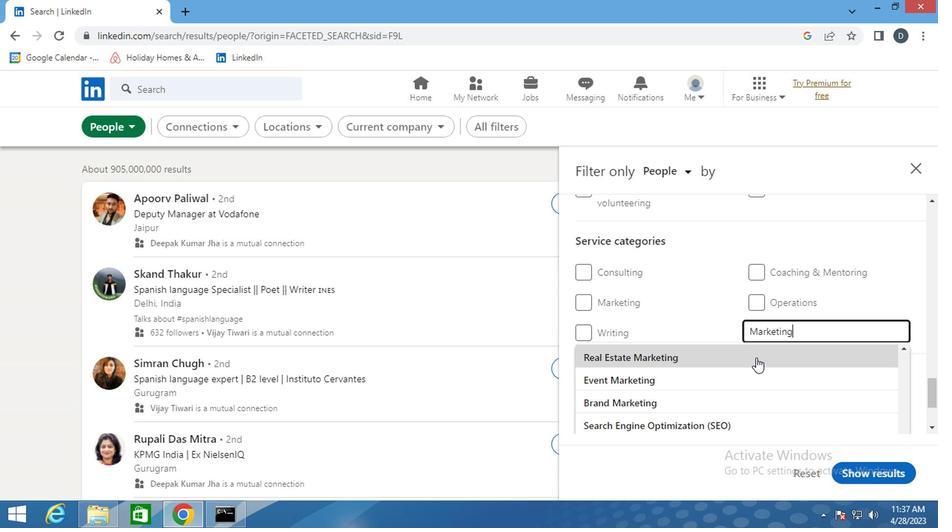 
Action: Mouse scrolled (756, 357) with delta (0, 0)
Screenshot: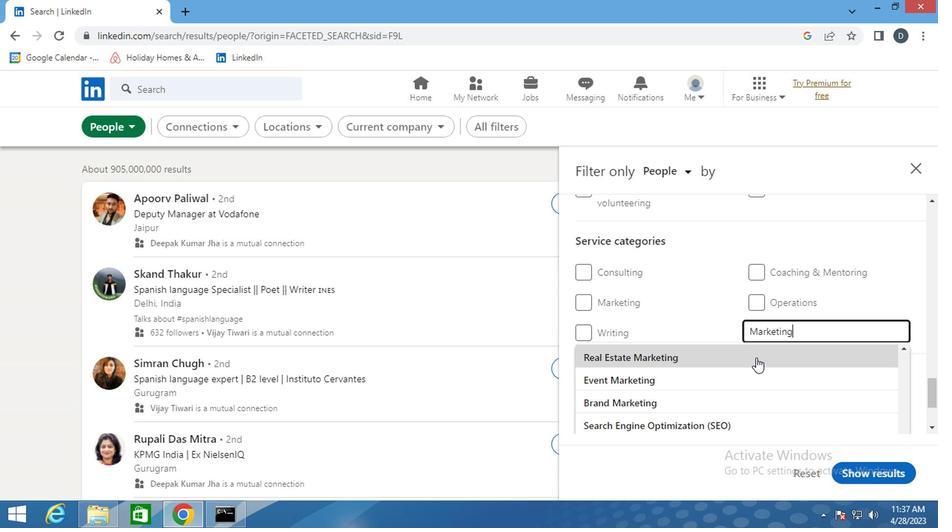 
Action: Mouse scrolled (756, 357) with delta (0, 0)
Screenshot: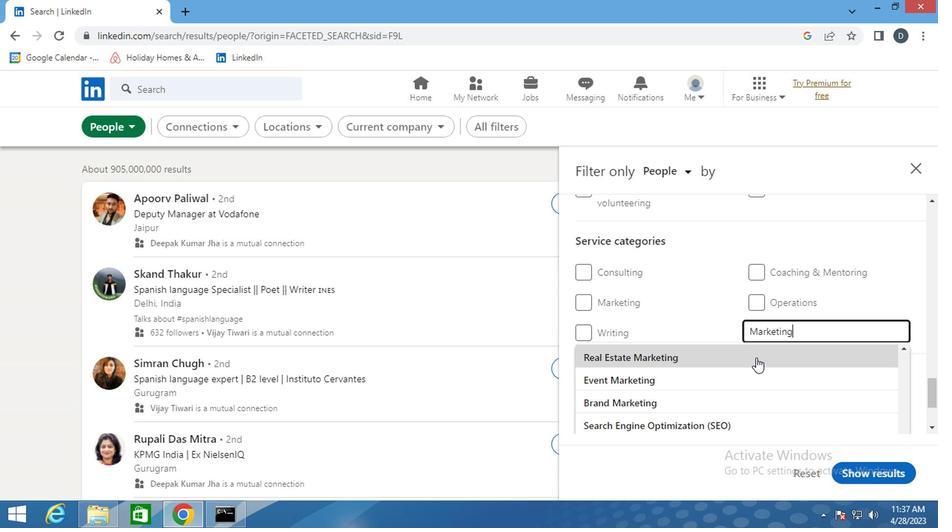 
Action: Mouse moved to (762, 403)
Screenshot: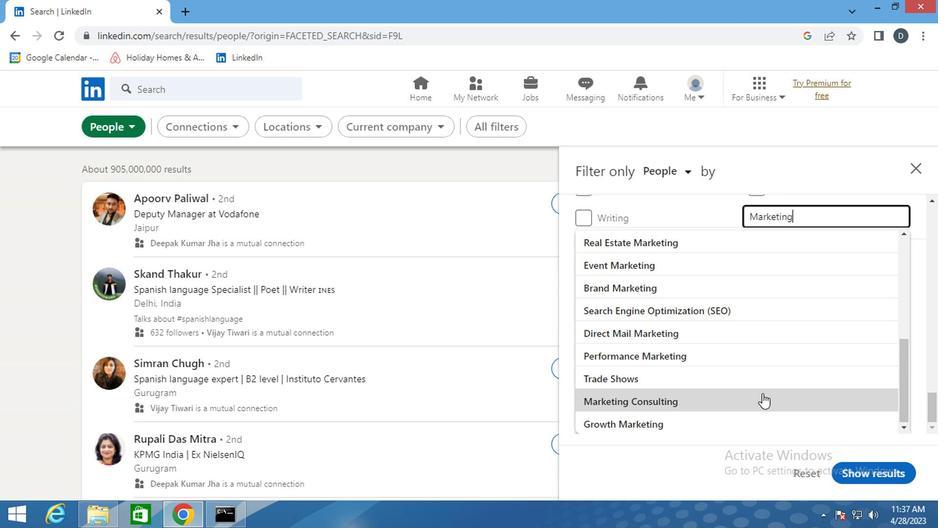 
Action: Mouse scrolled (762, 404) with delta (0, 0)
Screenshot: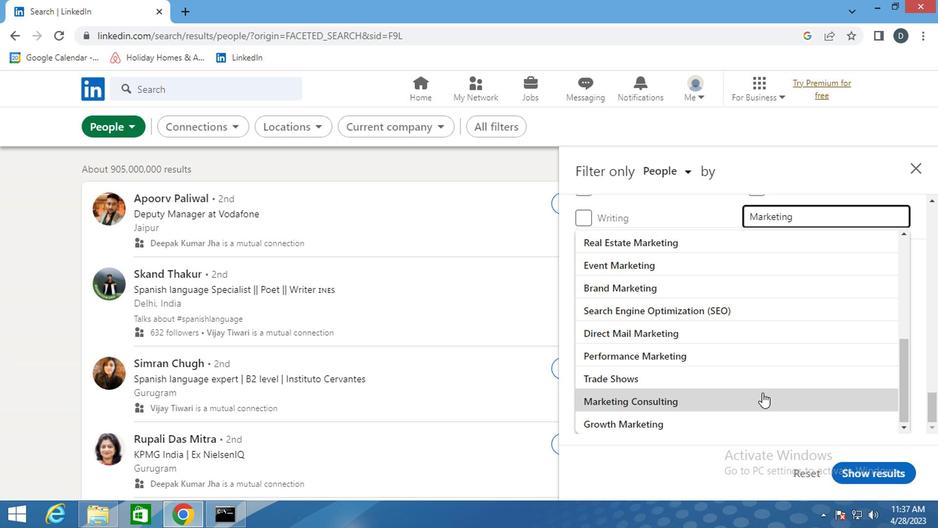 
Action: Mouse scrolled (762, 404) with delta (0, 0)
Screenshot: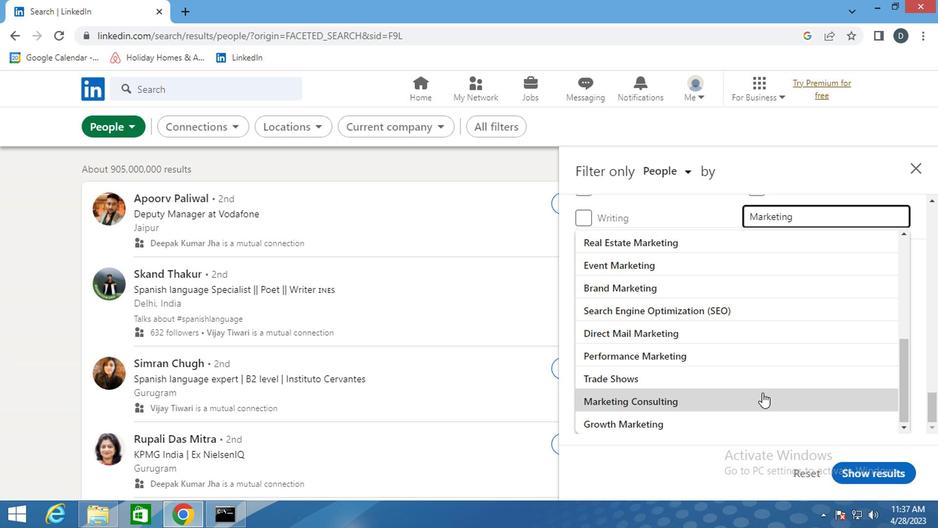 
Action: Mouse scrolled (762, 404) with delta (0, 0)
Screenshot: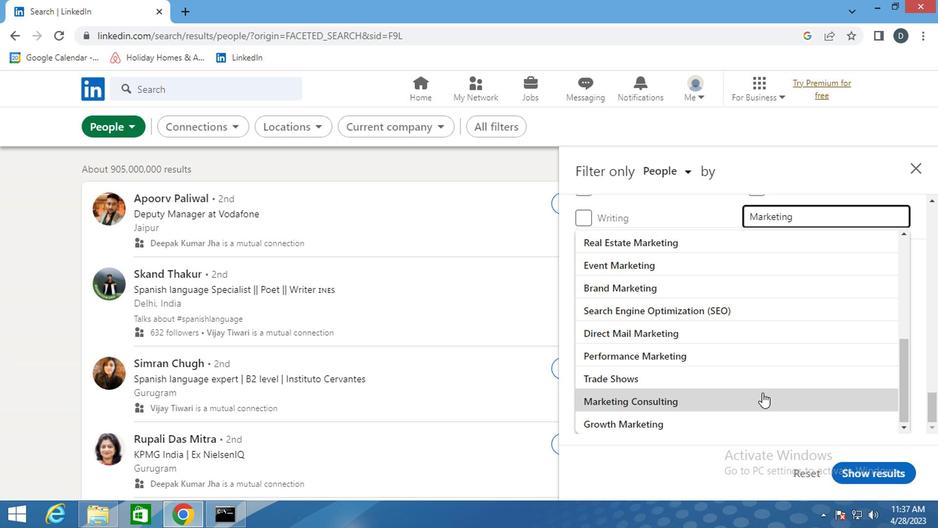 
Action: Mouse scrolled (762, 404) with delta (0, 0)
Screenshot: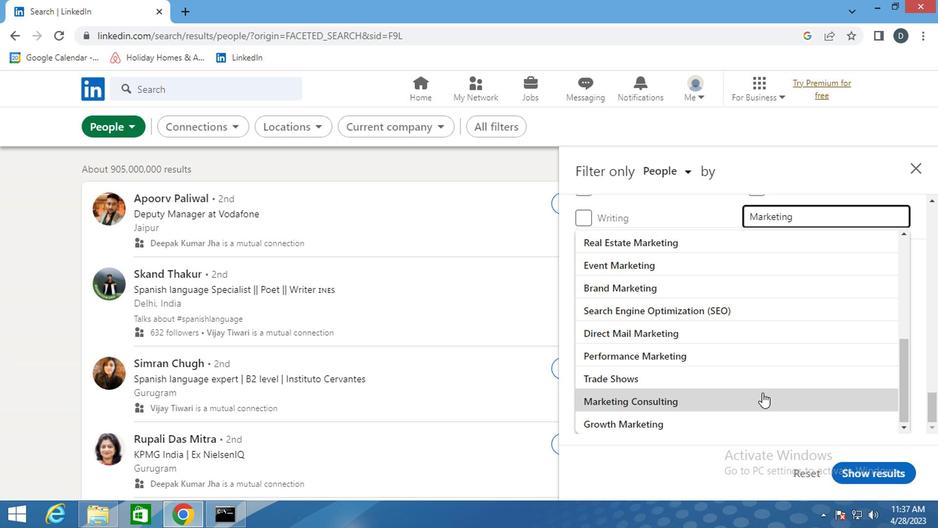 
Action: Mouse scrolled (762, 404) with delta (0, 0)
Screenshot: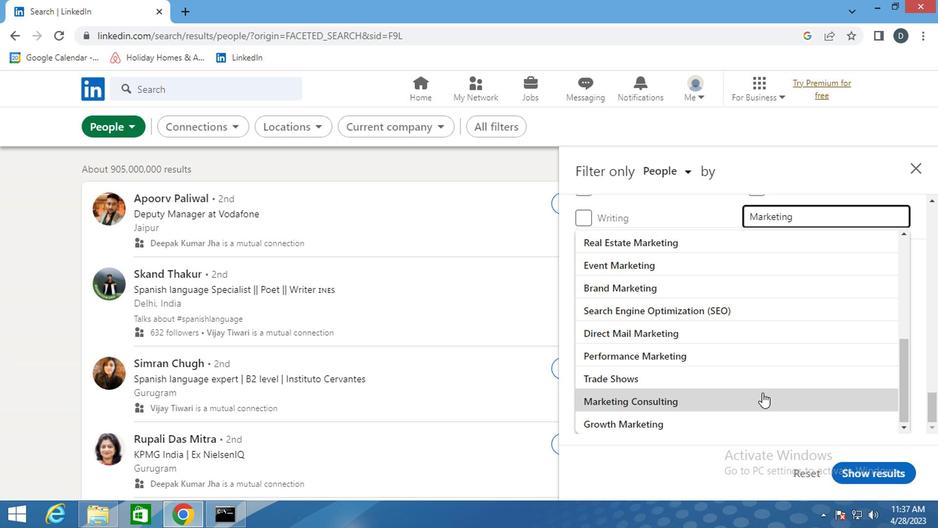 
Action: Mouse scrolled (762, 404) with delta (0, 0)
Screenshot: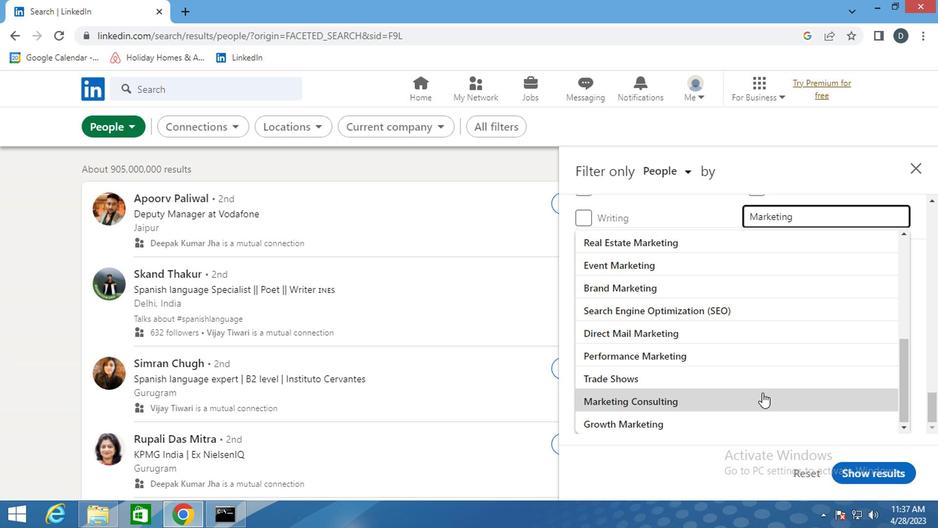 
Action: Mouse moved to (762, 402)
Screenshot: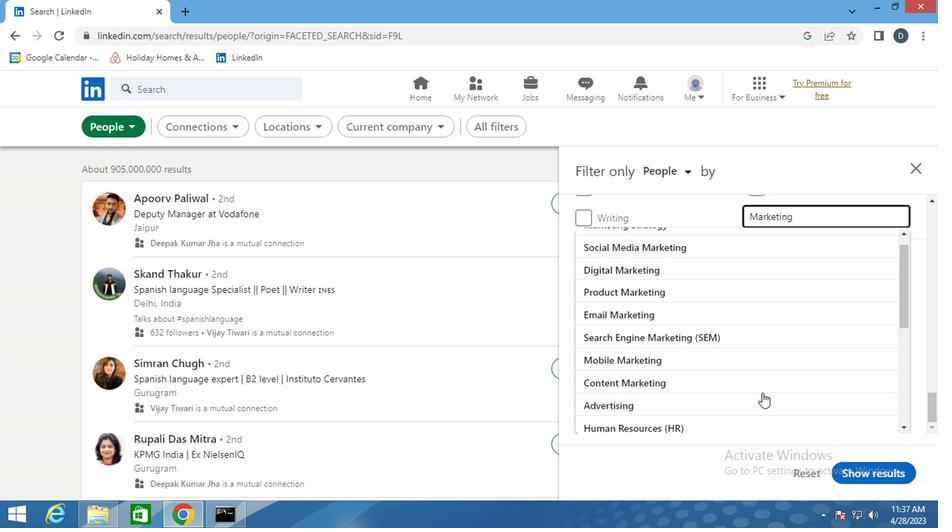 
Action: Mouse scrolled (762, 403) with delta (0, 0)
Screenshot: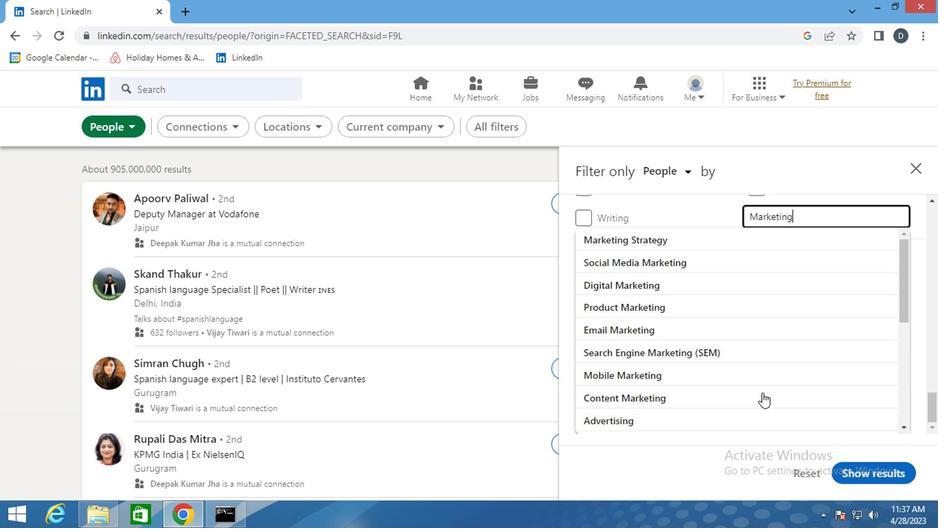 
Action: Mouse scrolled (762, 403) with delta (0, 0)
Screenshot: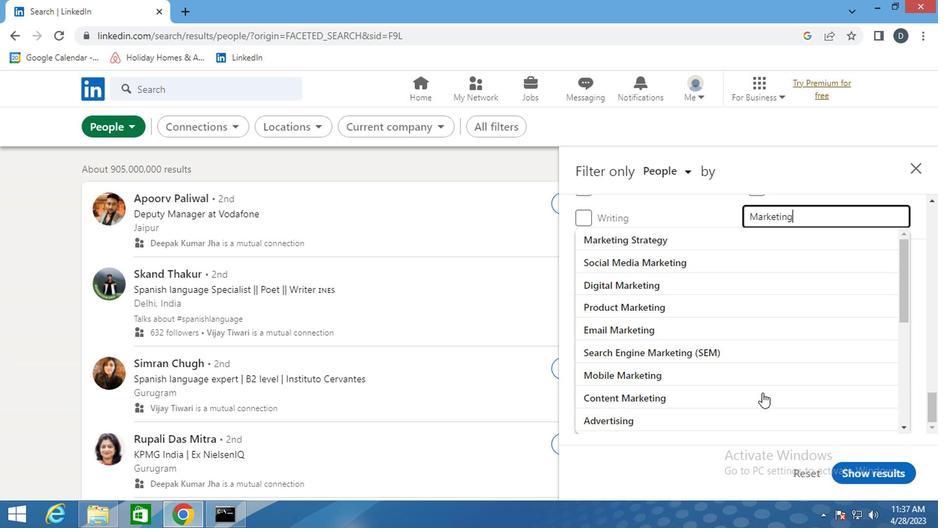 
Action: Mouse scrolled (762, 403) with delta (0, 0)
Screenshot: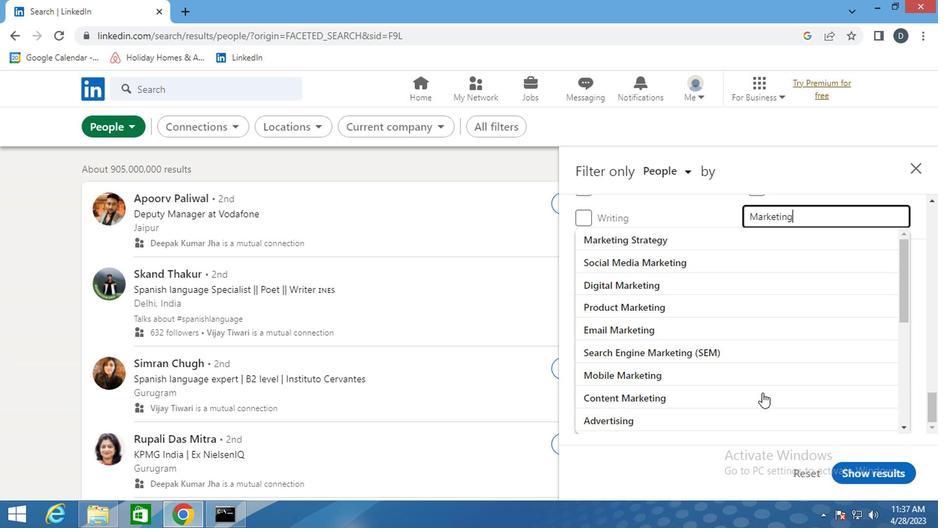 
Action: Mouse scrolled (762, 403) with delta (0, 0)
Screenshot: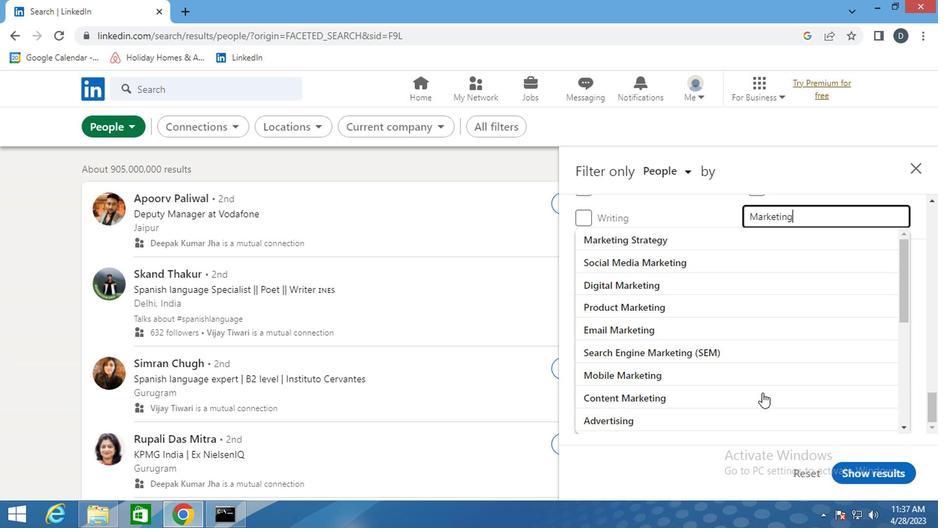
Action: Mouse scrolled (762, 403) with delta (0, 0)
Screenshot: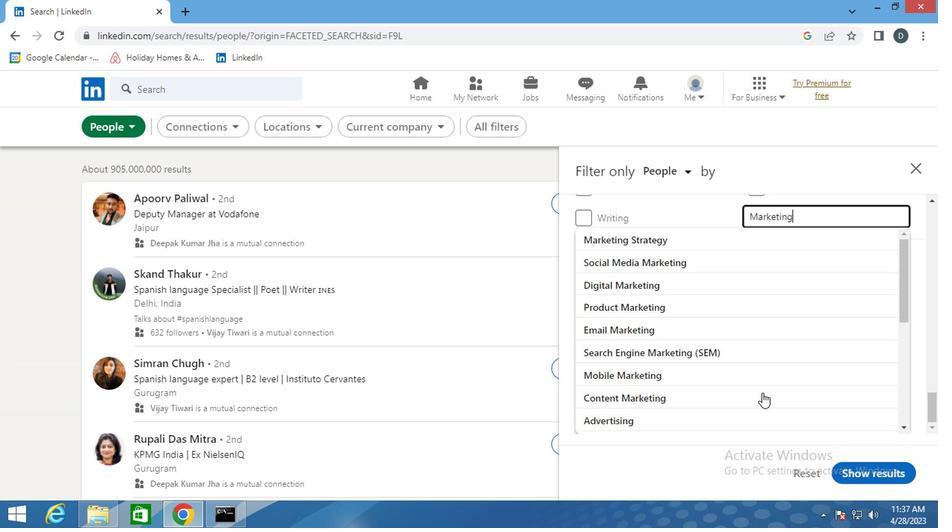 
Action: Mouse moved to (790, 293)
Screenshot: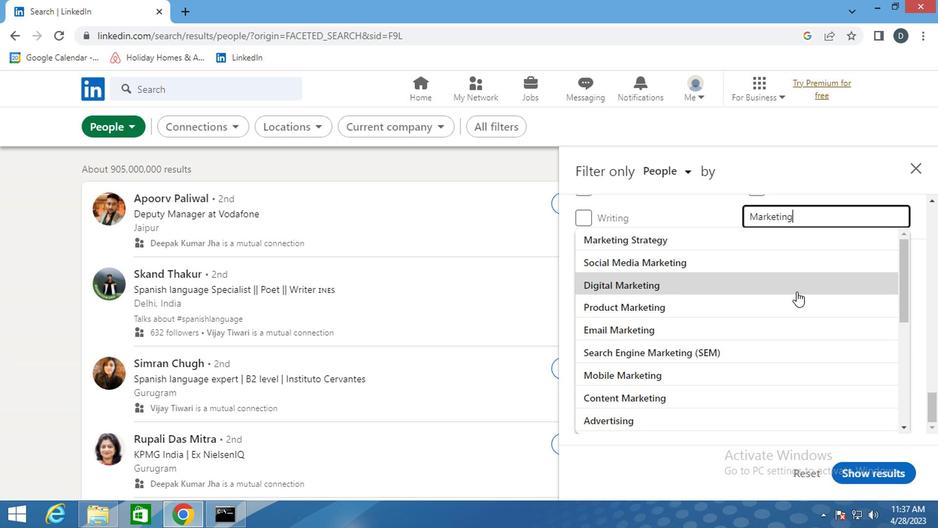 
Action: Mouse scrolled (790, 292) with delta (0, 0)
Screenshot: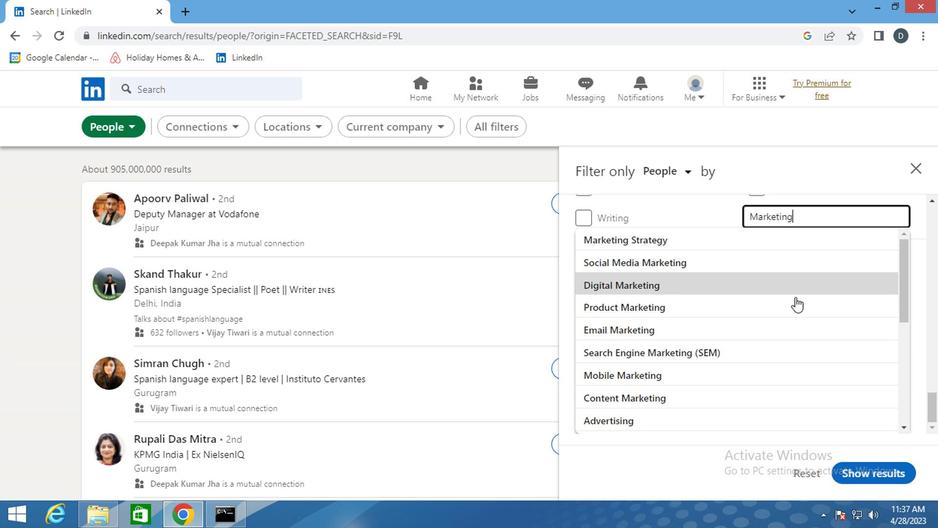 
Action: Mouse moved to (790, 293)
Screenshot: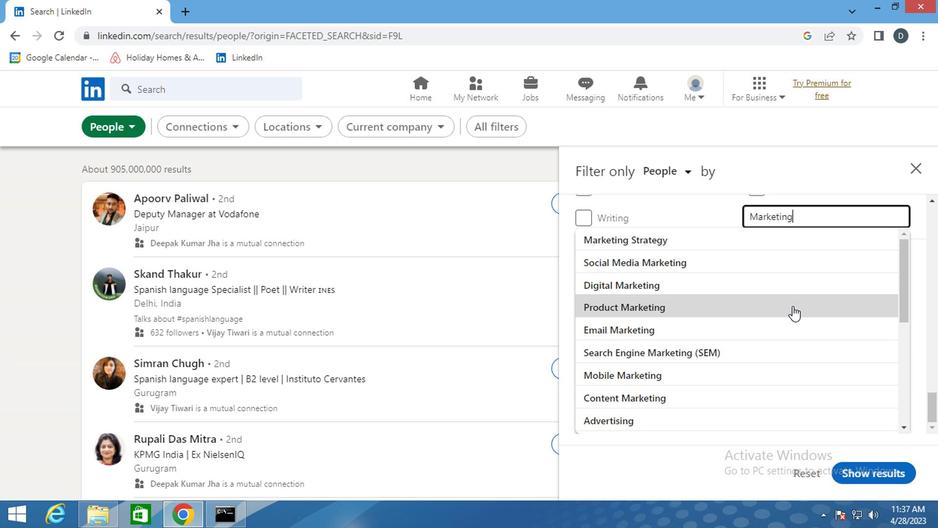 
Action: Mouse scrolled (790, 292) with delta (0, 0)
Screenshot: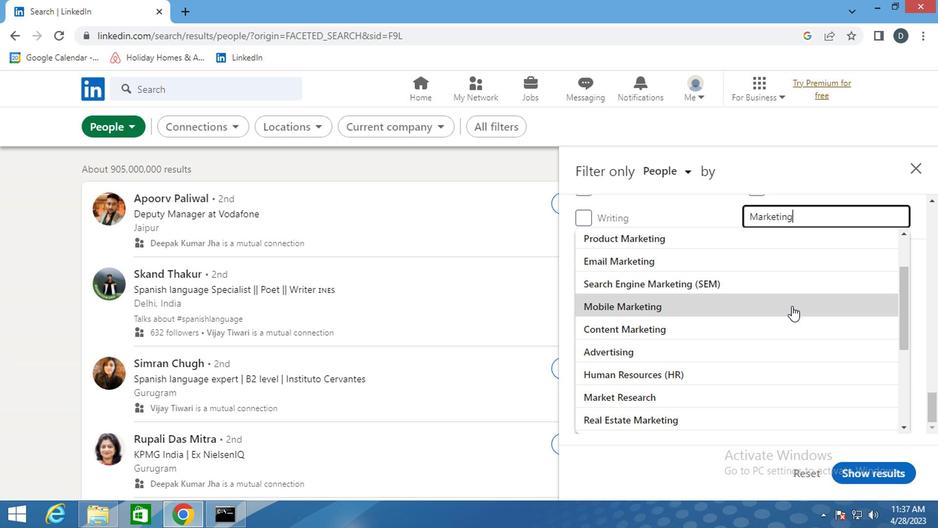 
Action: Mouse scrolled (790, 292) with delta (0, 0)
Screenshot: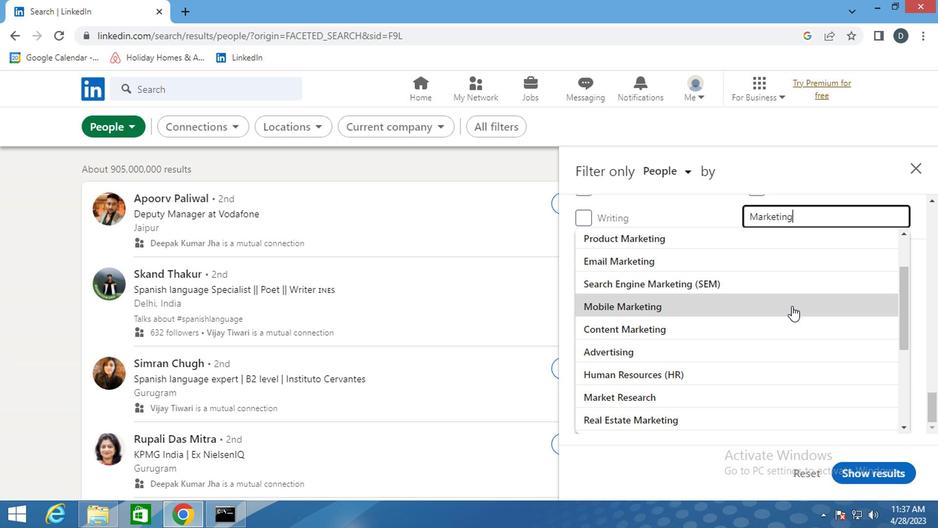 
Action: Mouse scrolled (790, 292) with delta (0, 0)
Screenshot: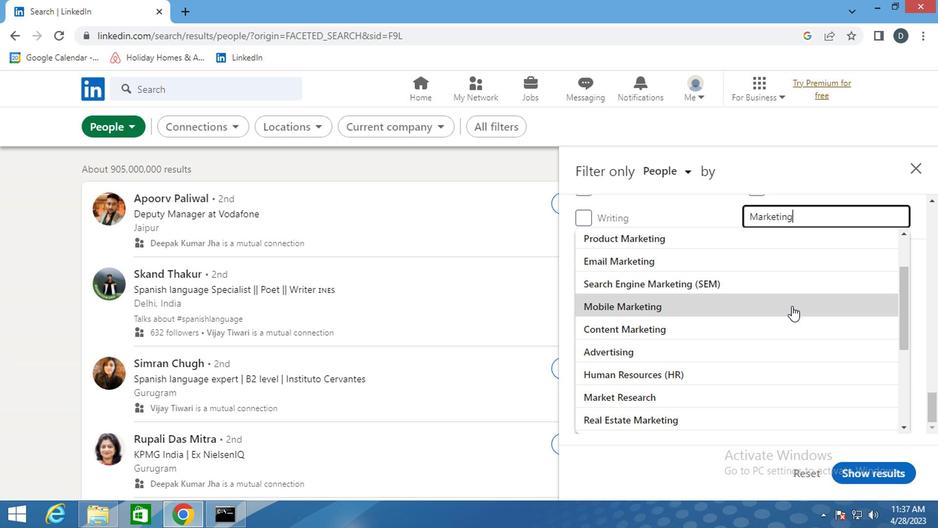 
Action: Mouse scrolled (790, 292) with delta (0, 0)
Screenshot: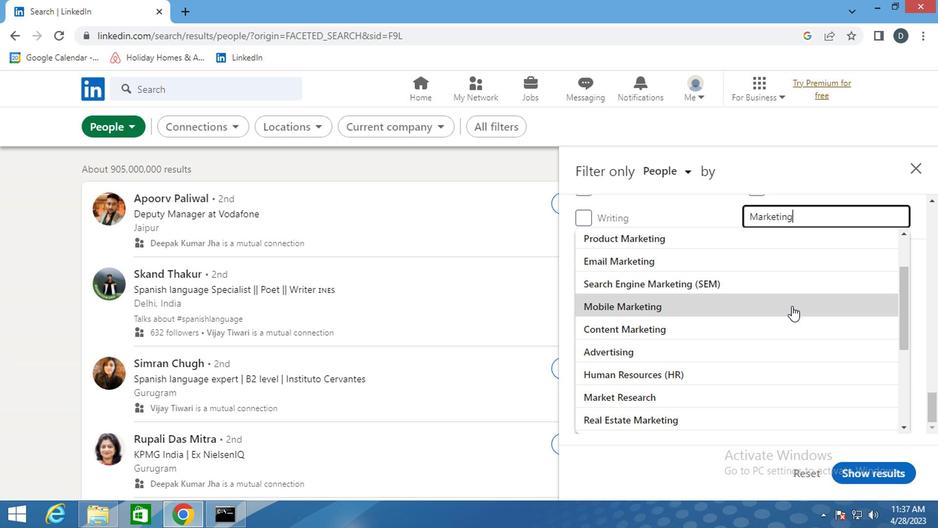 
Action: Mouse moved to (768, 427)
Screenshot: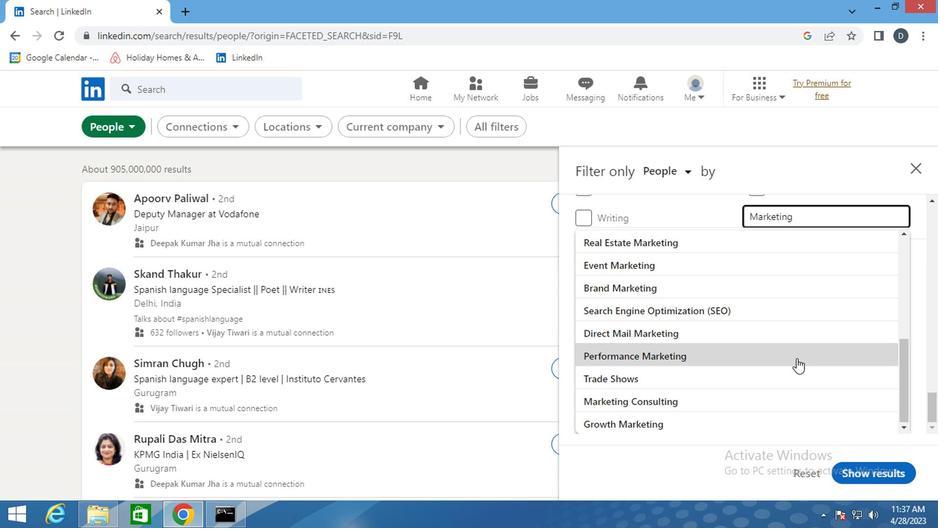 
Action: Mouse scrolled (768, 426) with delta (0, 0)
Screenshot: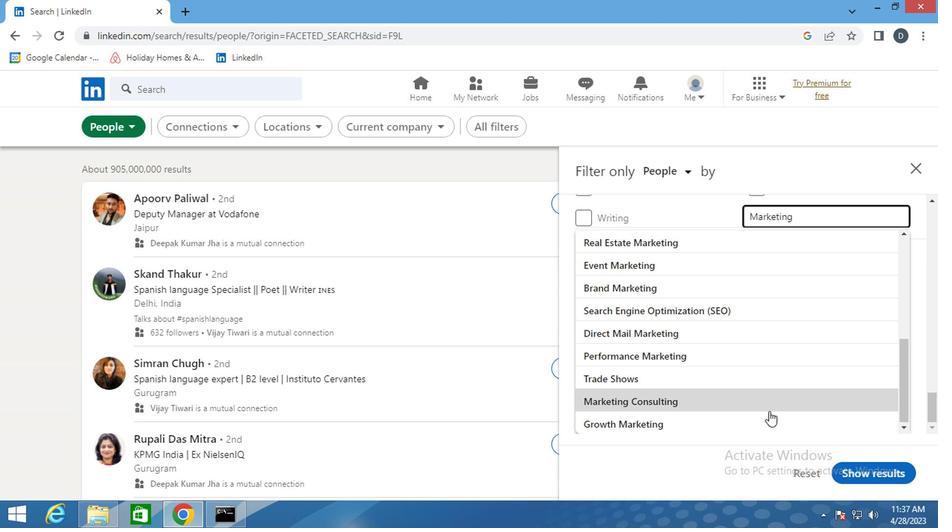 
Action: Mouse scrolled (768, 426) with delta (0, 0)
Screenshot: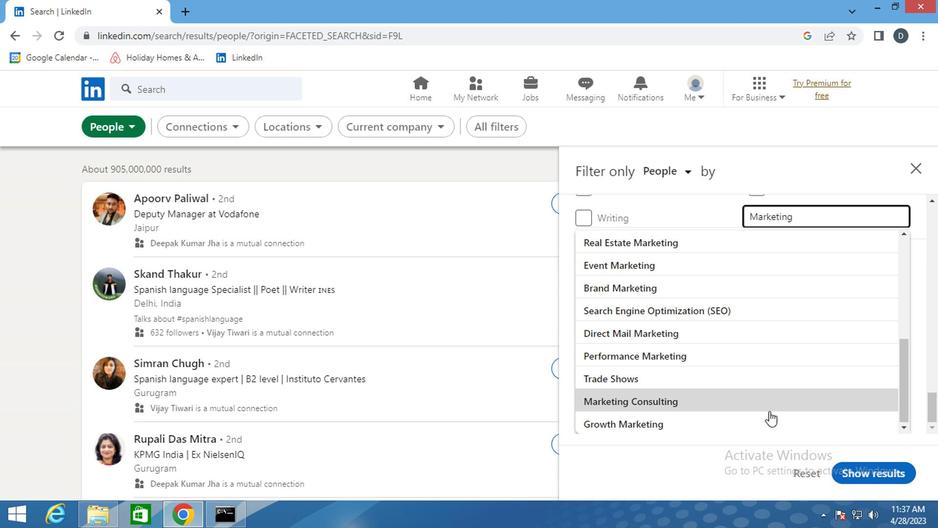 
Action: Mouse moved to (768, 427)
Screenshot: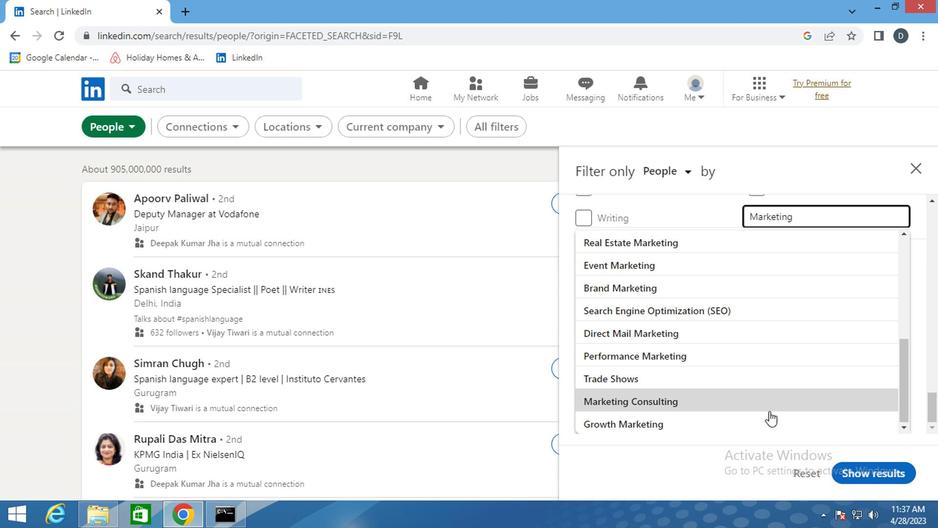 
Action: Mouse scrolled (768, 426) with delta (0, 0)
Screenshot: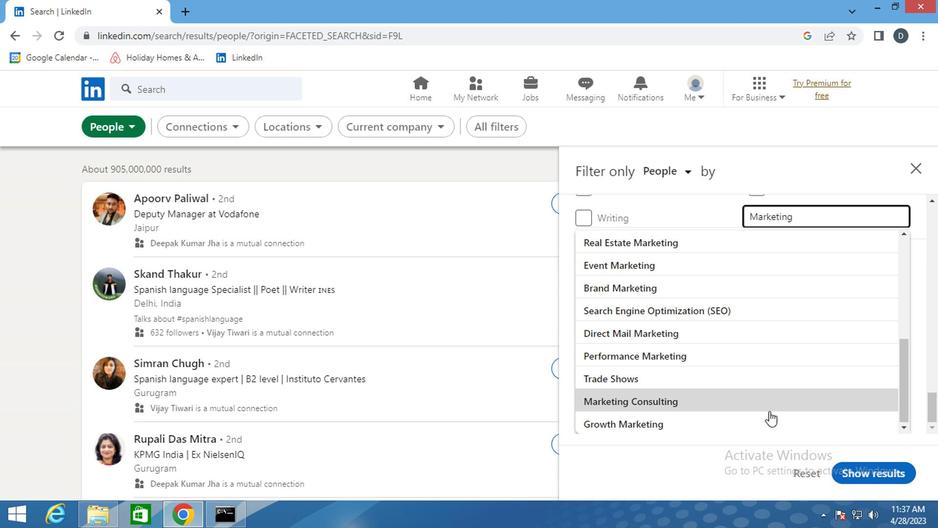 
Action: Mouse moved to (768, 393)
Screenshot: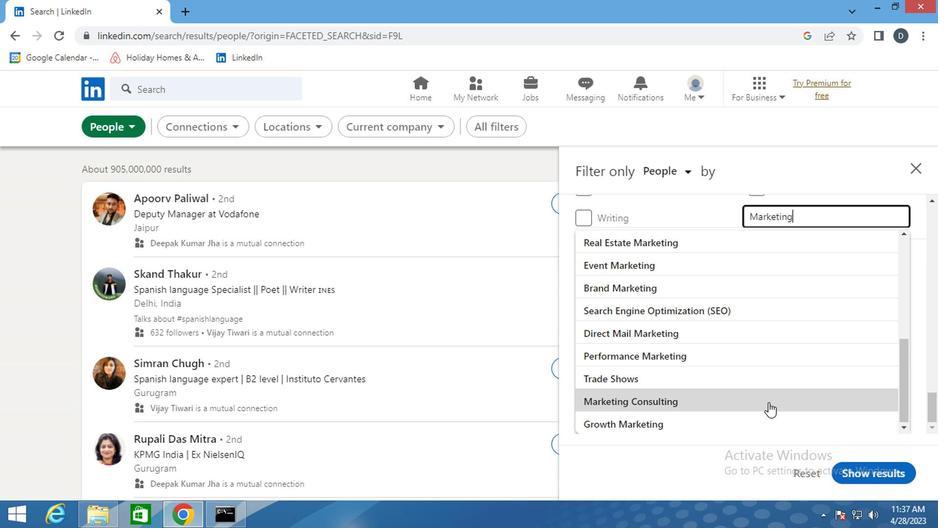 
Action: Mouse scrolled (768, 394) with delta (0, 0)
Screenshot: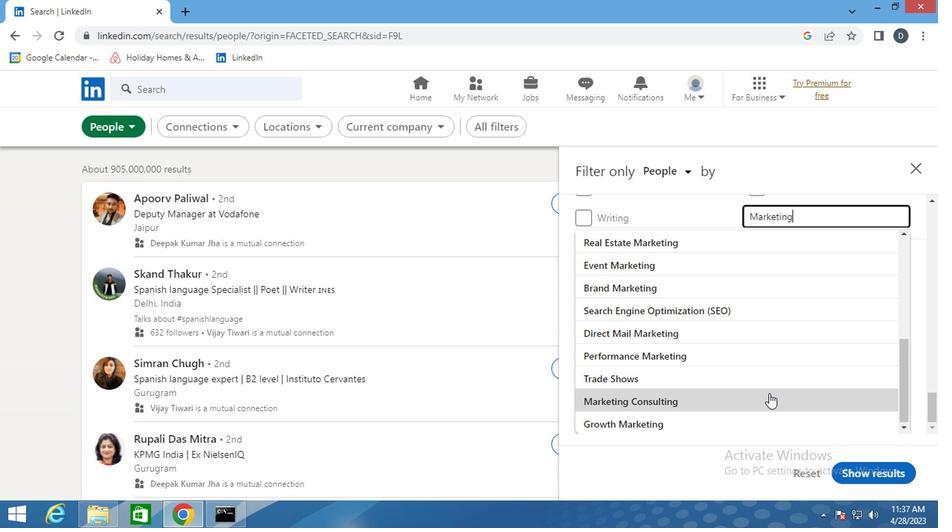 
Action: Mouse scrolled (768, 394) with delta (0, 0)
Screenshot: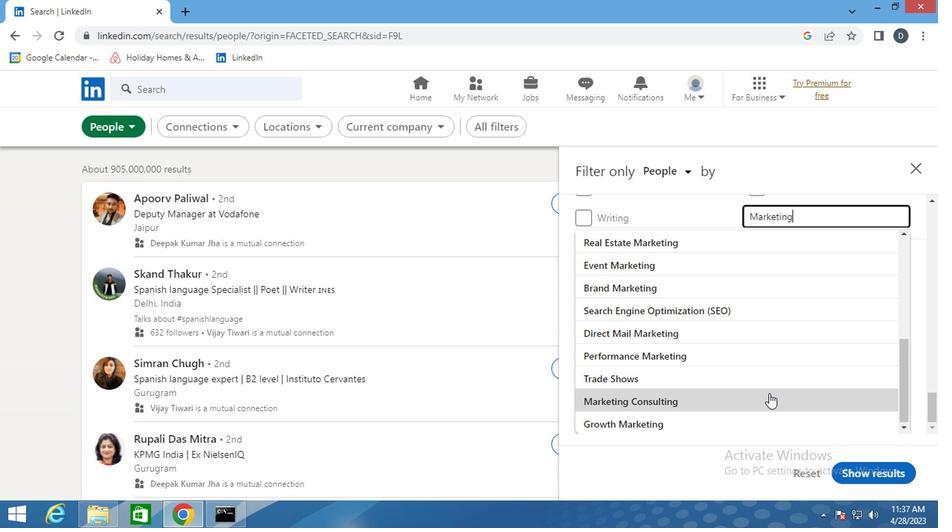 
Action: Mouse scrolled (768, 394) with delta (0, 0)
Screenshot: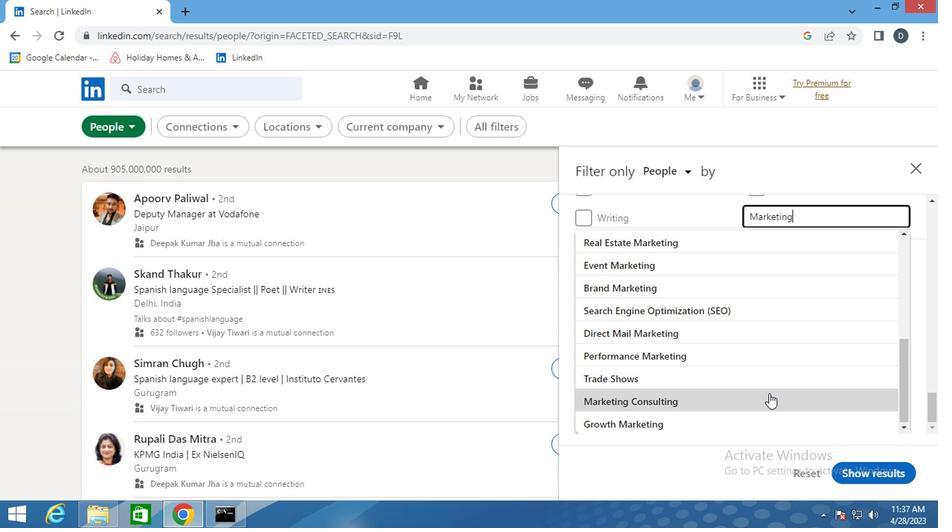 
Action: Mouse scrolled (768, 394) with delta (0, 0)
Screenshot: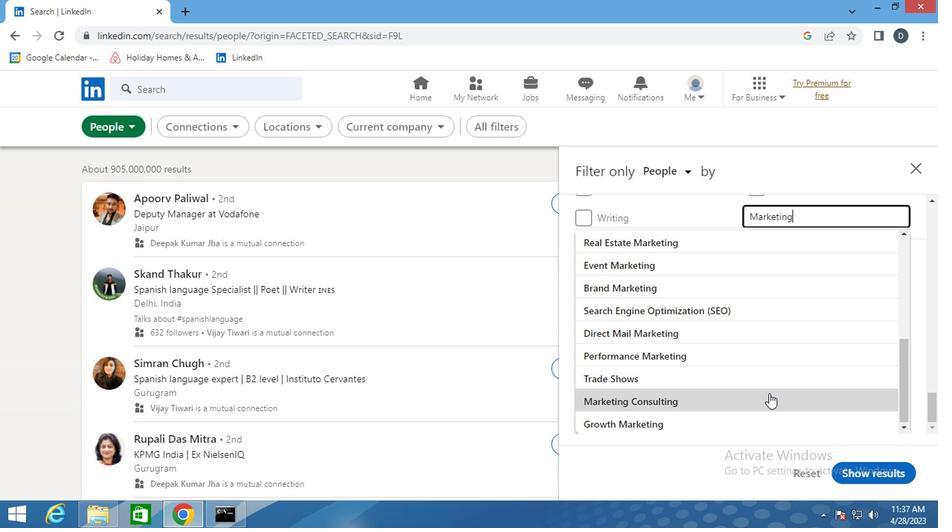 
Action: Mouse scrolled (768, 394) with delta (0, 0)
Screenshot: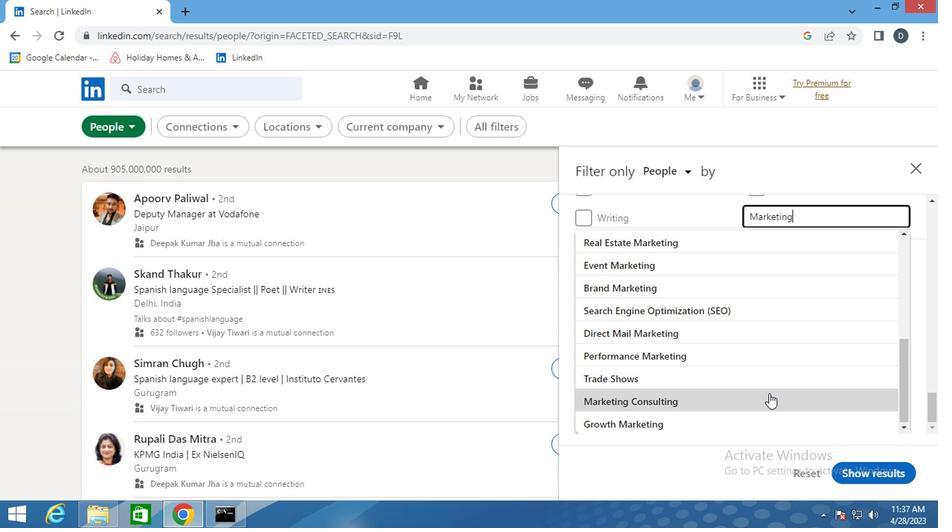 
Action: Mouse scrolled (768, 394) with delta (0, 0)
Screenshot: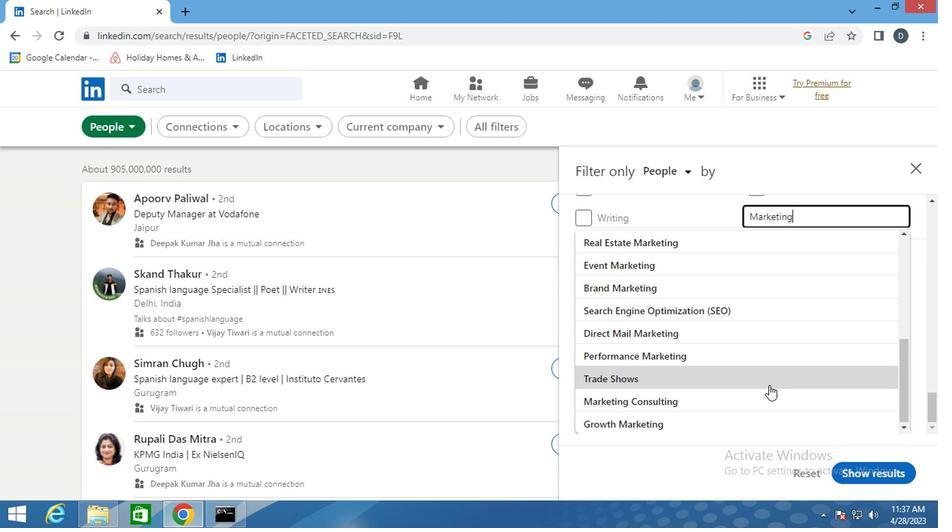 
Action: Mouse scrolled (768, 394) with delta (0, 0)
Screenshot: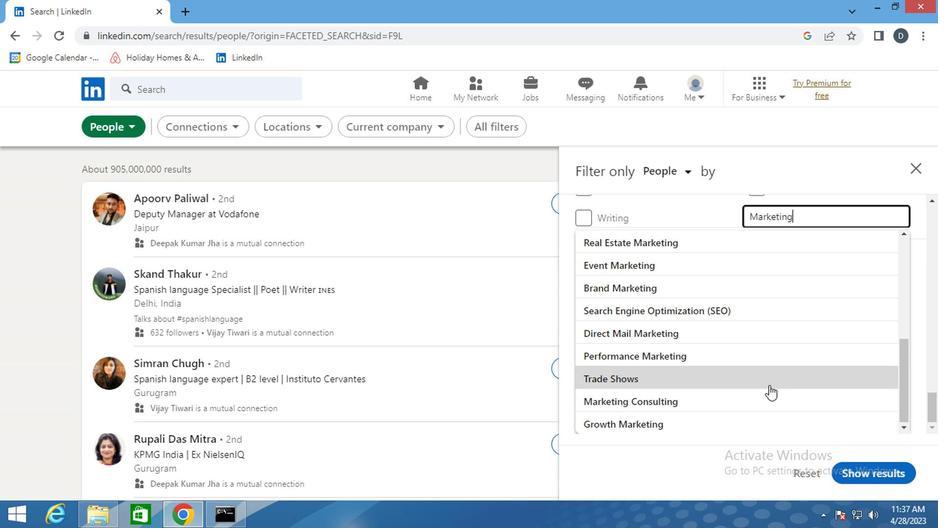 
Action: Mouse moved to (770, 384)
Screenshot: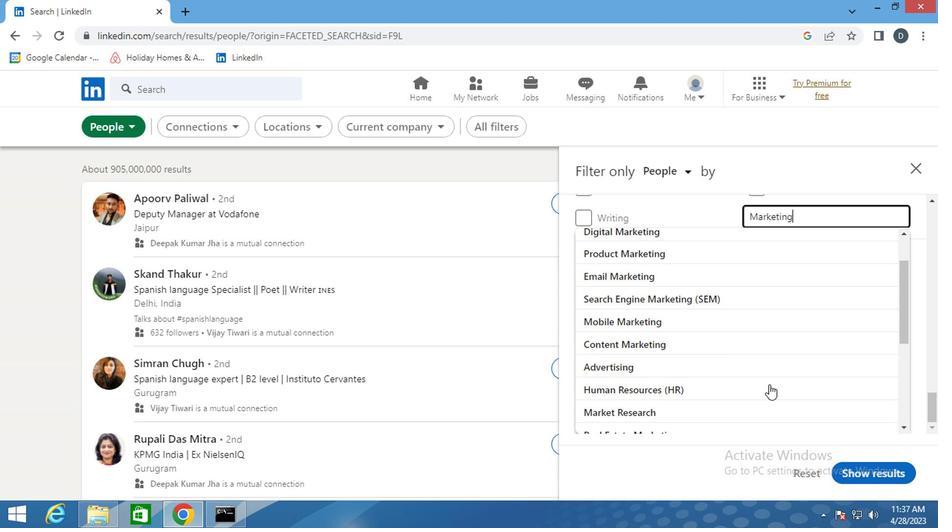 
Action: Mouse scrolled (770, 385) with delta (0, 0)
Screenshot: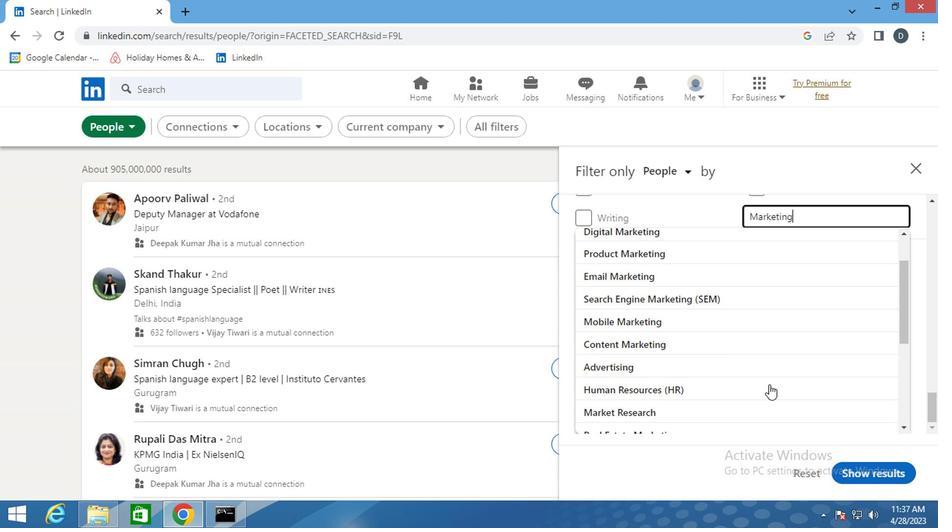 
Action: Mouse scrolled (770, 385) with delta (0, 0)
Screenshot: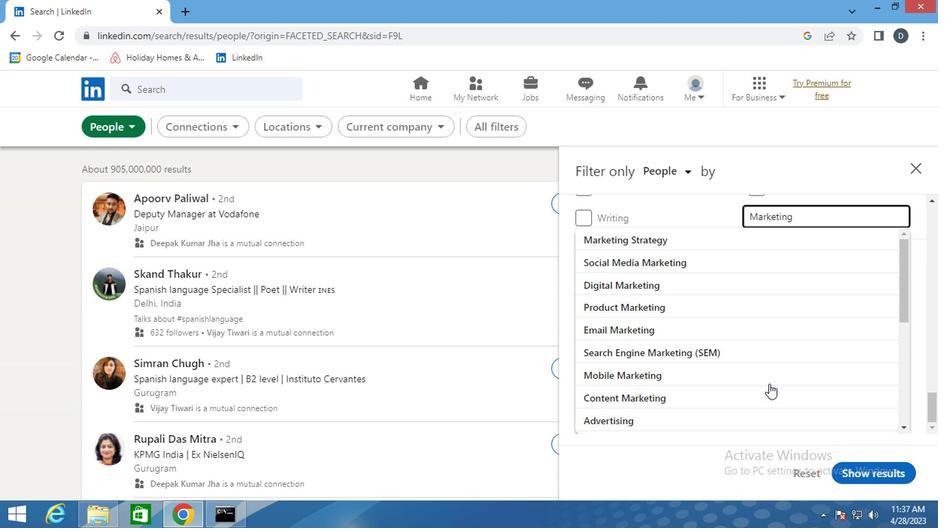 
Action: Mouse scrolled (770, 385) with delta (0, 0)
Screenshot: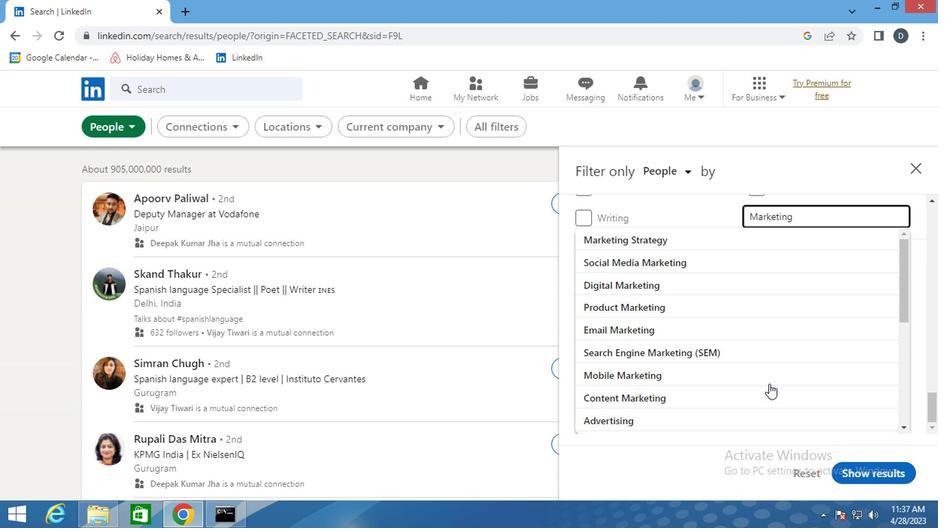 
Action: Mouse moved to (772, 377)
Screenshot: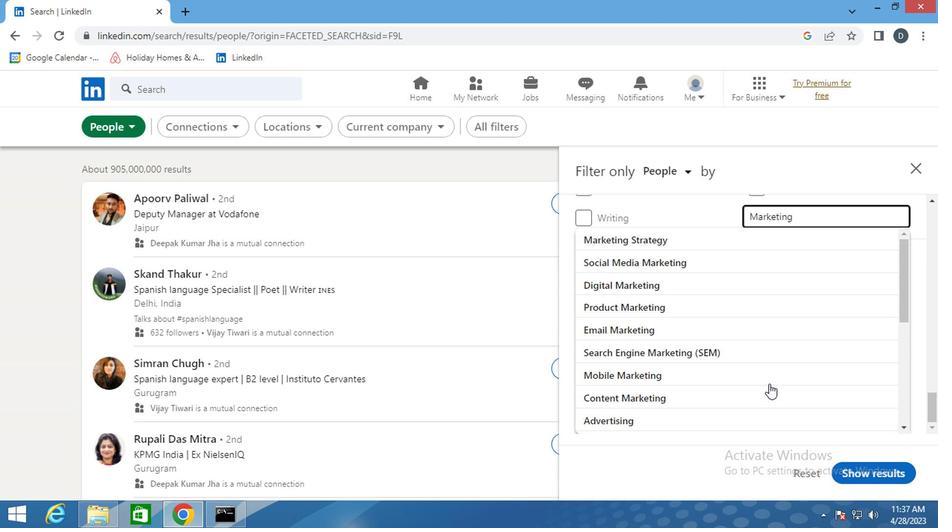 
Action: Mouse scrolled (772, 378) with delta (0, 0)
Screenshot: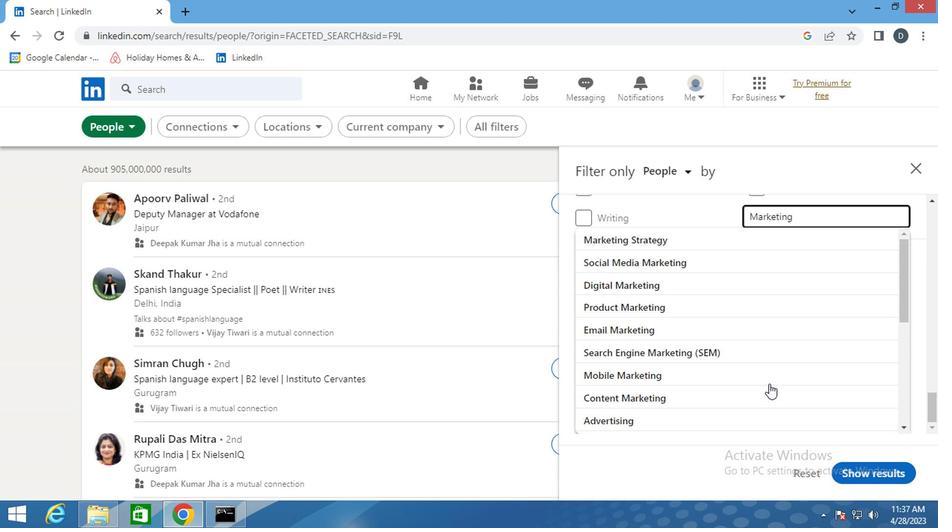 
Action: Mouse moved to (849, 374)
Screenshot: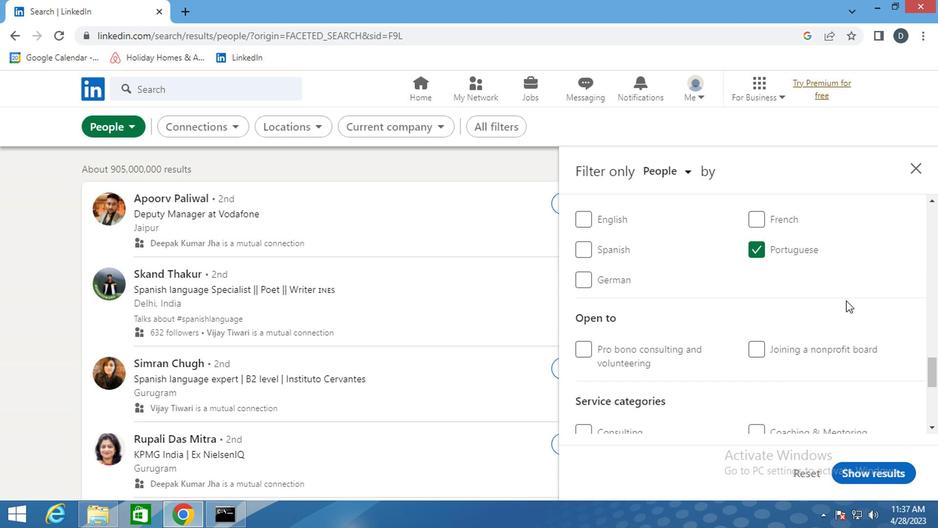 
Action: Mouse scrolled (849, 373) with delta (0, 0)
Screenshot: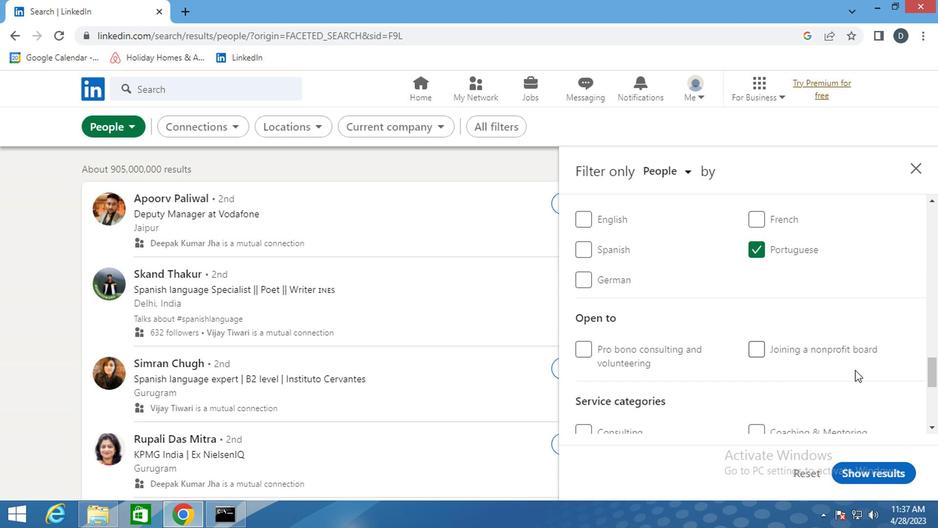 
Action: Mouse scrolled (849, 373) with delta (0, 0)
Screenshot: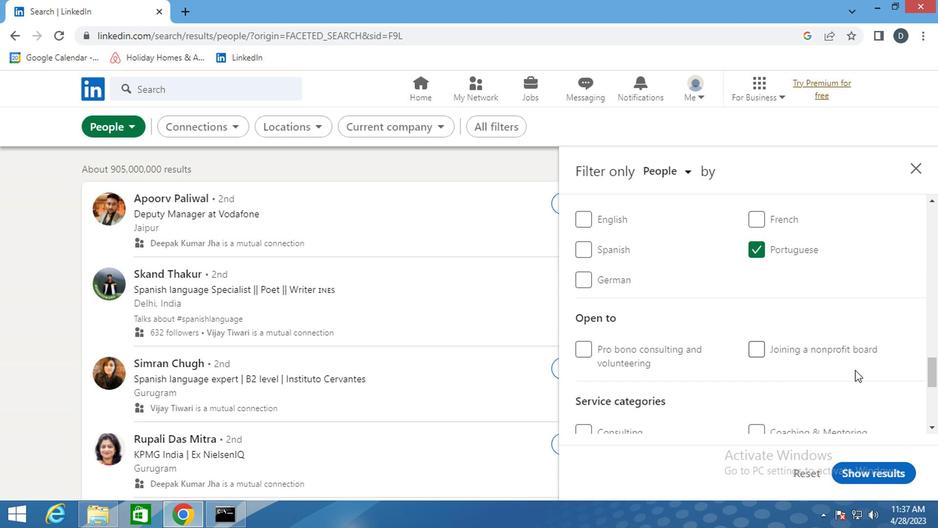 
Action: Mouse moved to (901, 237)
Screenshot: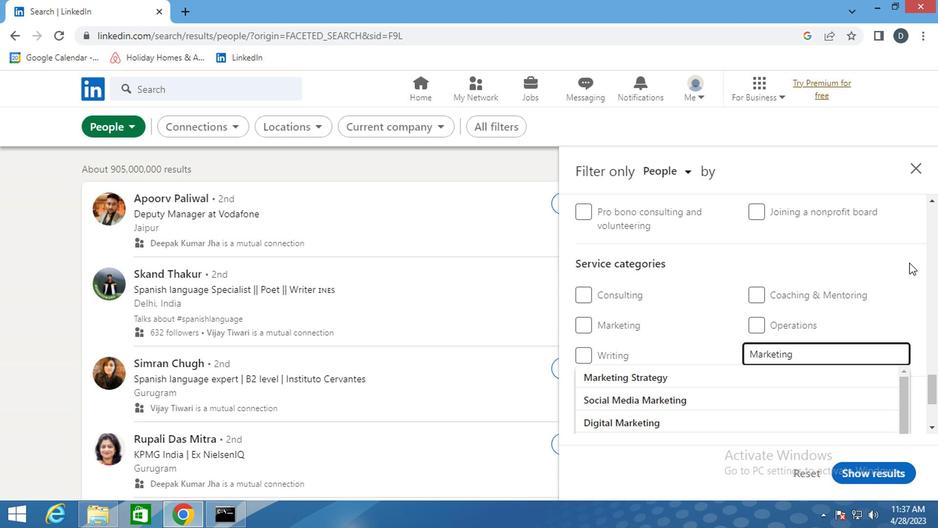
Action: Key pressed <Key.enter>
Screenshot: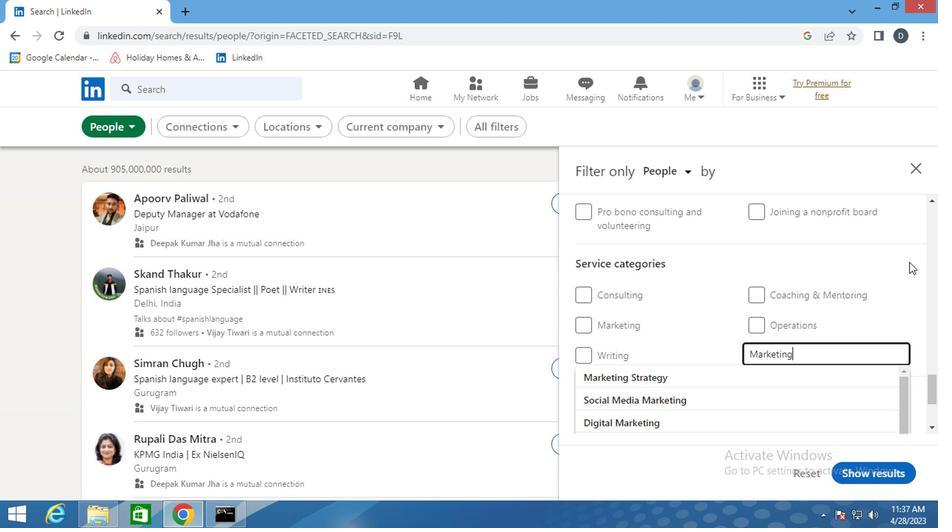 
Action: Mouse moved to (895, 241)
Screenshot: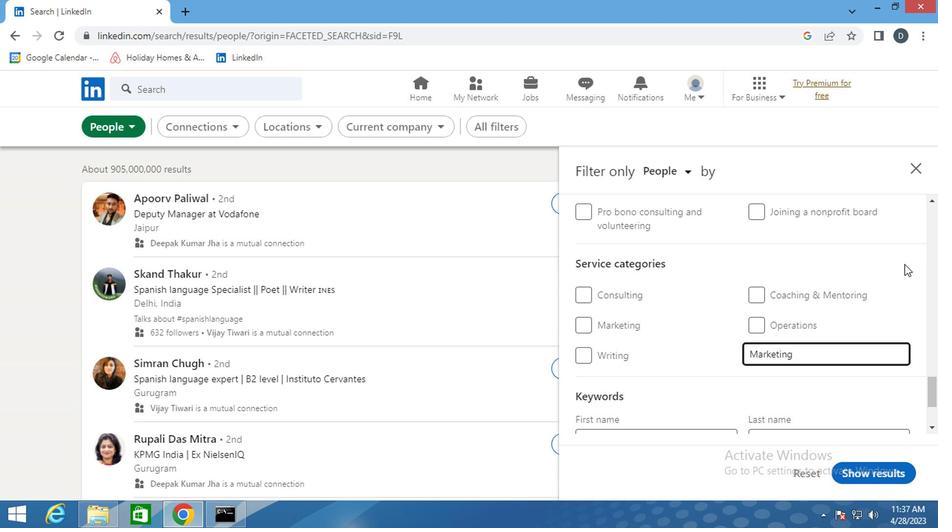 
Action: Mouse scrolled (895, 240) with delta (0, 0)
Screenshot: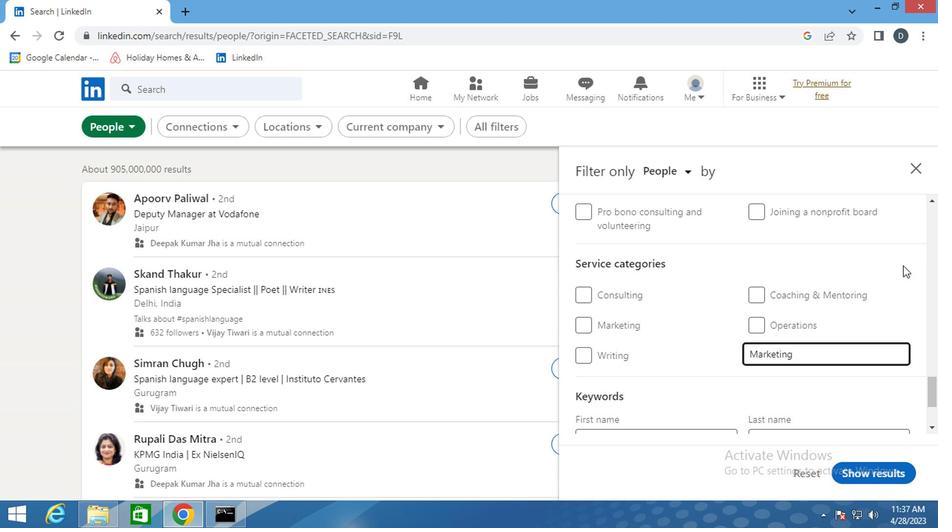 
Action: Mouse scrolled (895, 240) with delta (0, 0)
Screenshot: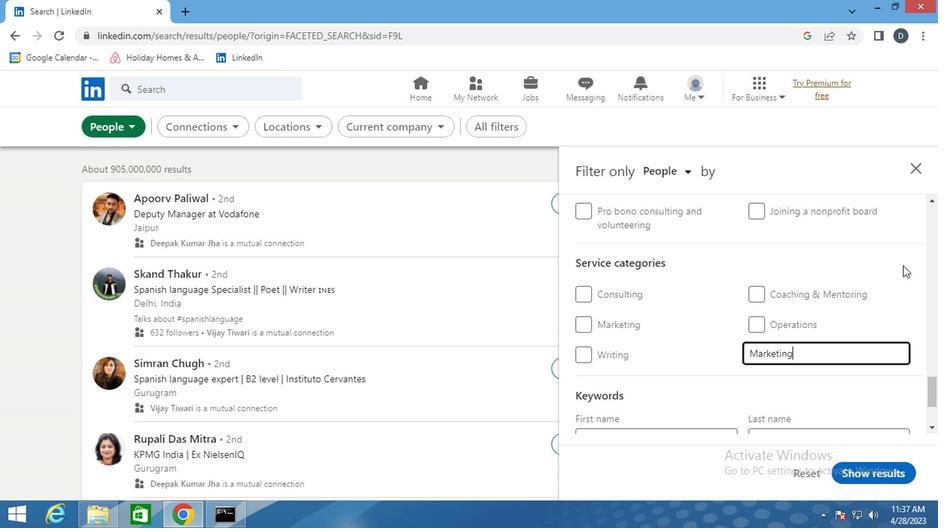 
Action: Mouse moved to (655, 386)
Screenshot: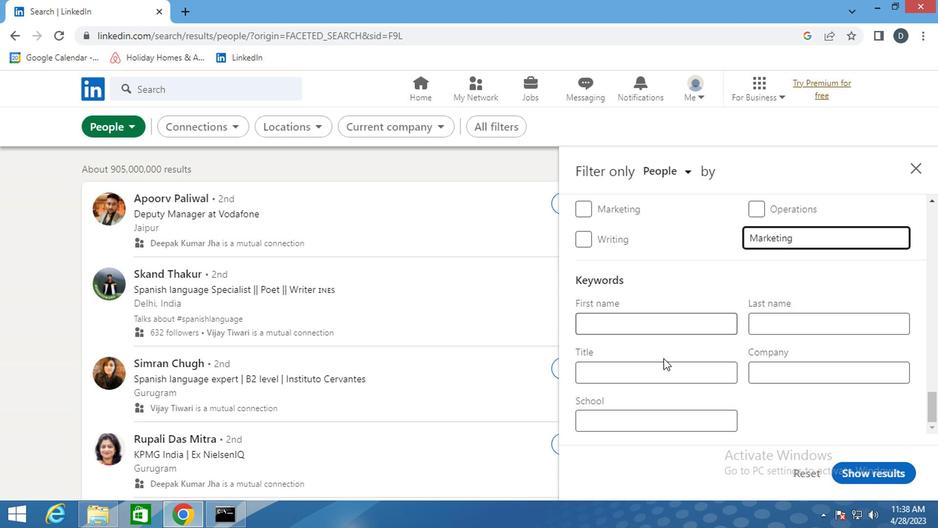 
Action: Mouse pressed left at (655, 386)
Screenshot: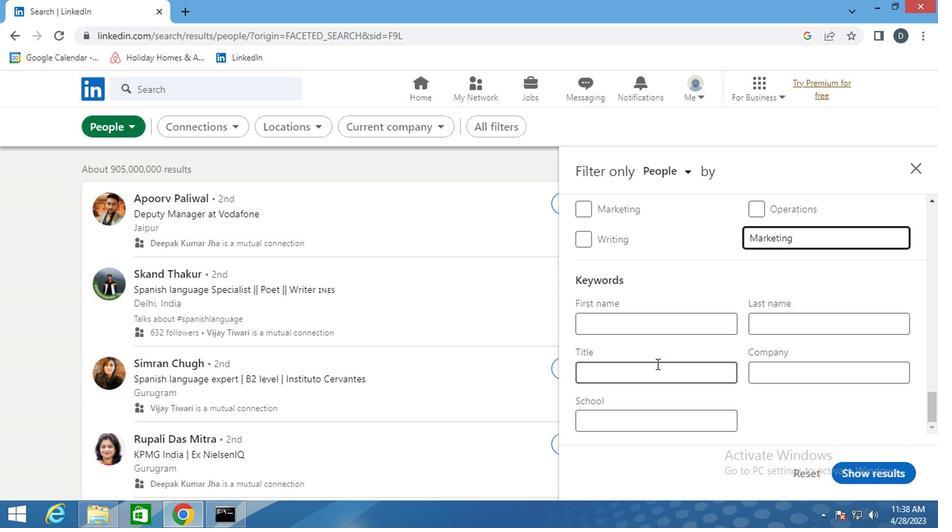 
Action: Mouse moved to (655, 386)
Screenshot: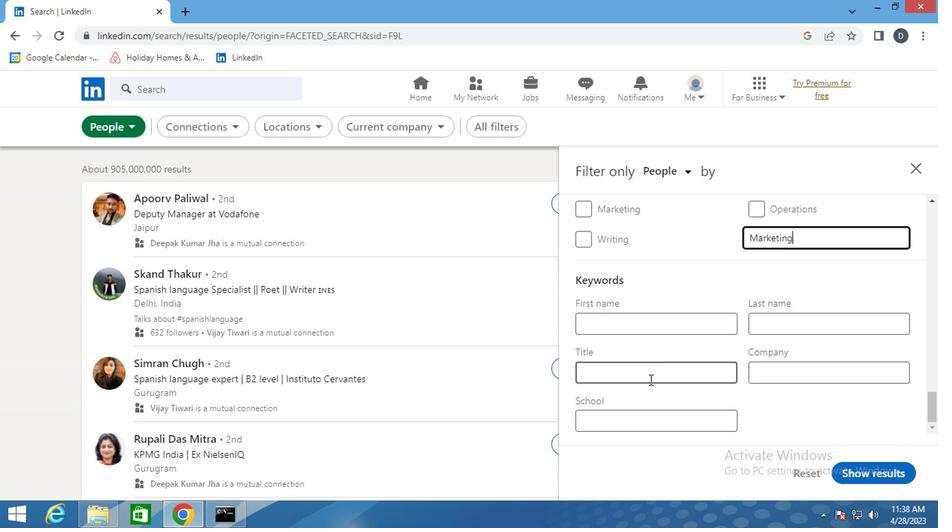 
Action: Key pressed <Key.shift>COSMETOLOGIST
Screenshot: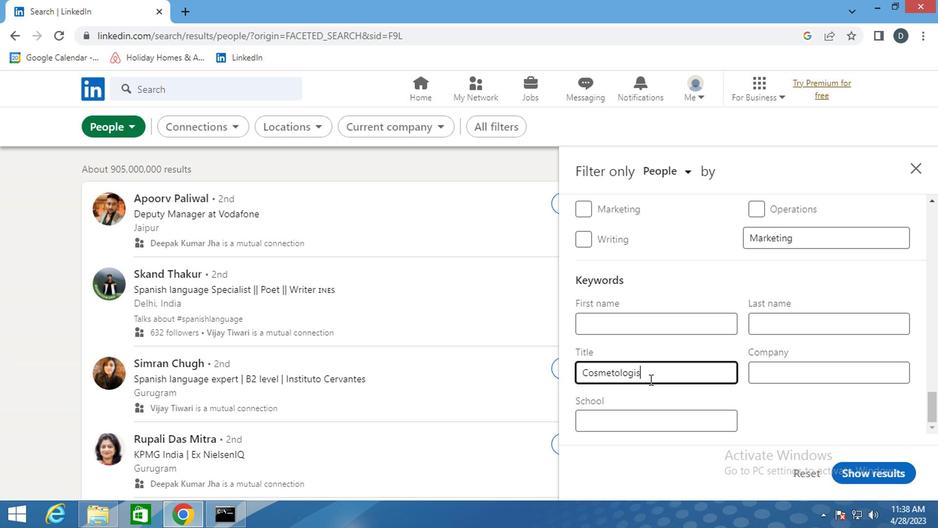 
Action: Mouse moved to (891, 507)
Screenshot: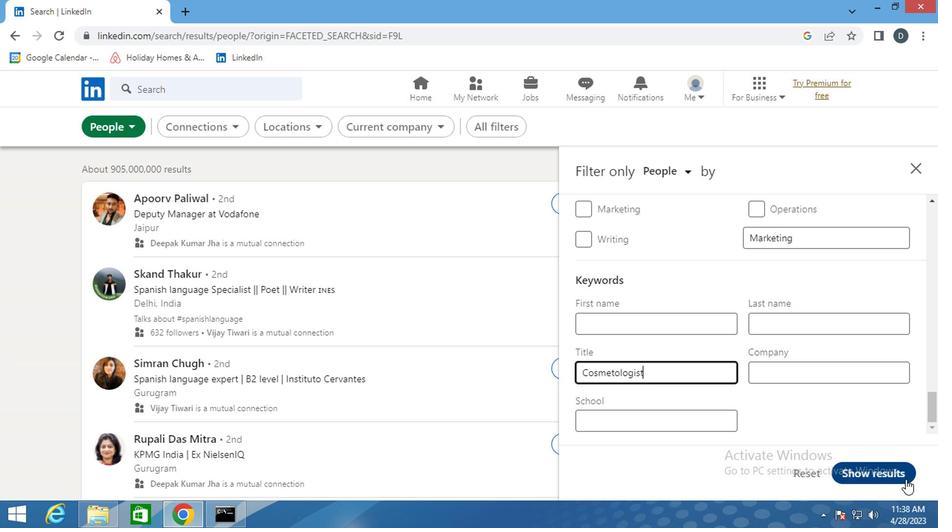 
Action: Mouse pressed left at (891, 507)
Screenshot: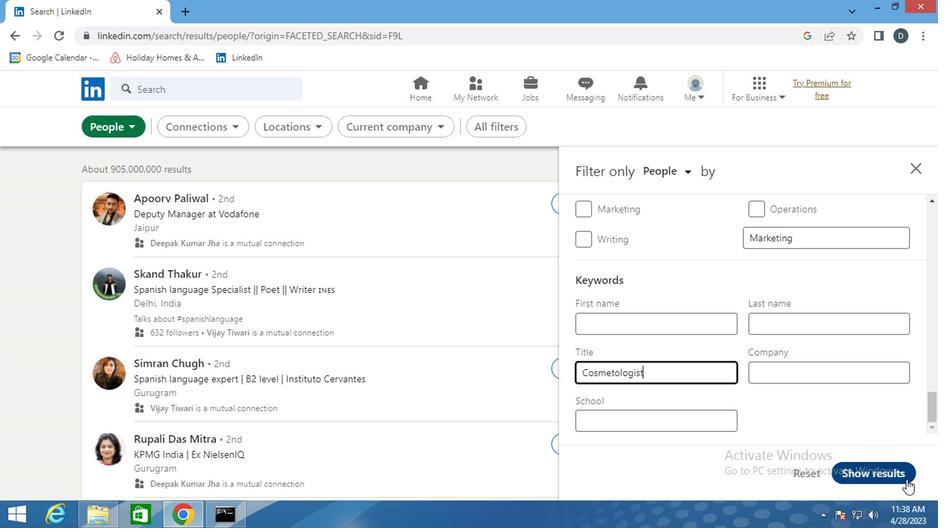 
Action: Mouse moved to (695, 290)
Screenshot: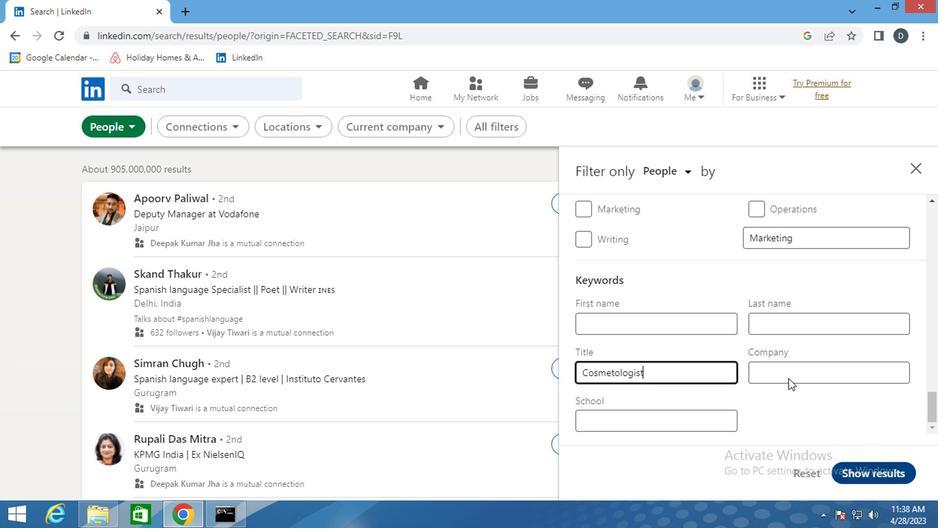 
